 Task: Create new customer invoice with Date Opened: 08-May-23, Select Customer: Roses, Terms: Net 30. Make invoice entry for item-1 with Date: 08-May-23, Description: Kiss Luxtensions False Eyelashes Royal Silk, Income Account: Income:Sales, Quantity: 4, Unit Price: 14.49, Sales Tax: Y, Sales Tax Included: N, Tax Table: Sales Tax. Post Invoice with Post Date: 08-May-23, Post to Accounts: Assets:Accounts Receivable. Pay / Process Payment with Transaction Date: 06-Jun-23, Amount: 61.44, Transfer Account: Checking Account. Go to 'Print Invoice'. Give a print command to print a copy of invoice.
Action: Mouse moved to (178, 39)
Screenshot: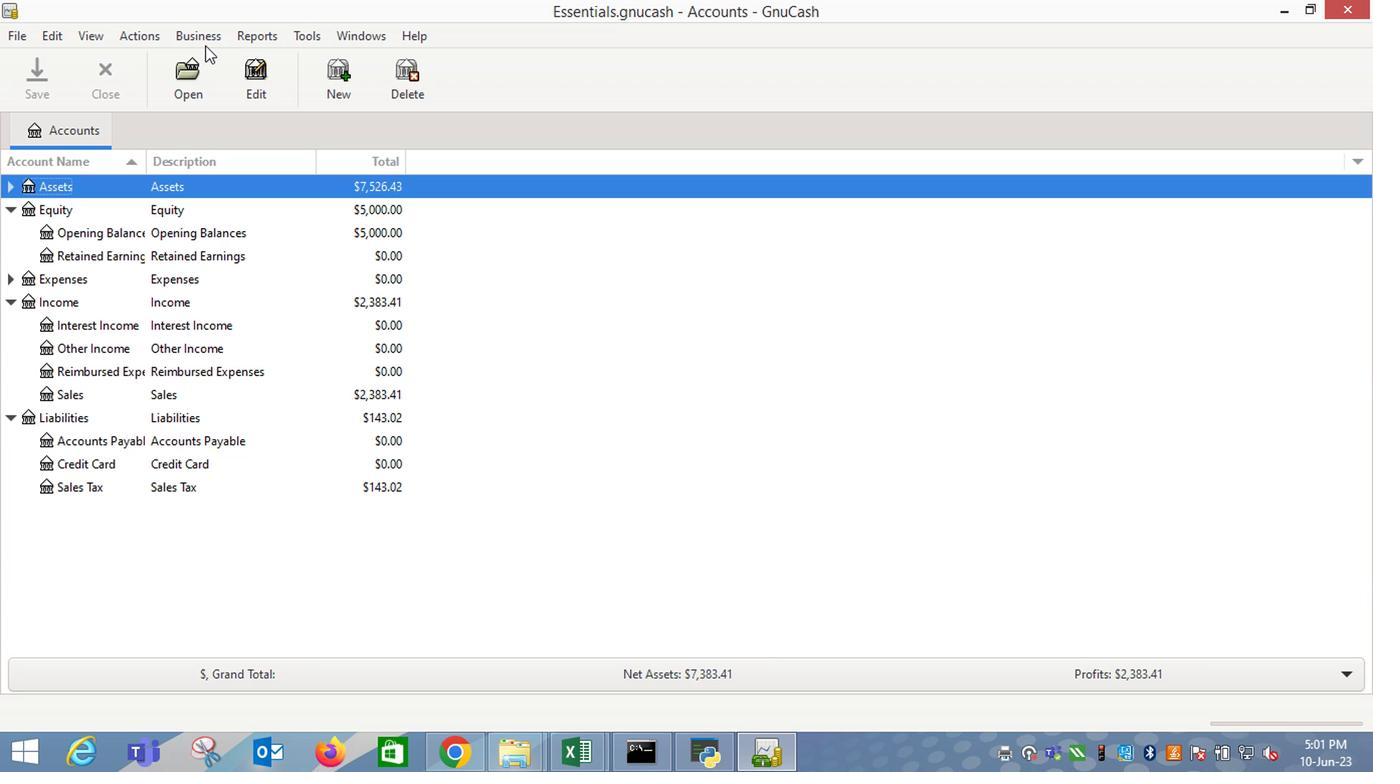 
Action: Mouse pressed left at (178, 39)
Screenshot: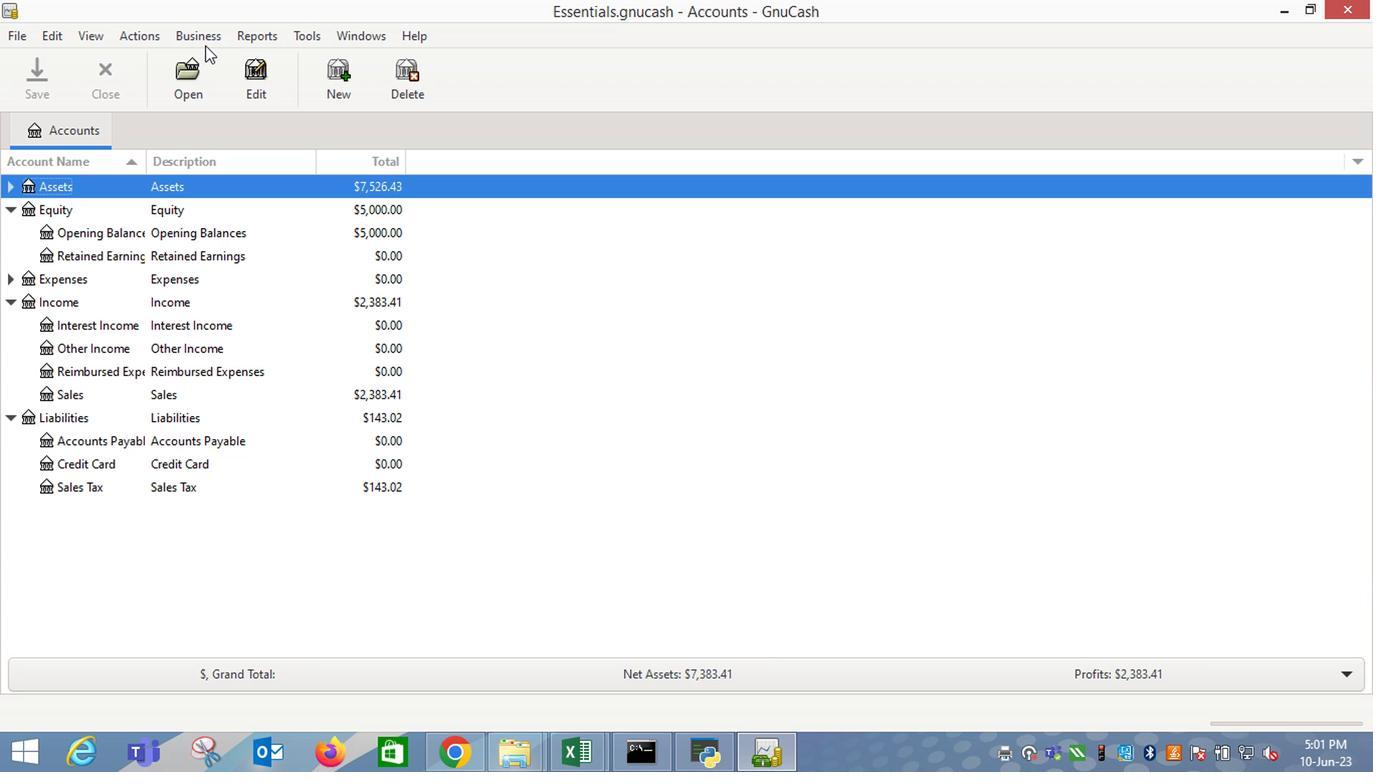 
Action: Mouse moved to (435, 138)
Screenshot: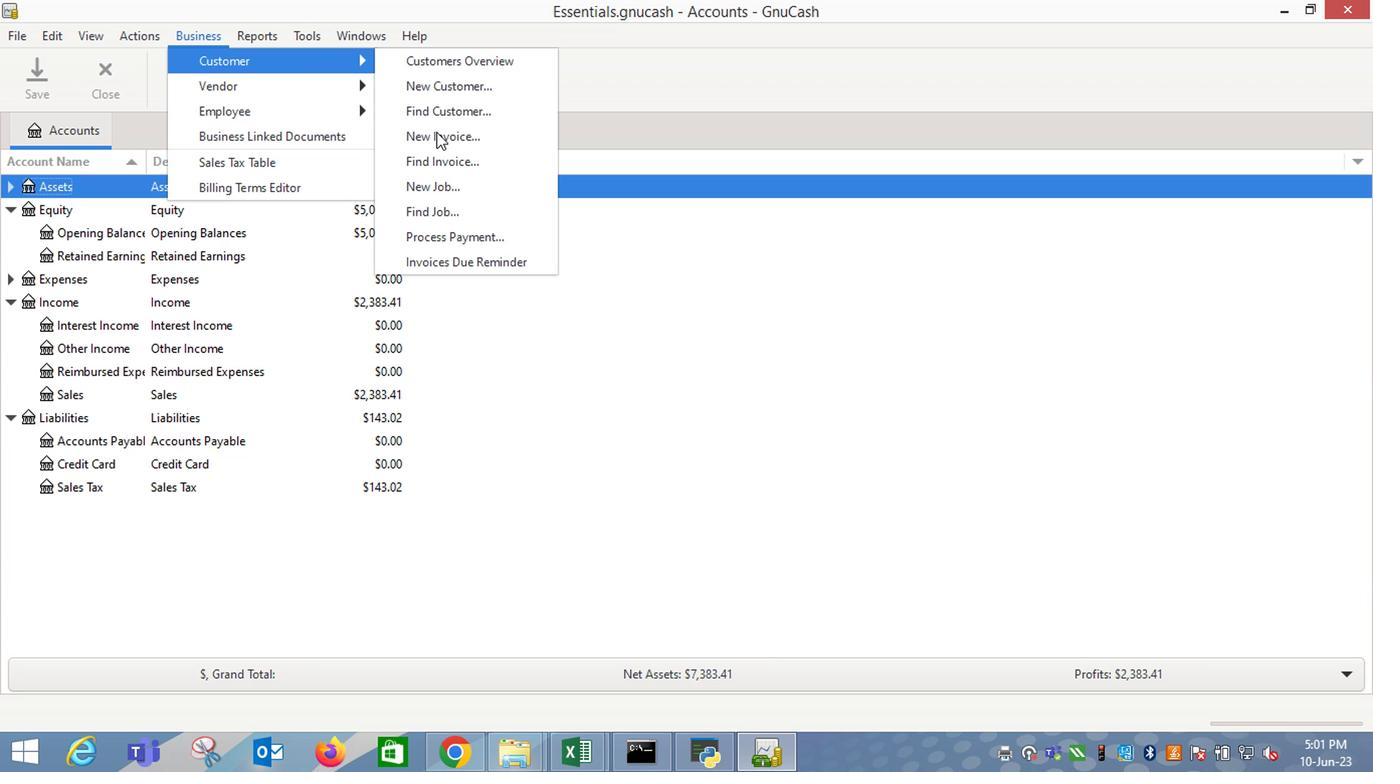 
Action: Mouse pressed left at (435, 138)
Screenshot: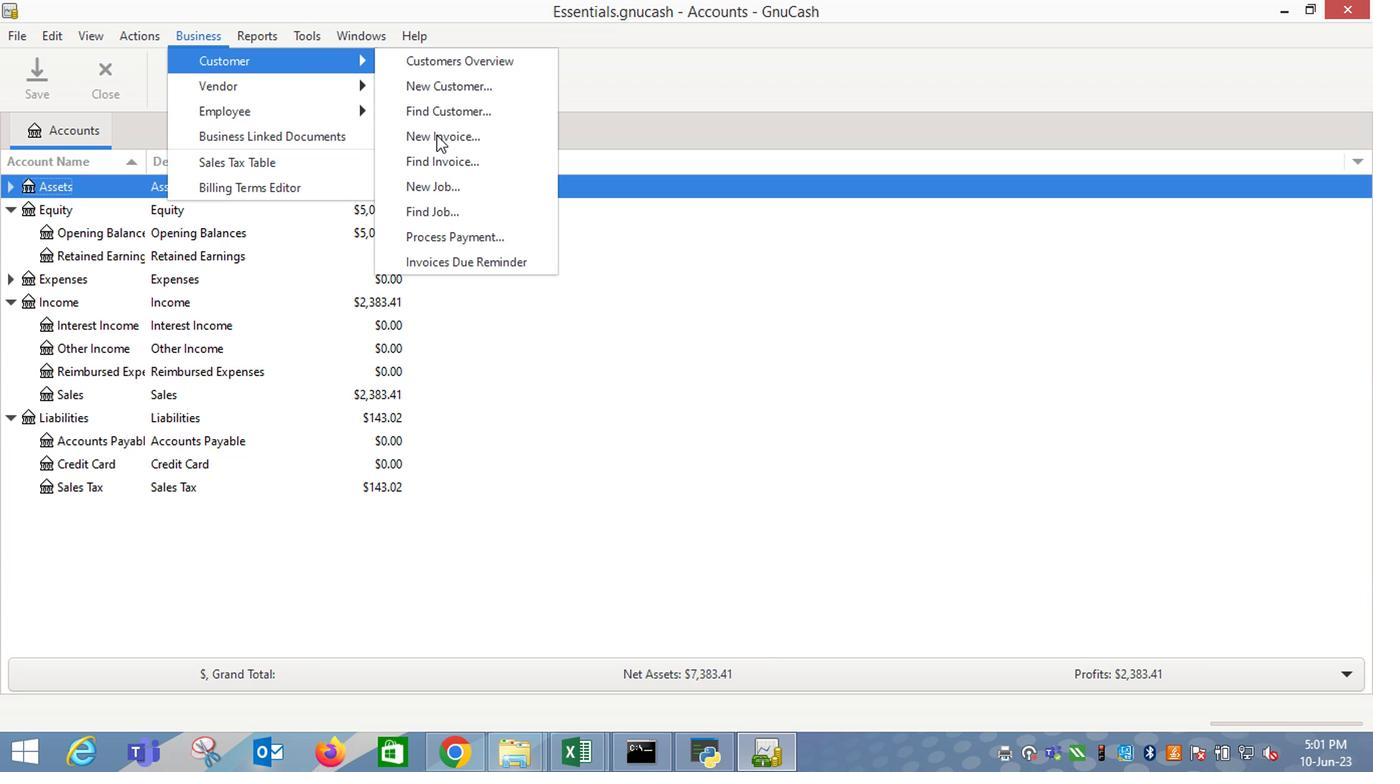 
Action: Mouse moved to (814, 308)
Screenshot: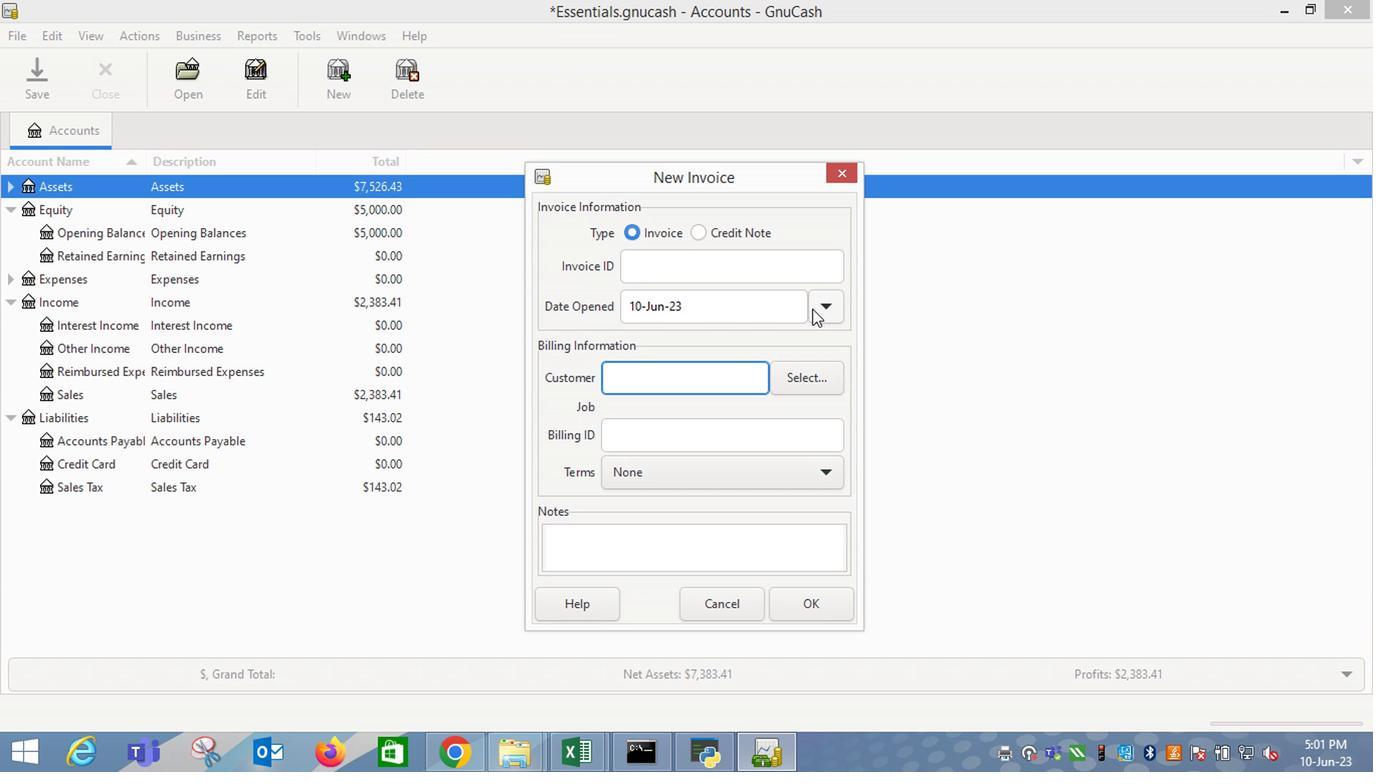 
Action: Mouse pressed left at (814, 308)
Screenshot: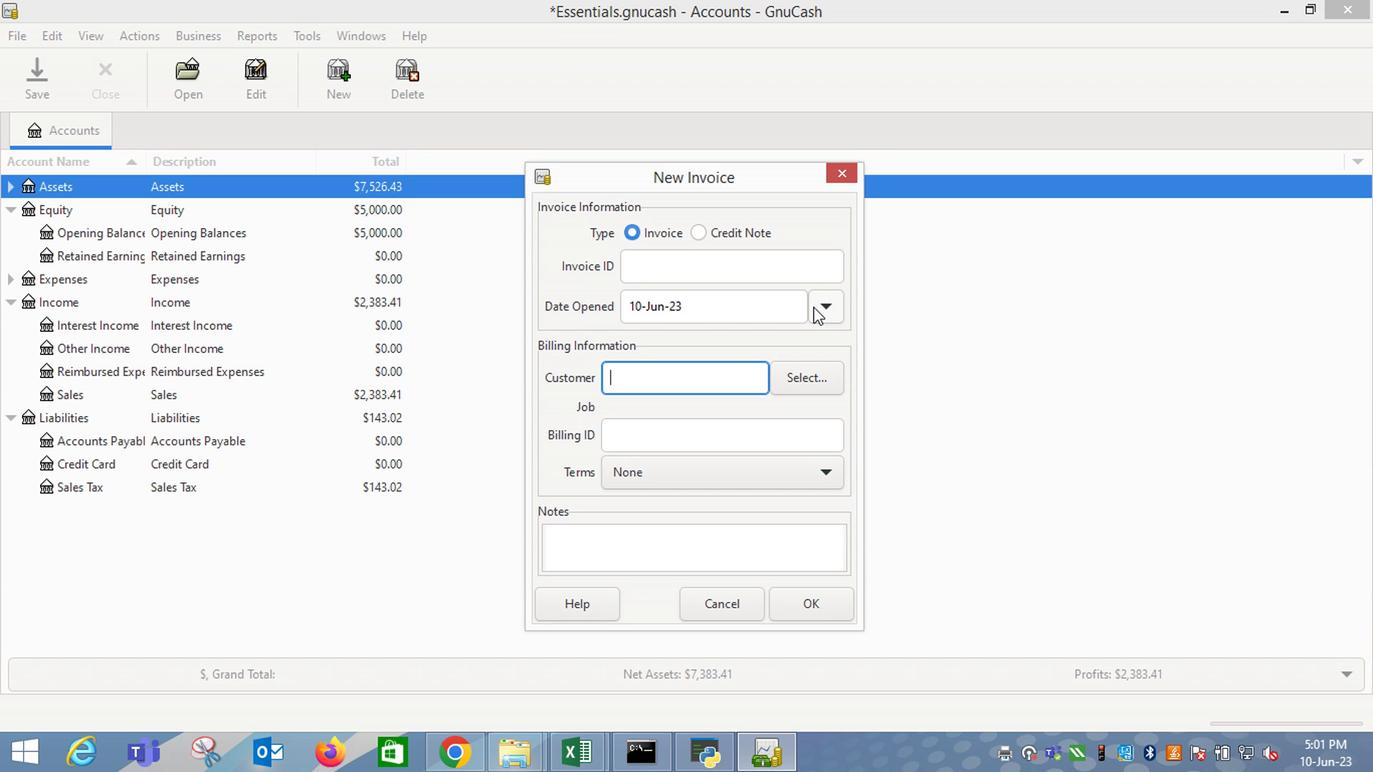 
Action: Mouse moved to (661, 337)
Screenshot: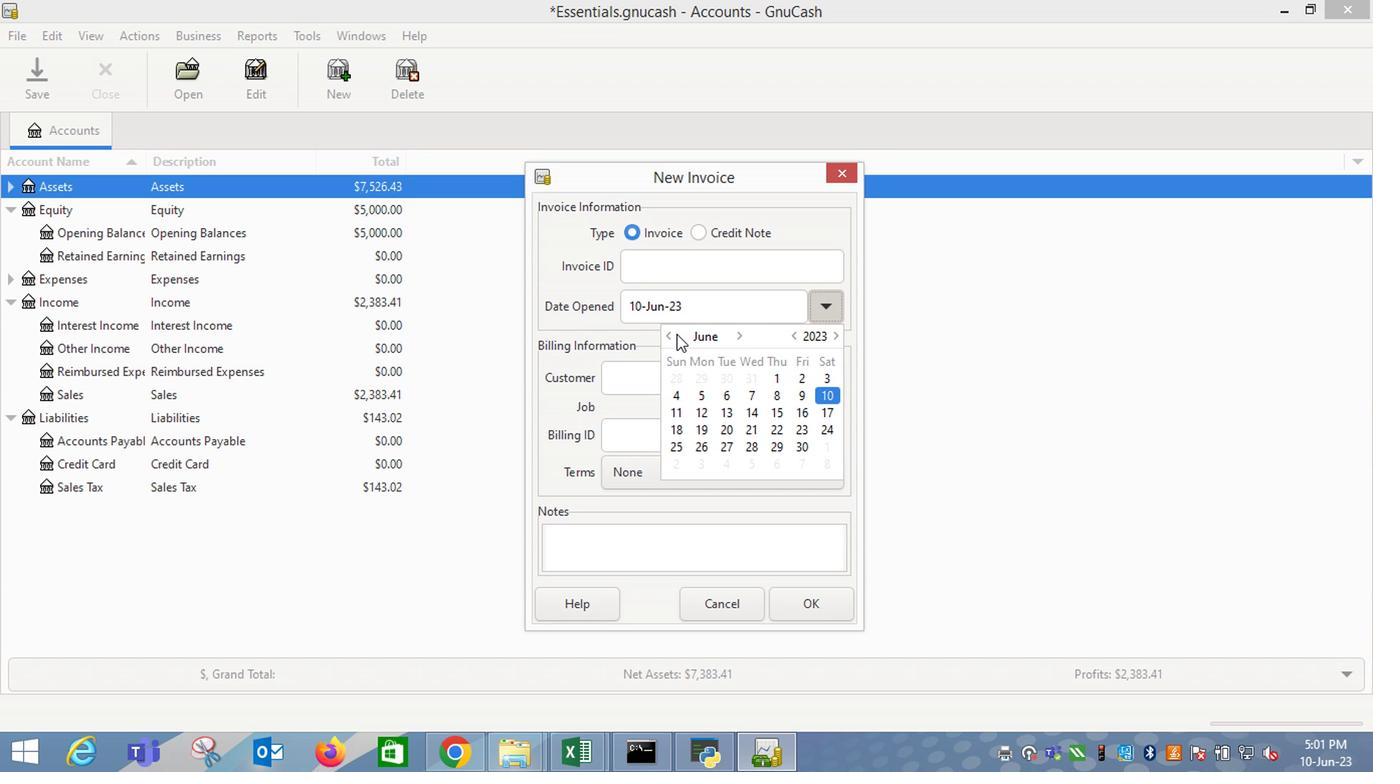 
Action: Mouse pressed left at (661, 337)
Screenshot: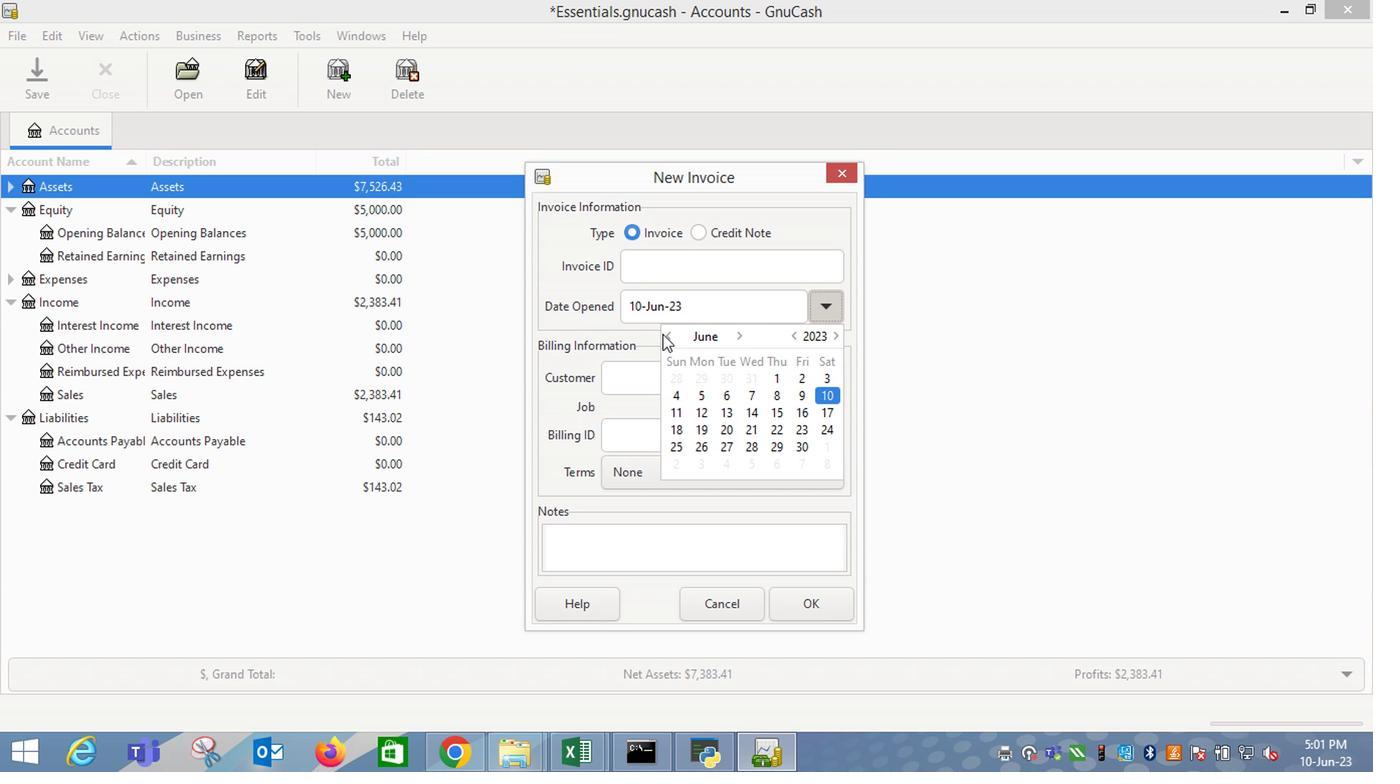 
Action: Mouse moved to (821, 304)
Screenshot: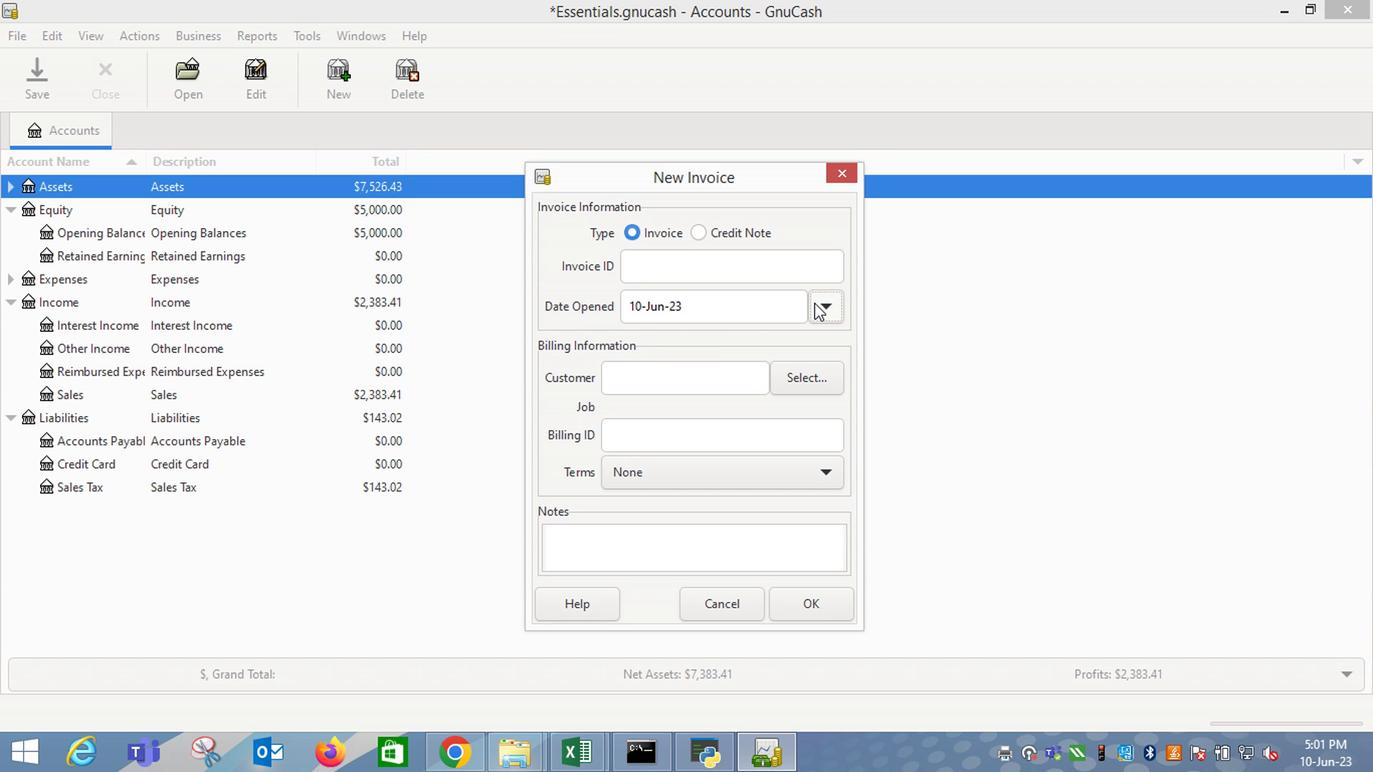 
Action: Mouse pressed left at (821, 304)
Screenshot: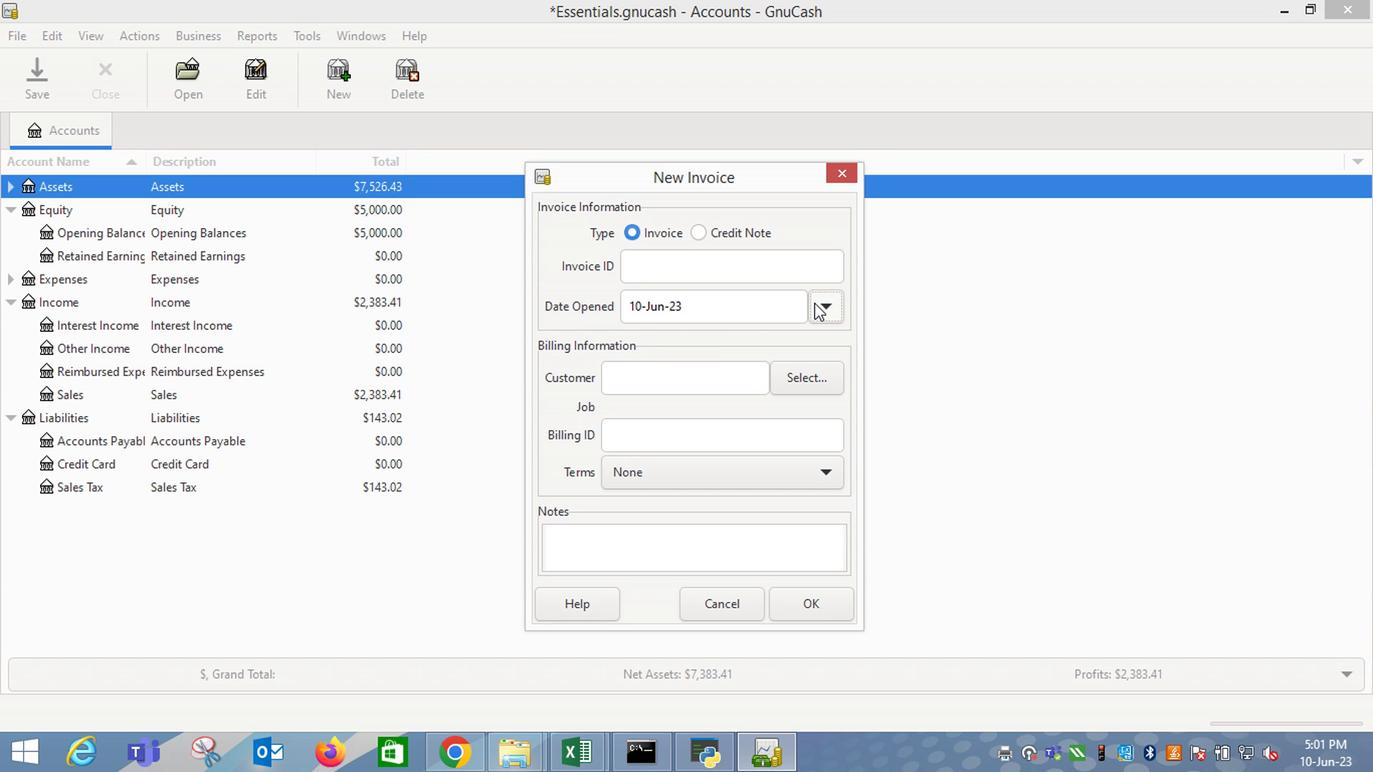 
Action: Mouse moved to (663, 337)
Screenshot: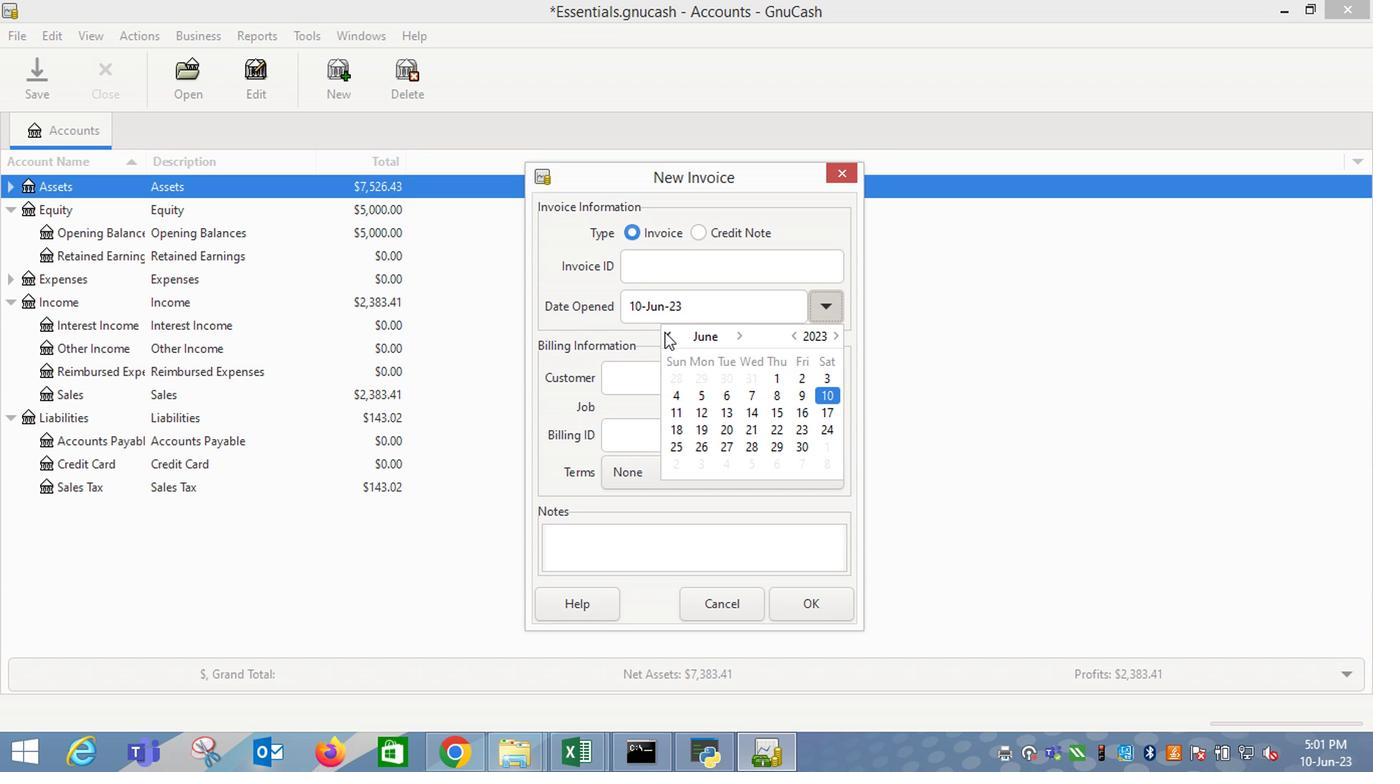 
Action: Mouse pressed left at (663, 337)
Screenshot: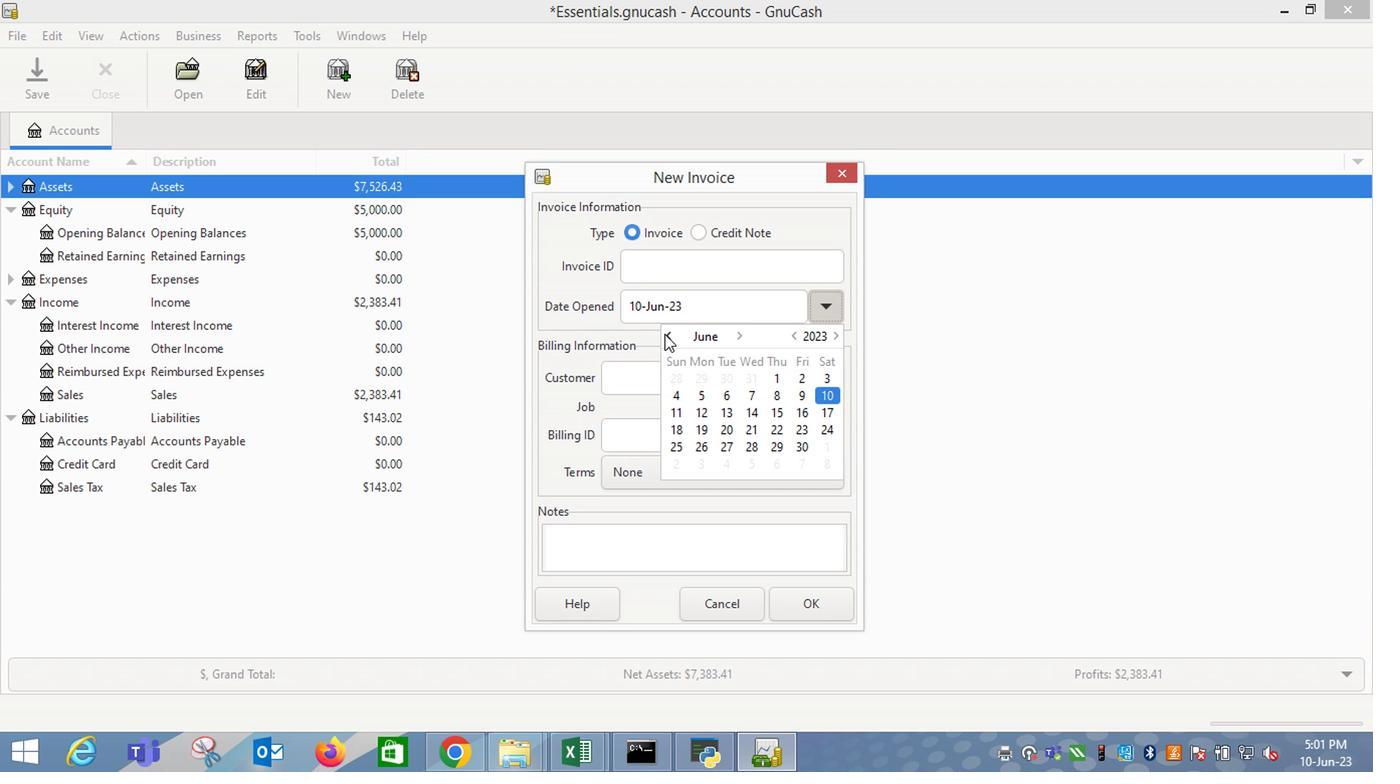 
Action: Mouse moved to (693, 400)
Screenshot: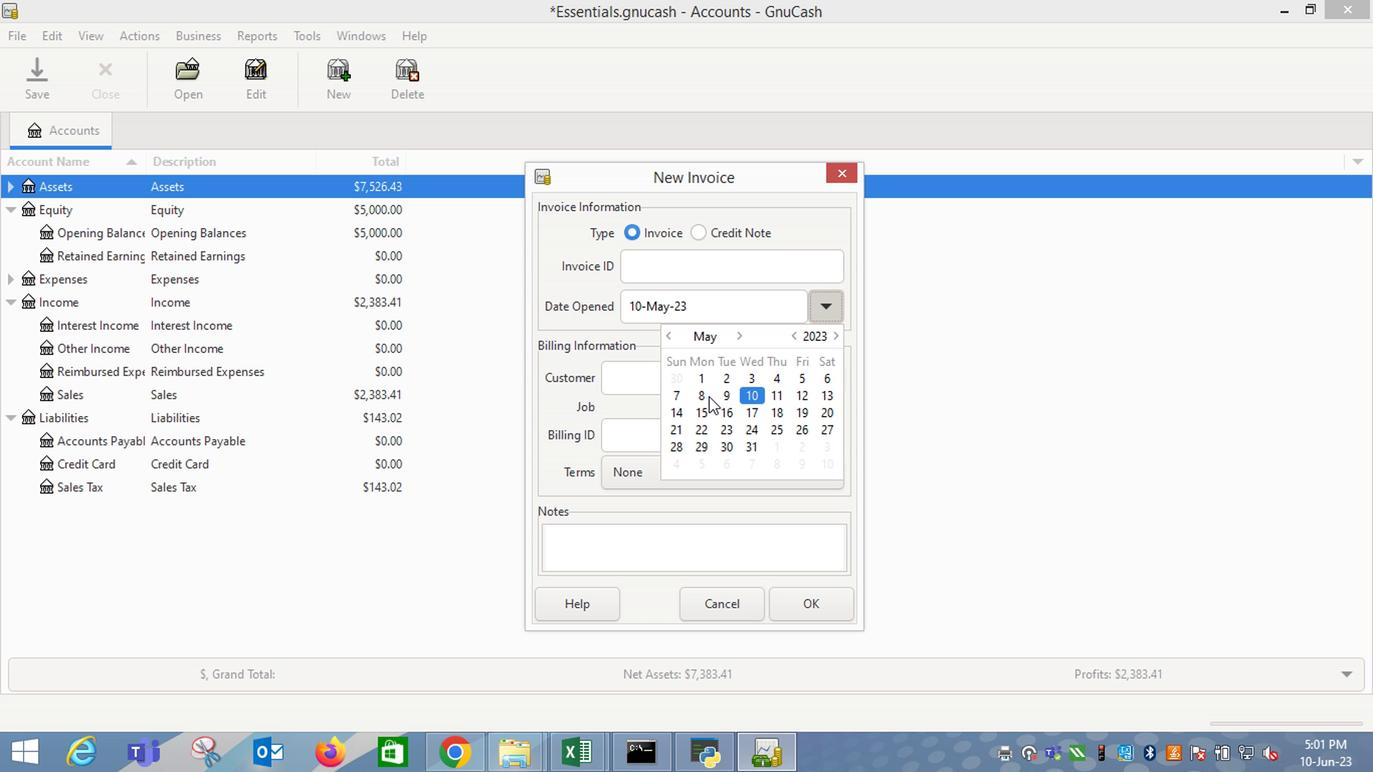 
Action: Mouse pressed left at (693, 400)
Screenshot: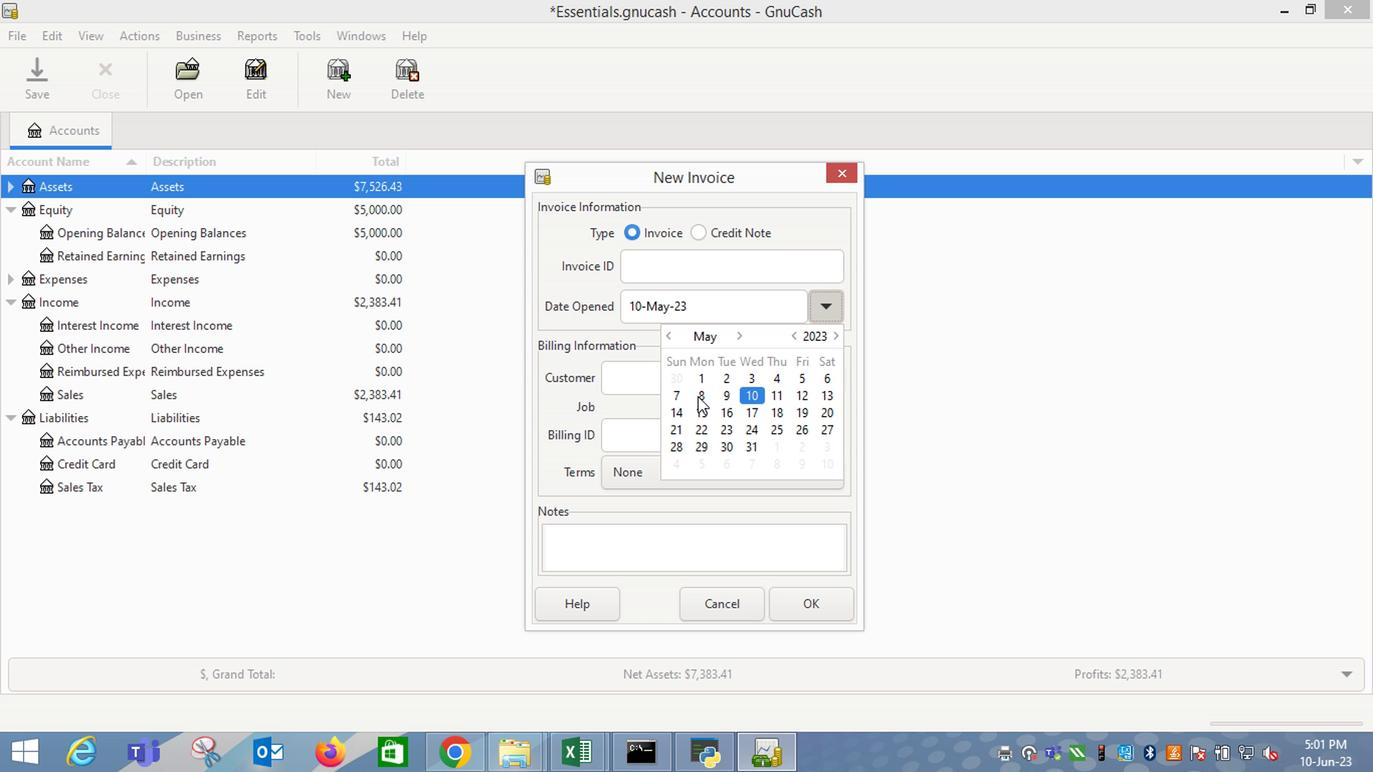 
Action: Mouse moved to (606, 379)
Screenshot: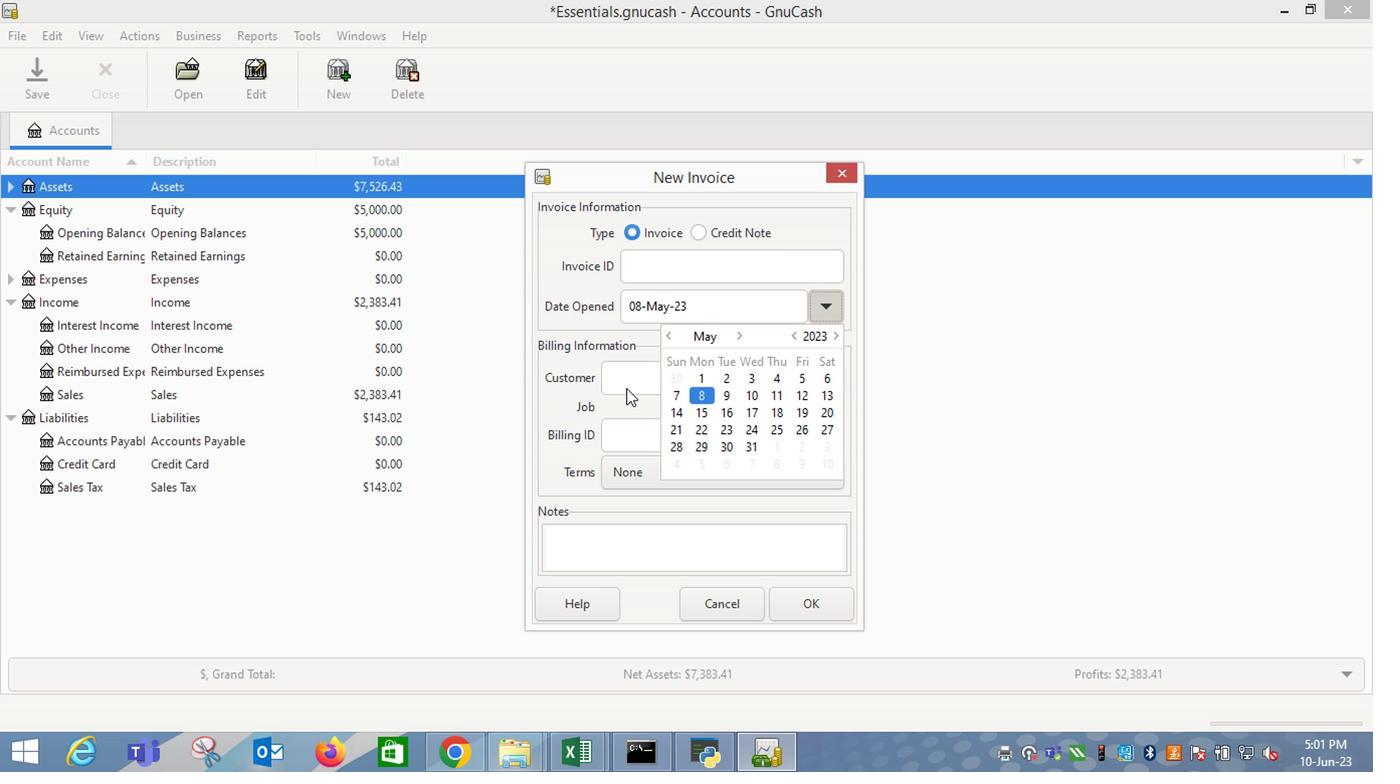 
Action: Mouse pressed left at (606, 379)
Screenshot: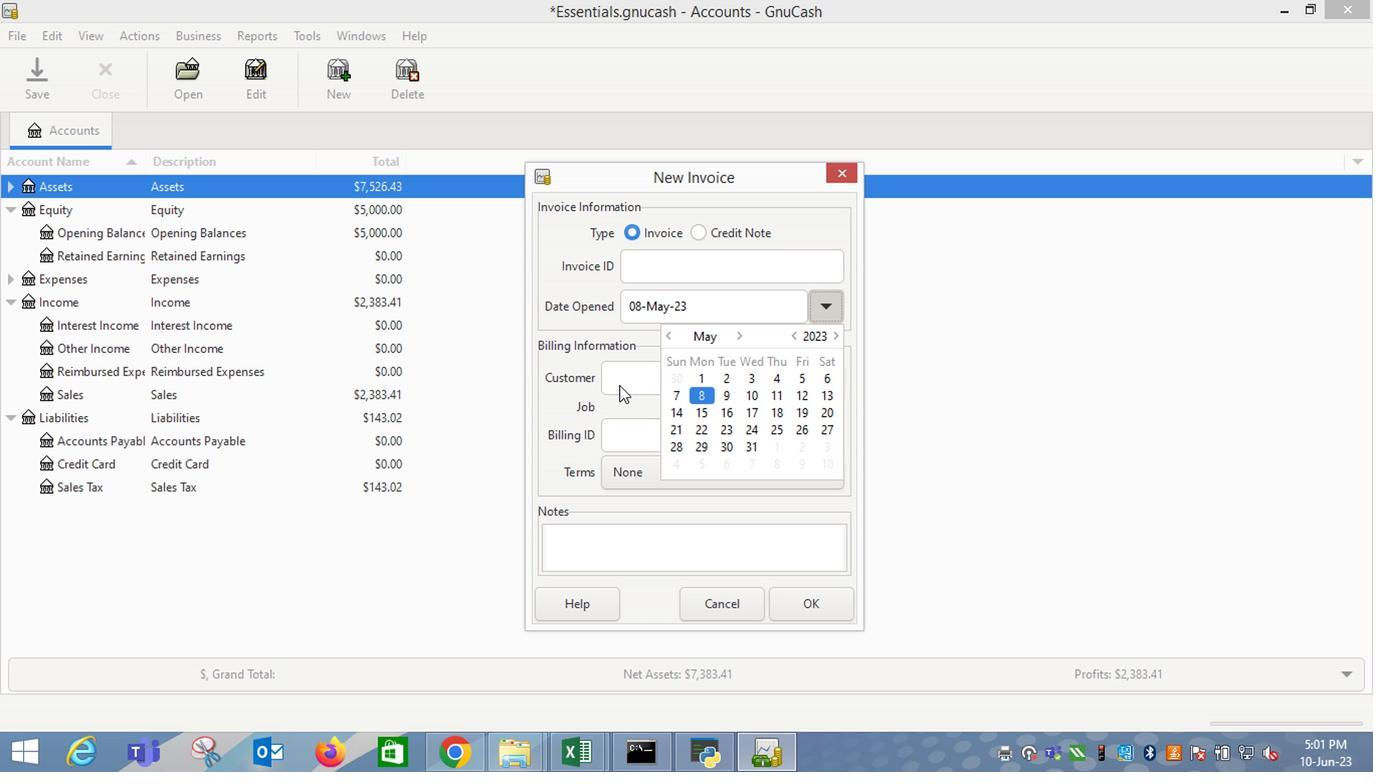 
Action: Mouse moved to (632, 384)
Screenshot: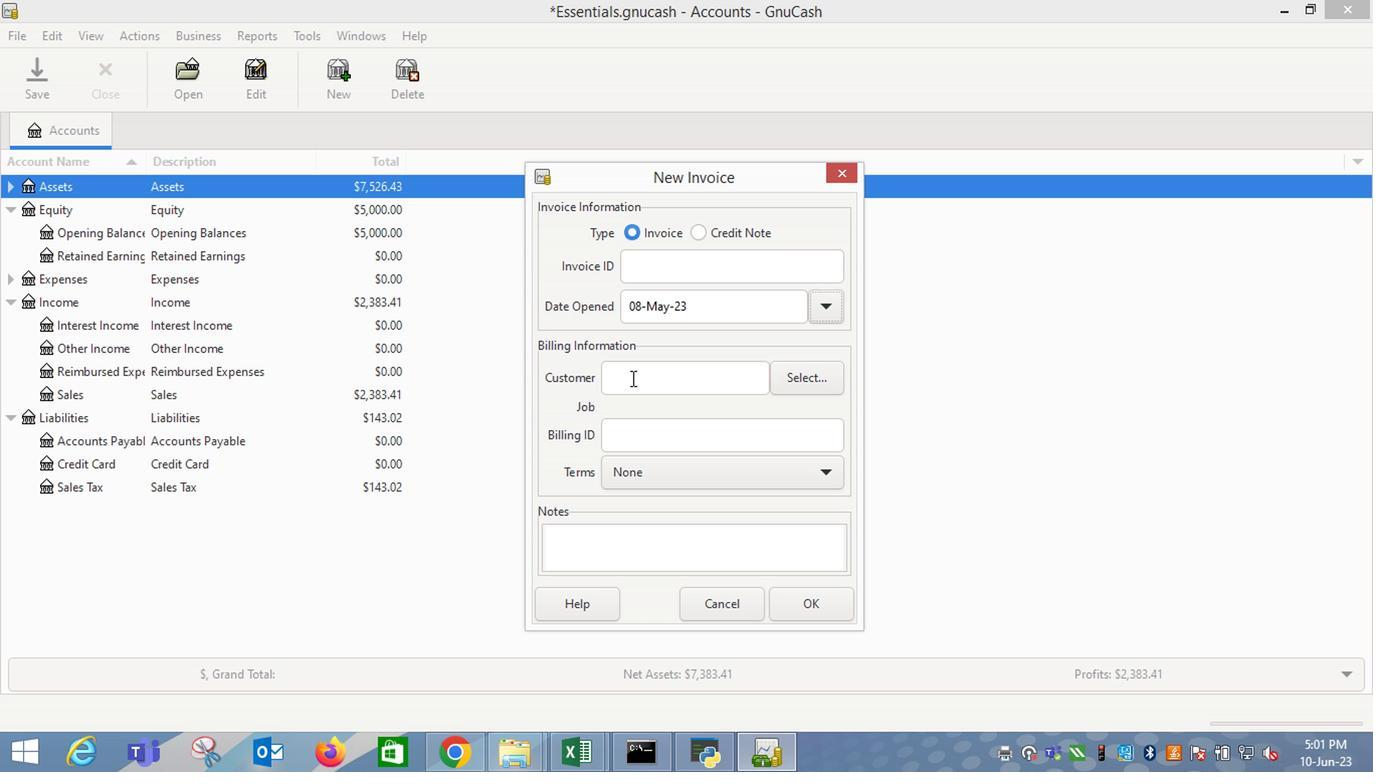 
Action: Mouse pressed left at (632, 384)
Screenshot: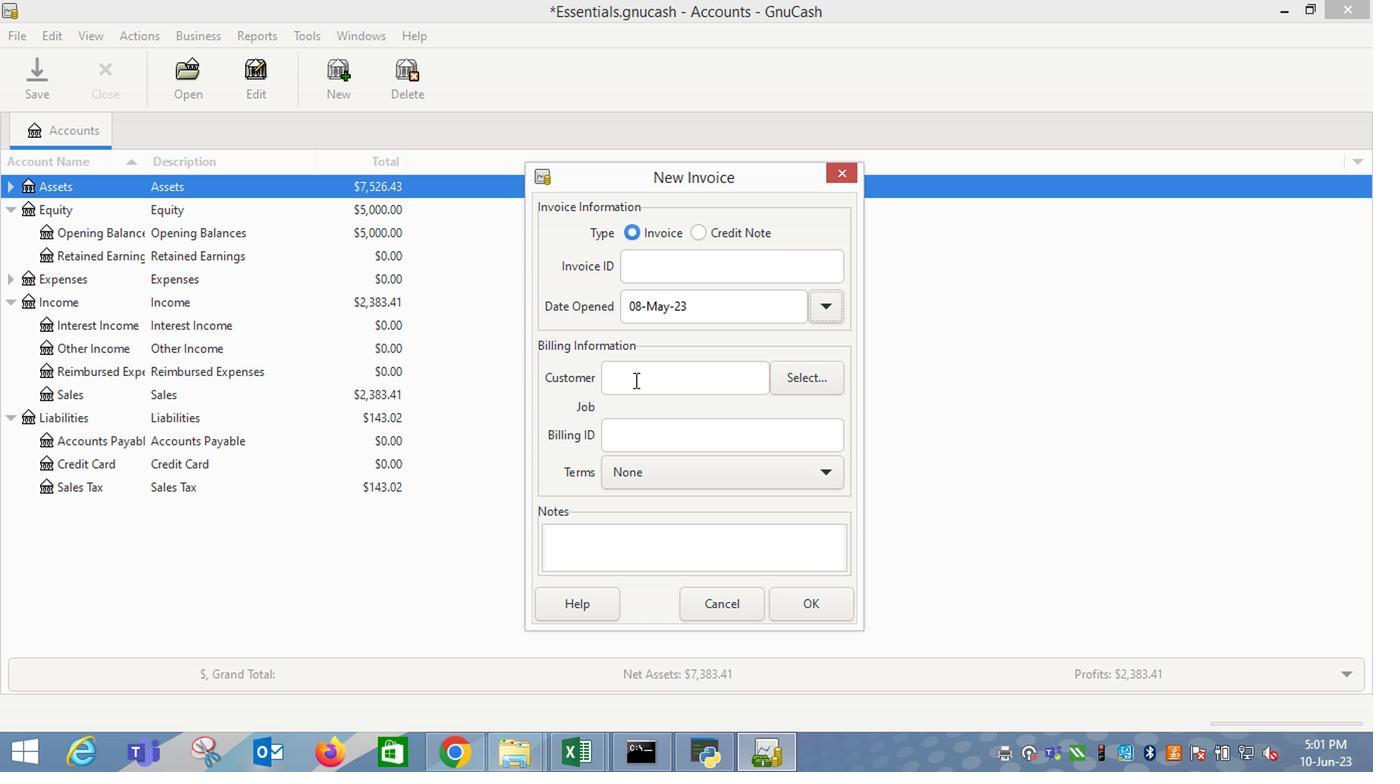
Action: Key pressed <Key.shift_r>Roses
Screenshot: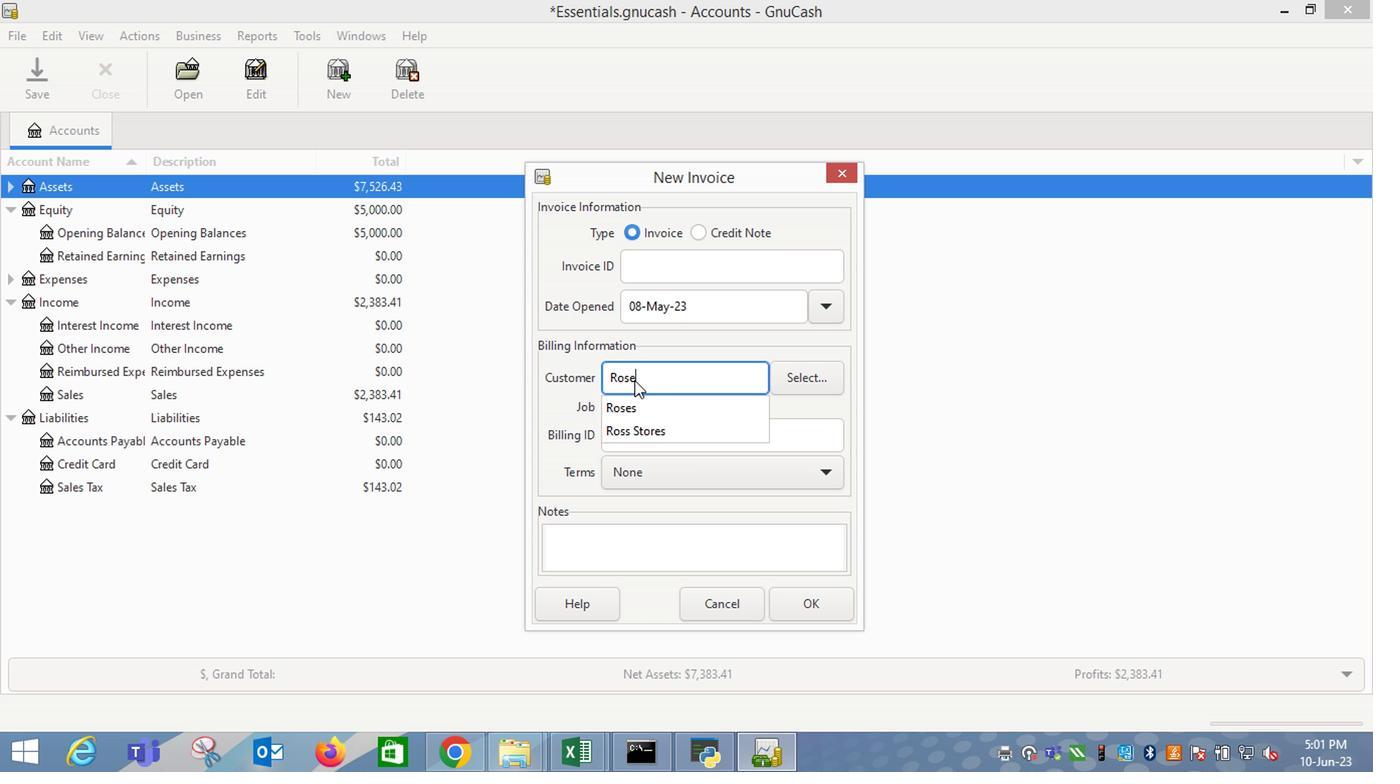 
Action: Mouse moved to (636, 408)
Screenshot: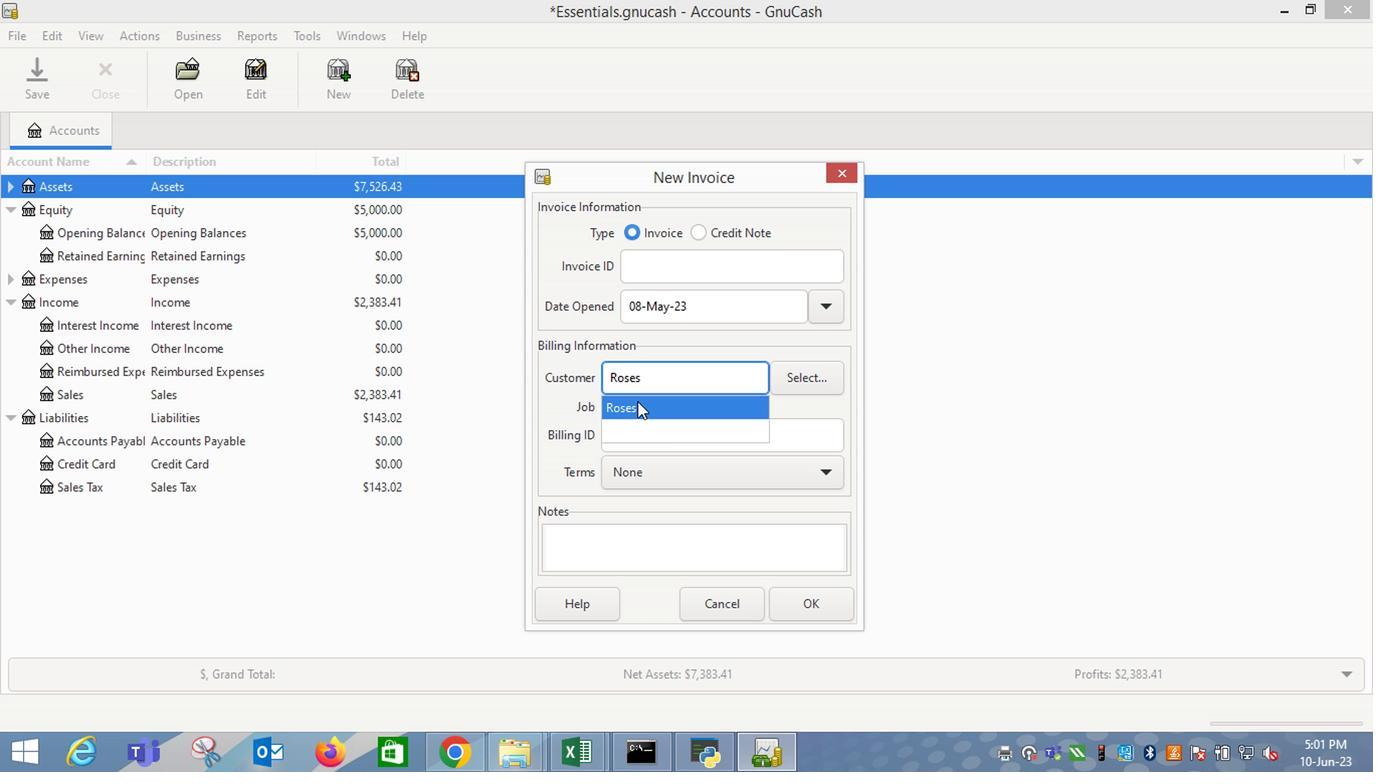 
Action: Mouse pressed left at (636, 408)
Screenshot: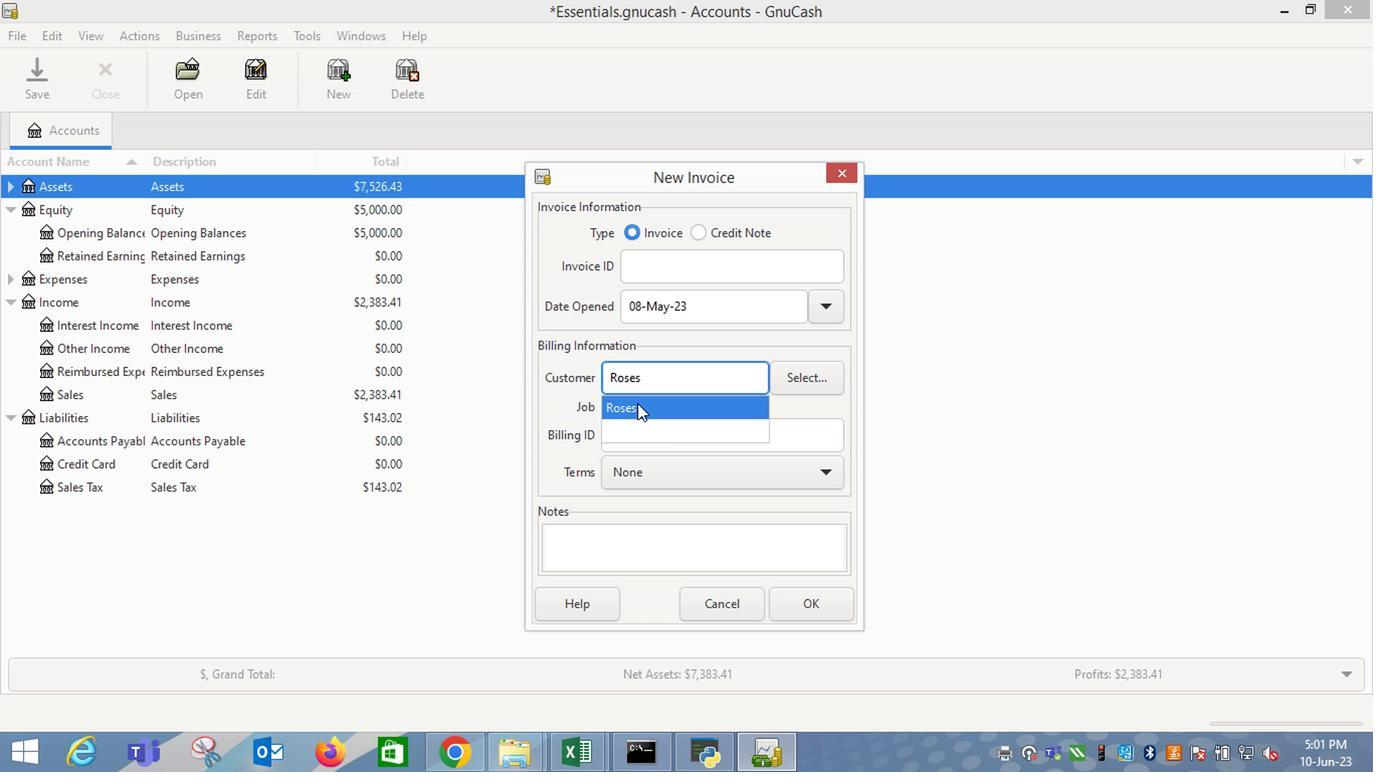 
Action: Mouse moved to (631, 497)
Screenshot: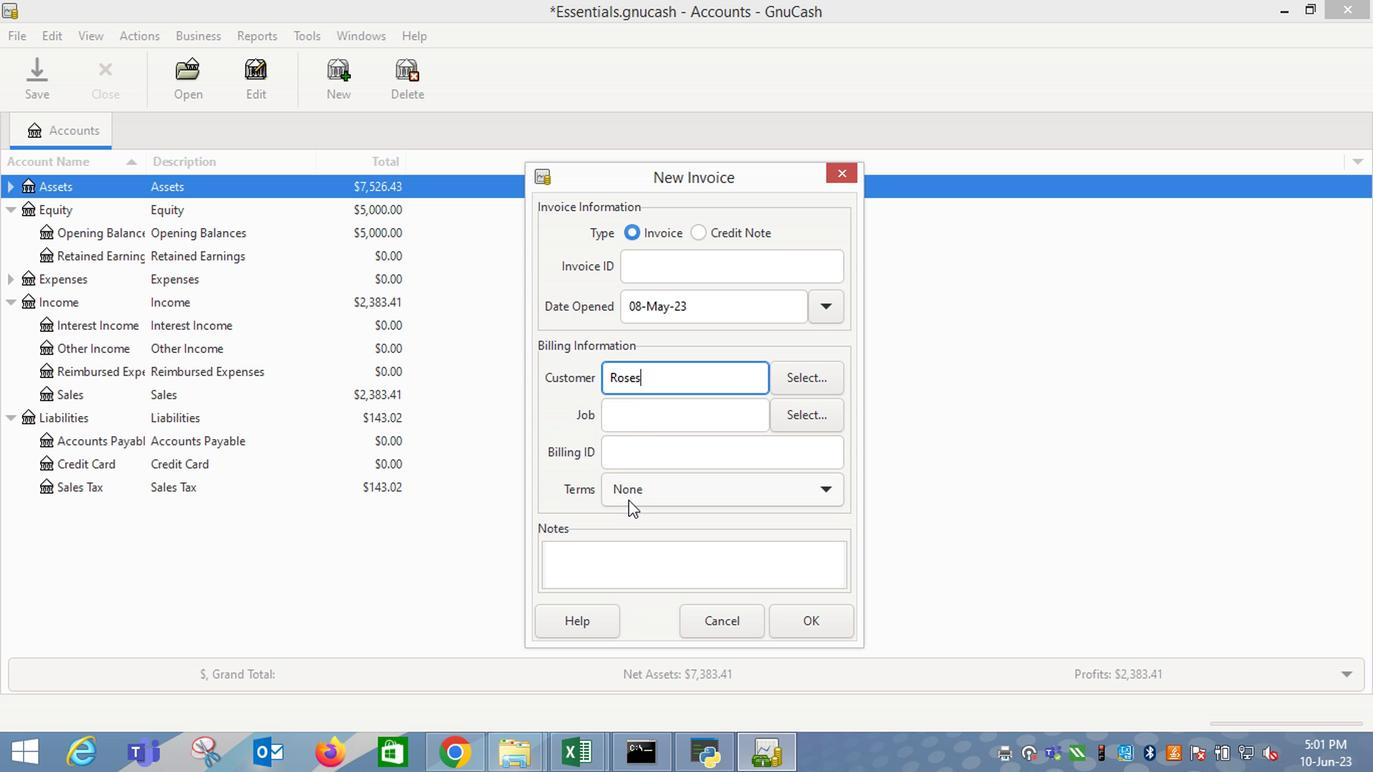 
Action: Mouse pressed left at (631, 497)
Screenshot: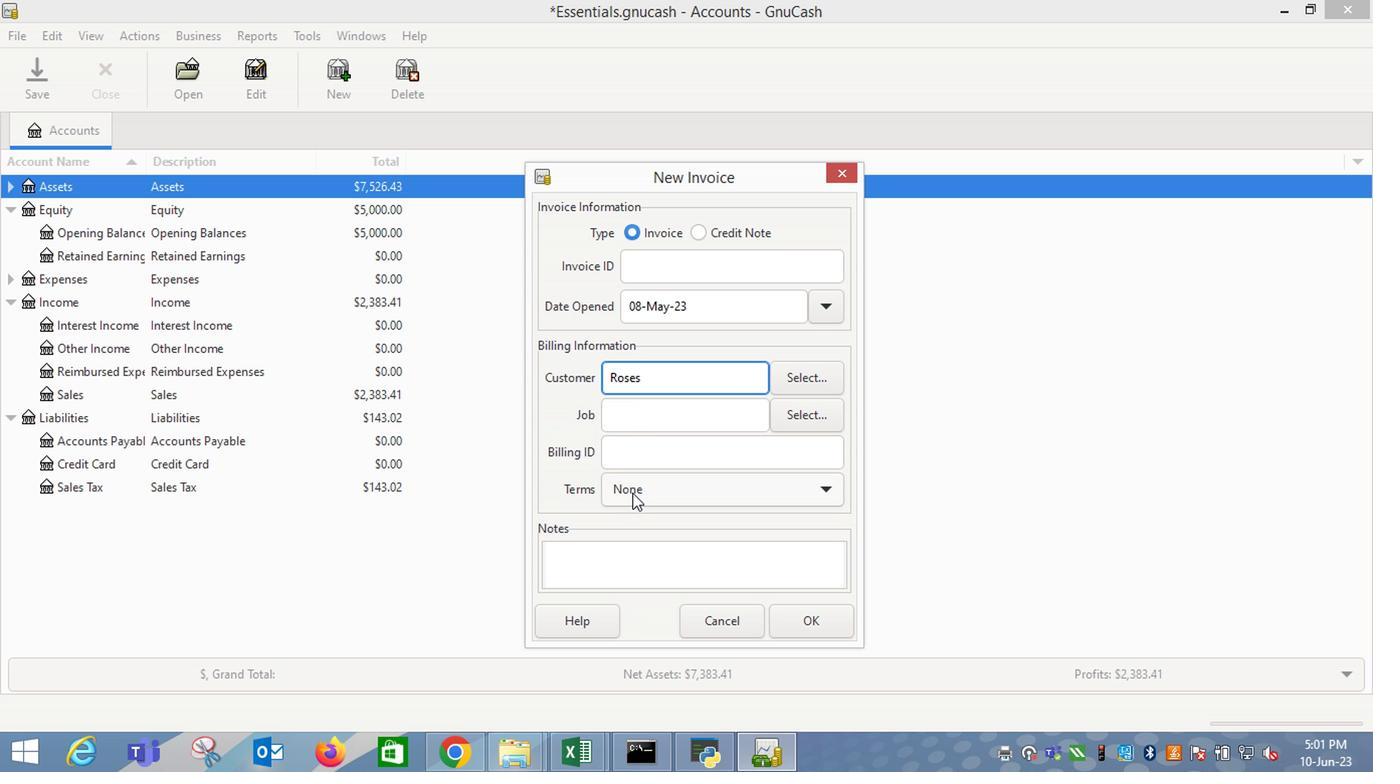 
Action: Mouse moved to (629, 549)
Screenshot: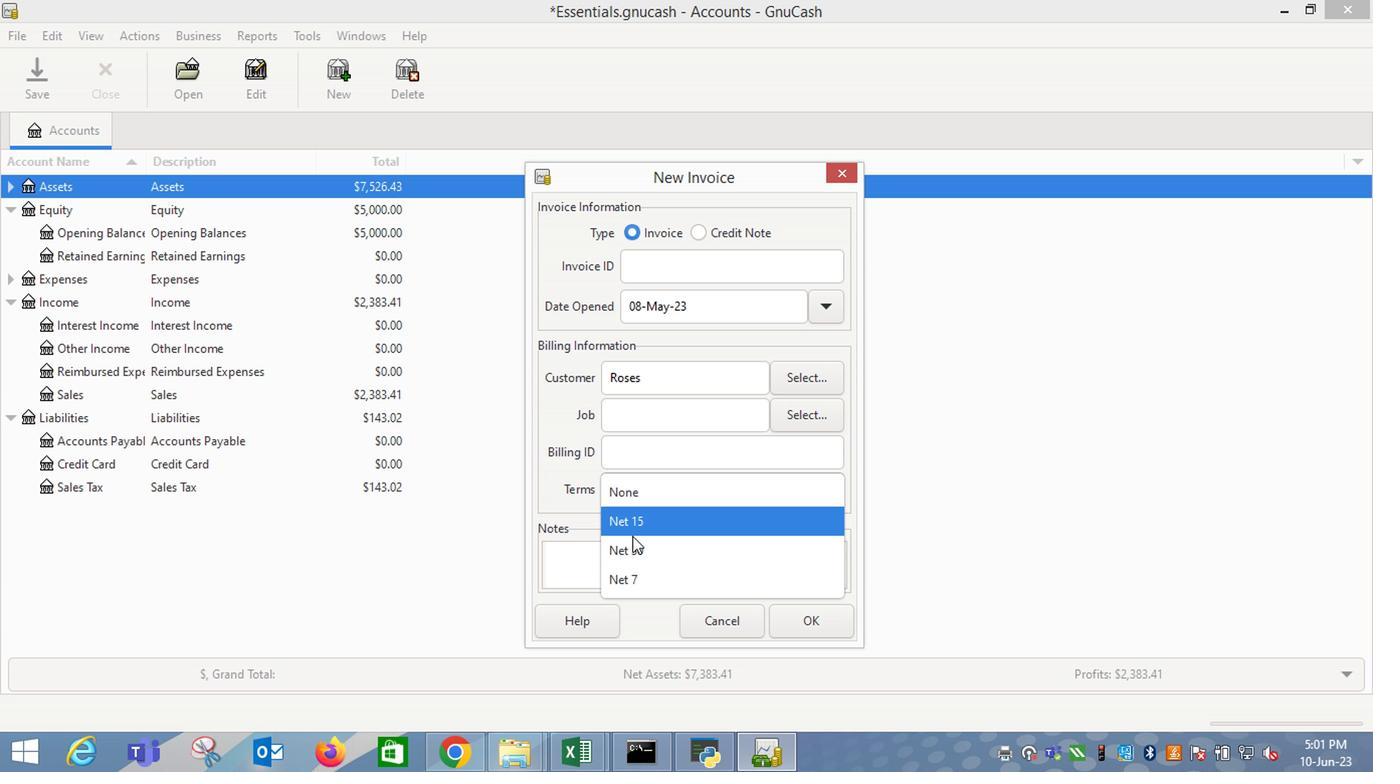 
Action: Mouse pressed left at (629, 549)
Screenshot: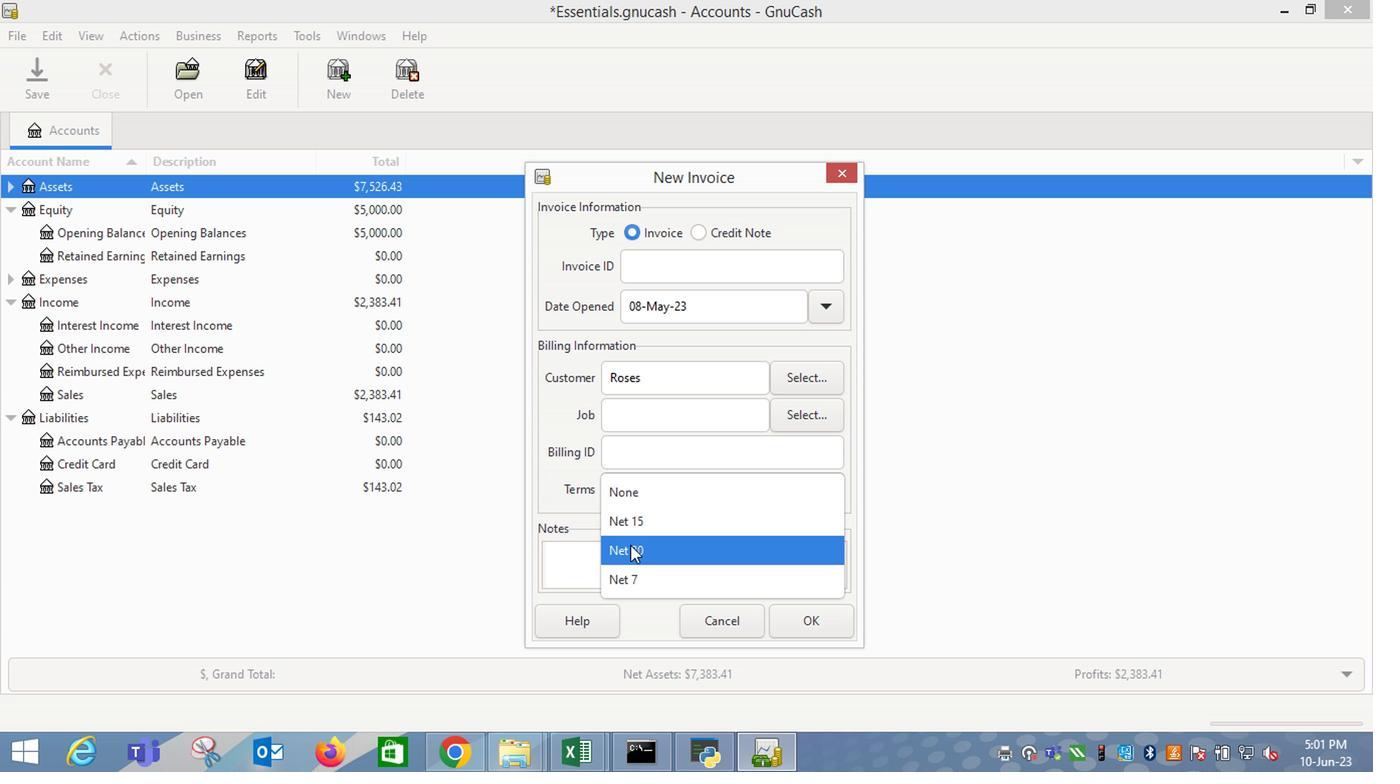 
Action: Mouse moved to (809, 625)
Screenshot: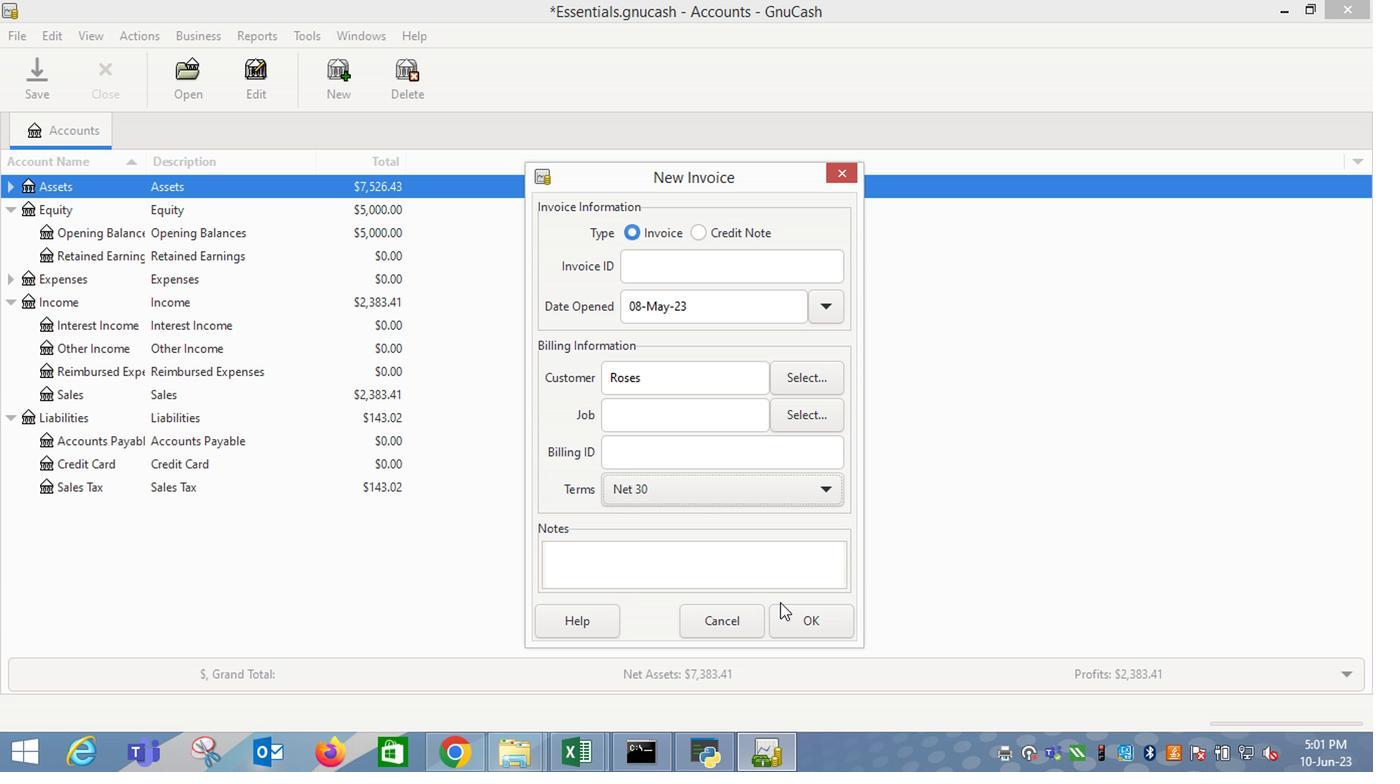 
Action: Mouse pressed left at (809, 625)
Screenshot: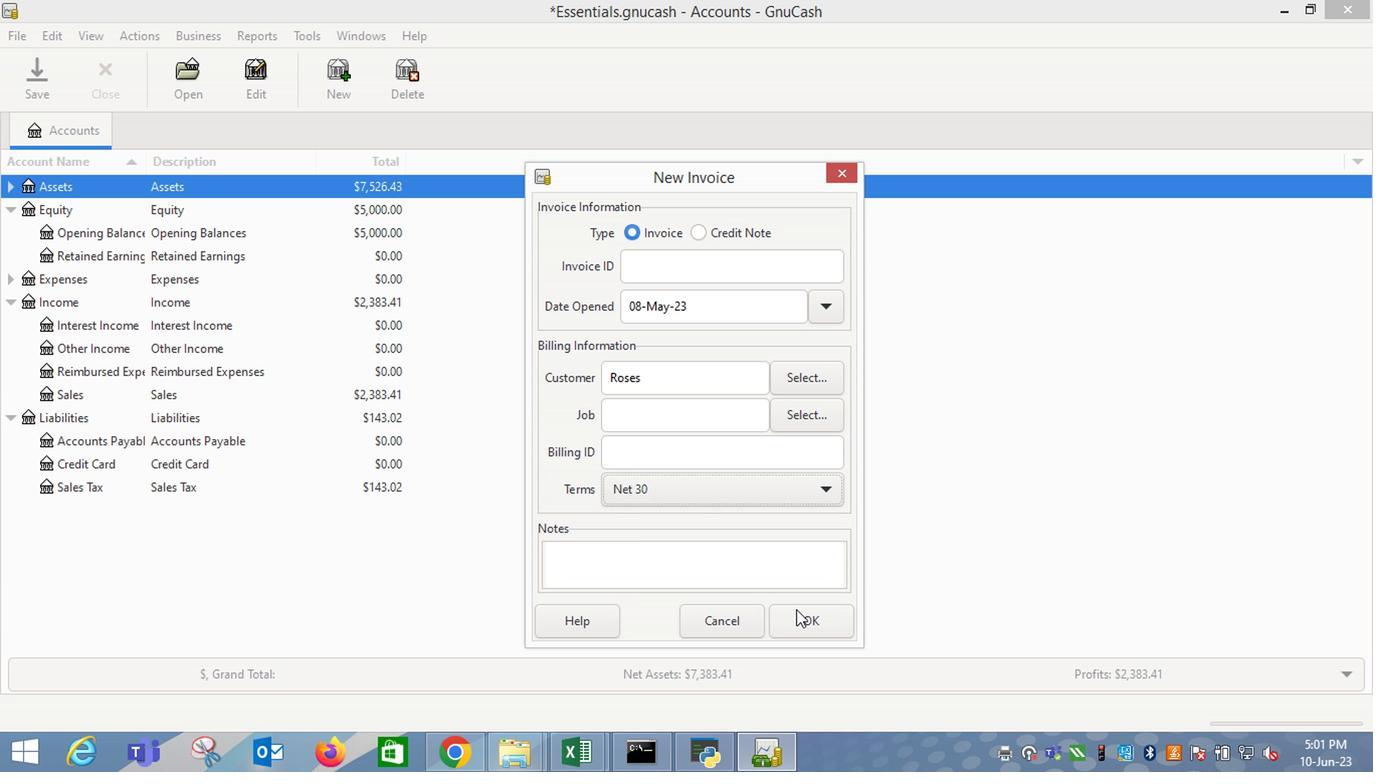 
Action: Mouse moved to (92, 395)
Screenshot: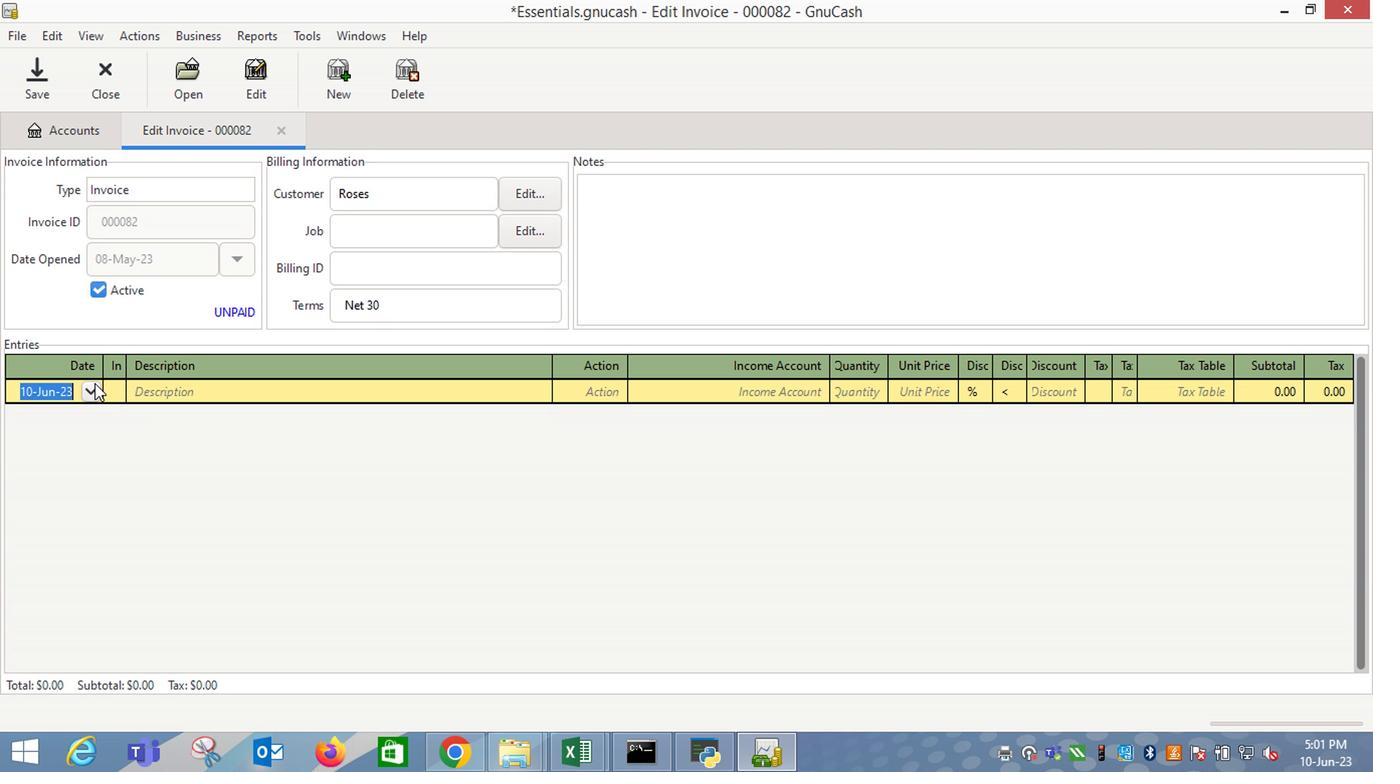 
Action: Mouse pressed left at (92, 395)
Screenshot: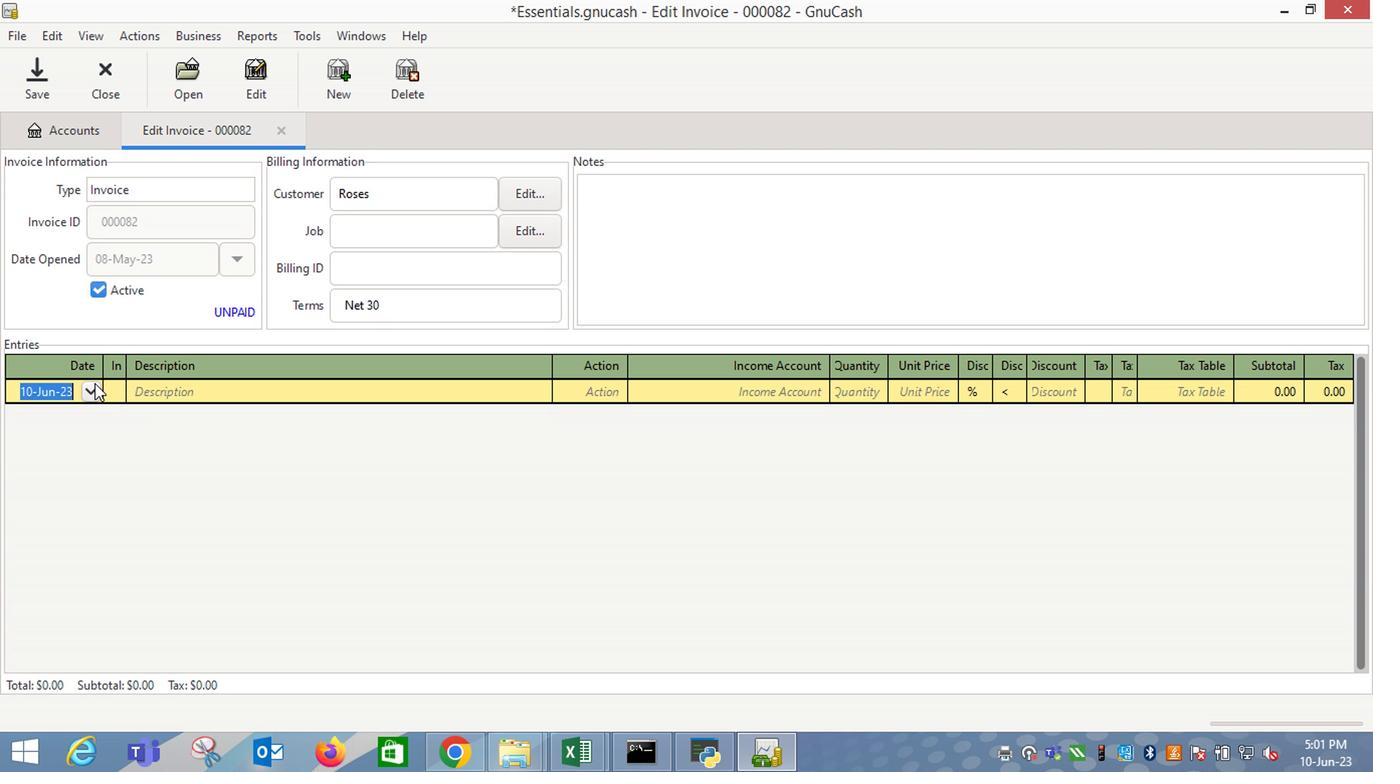 
Action: Mouse moved to (12, 424)
Screenshot: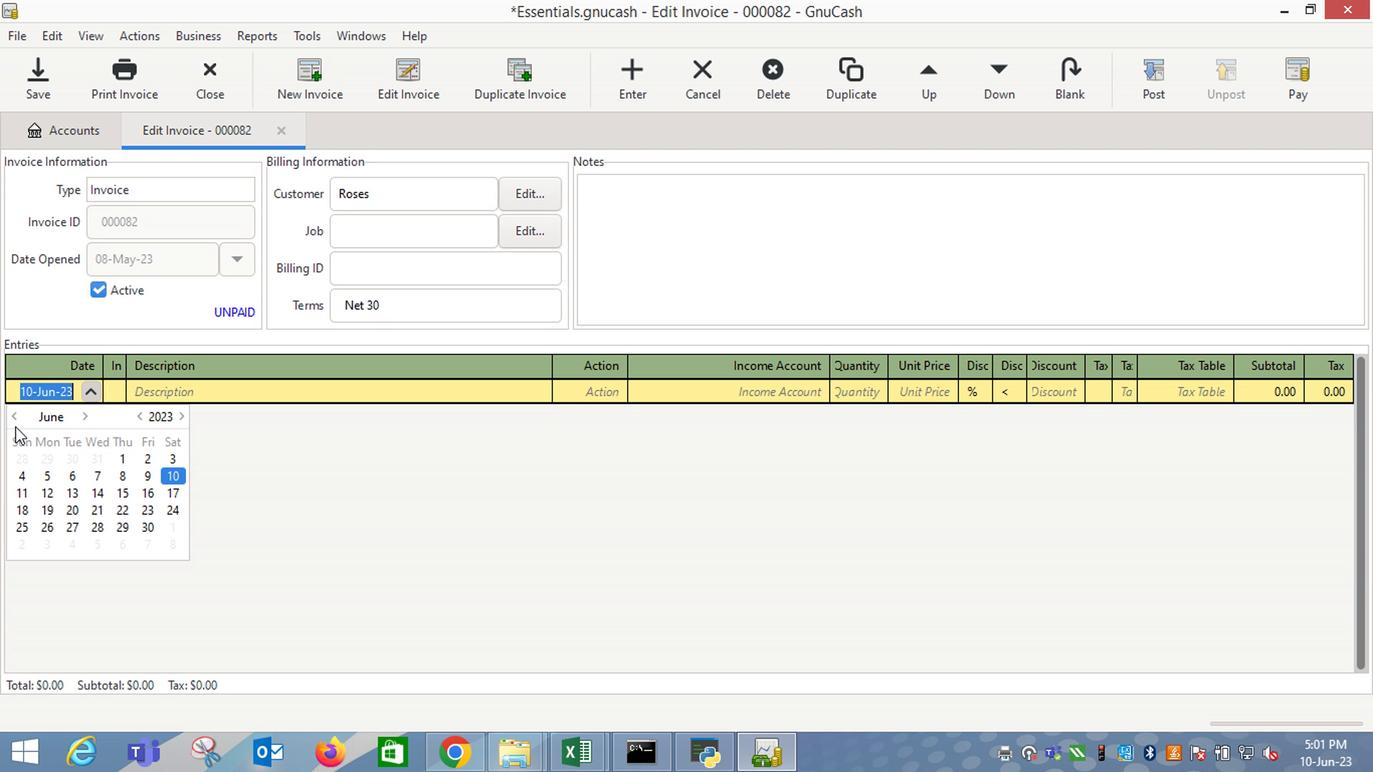 
Action: Mouse pressed left at (12, 424)
Screenshot: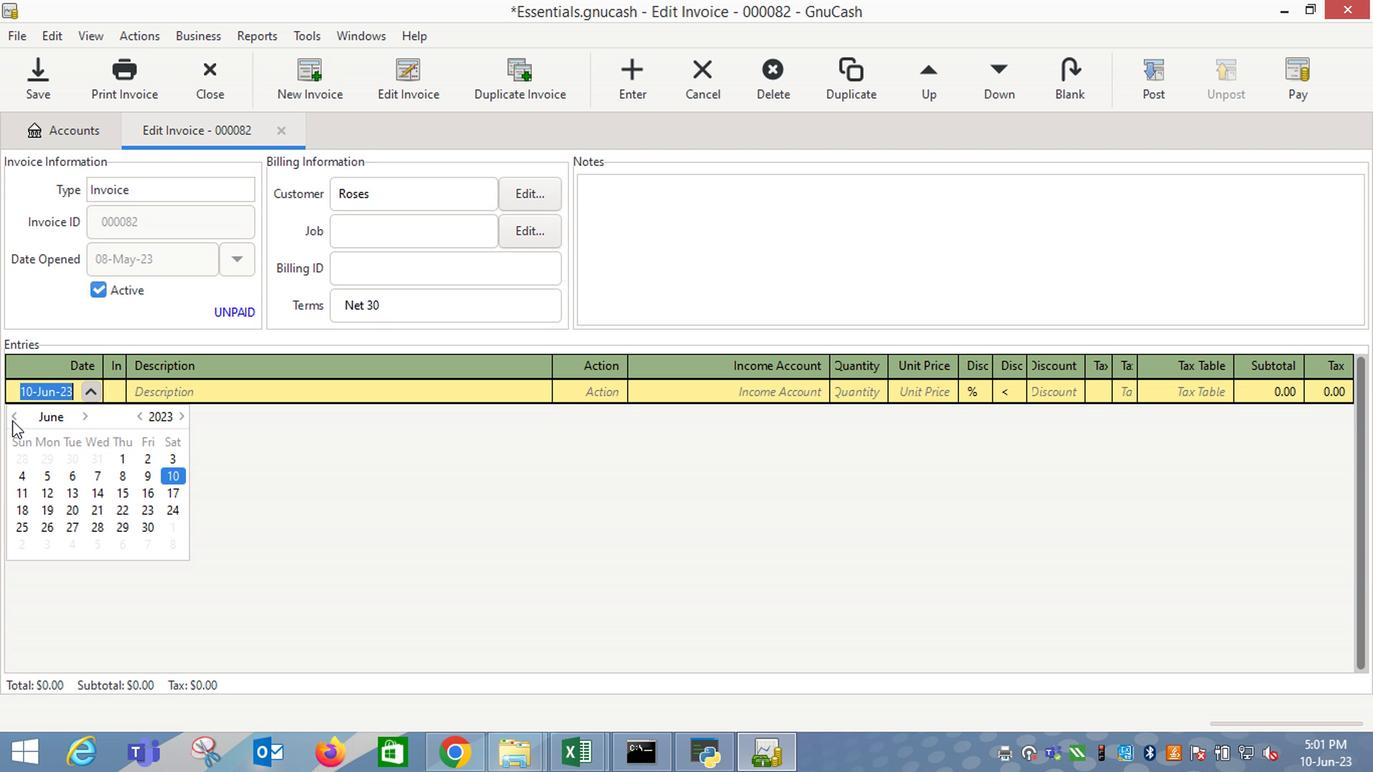 
Action: Mouse moved to (48, 482)
Screenshot: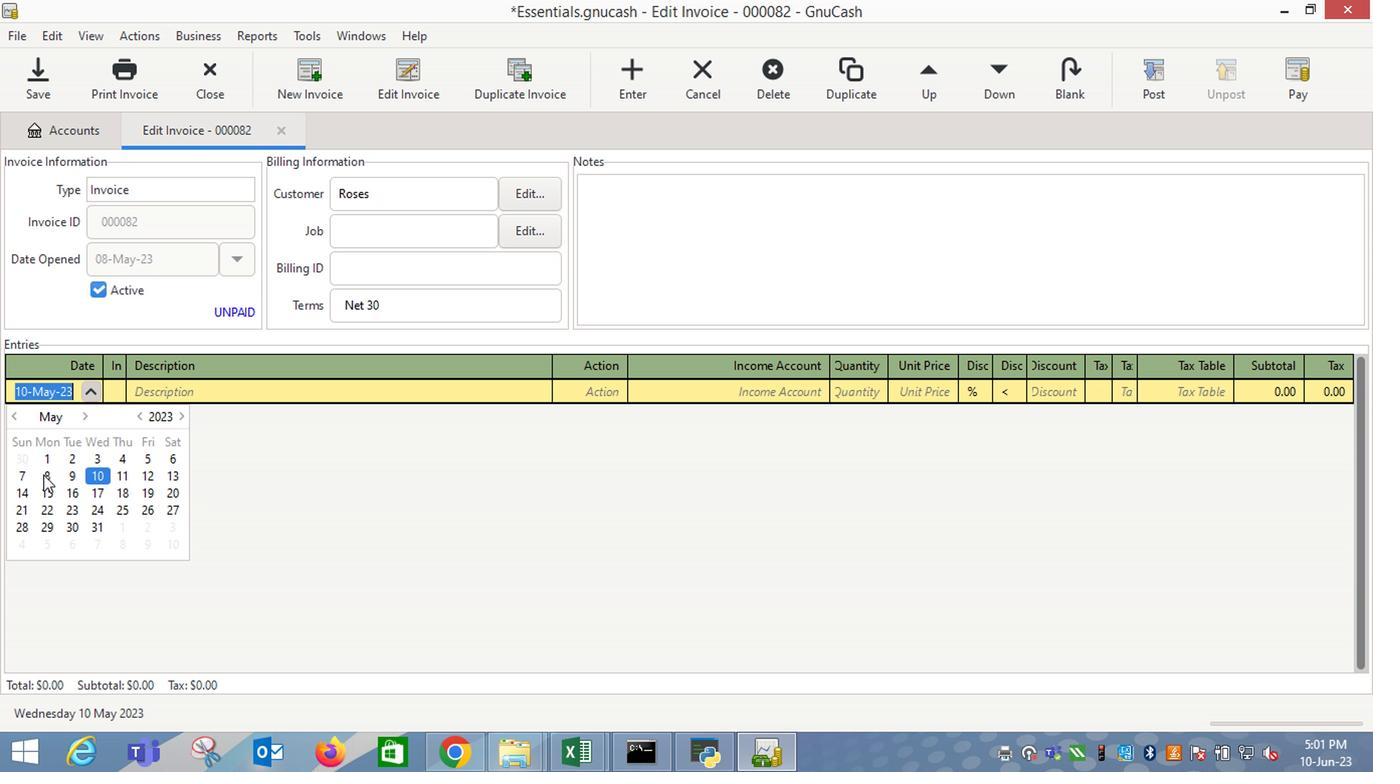 
Action: Mouse pressed left at (48, 482)
Screenshot: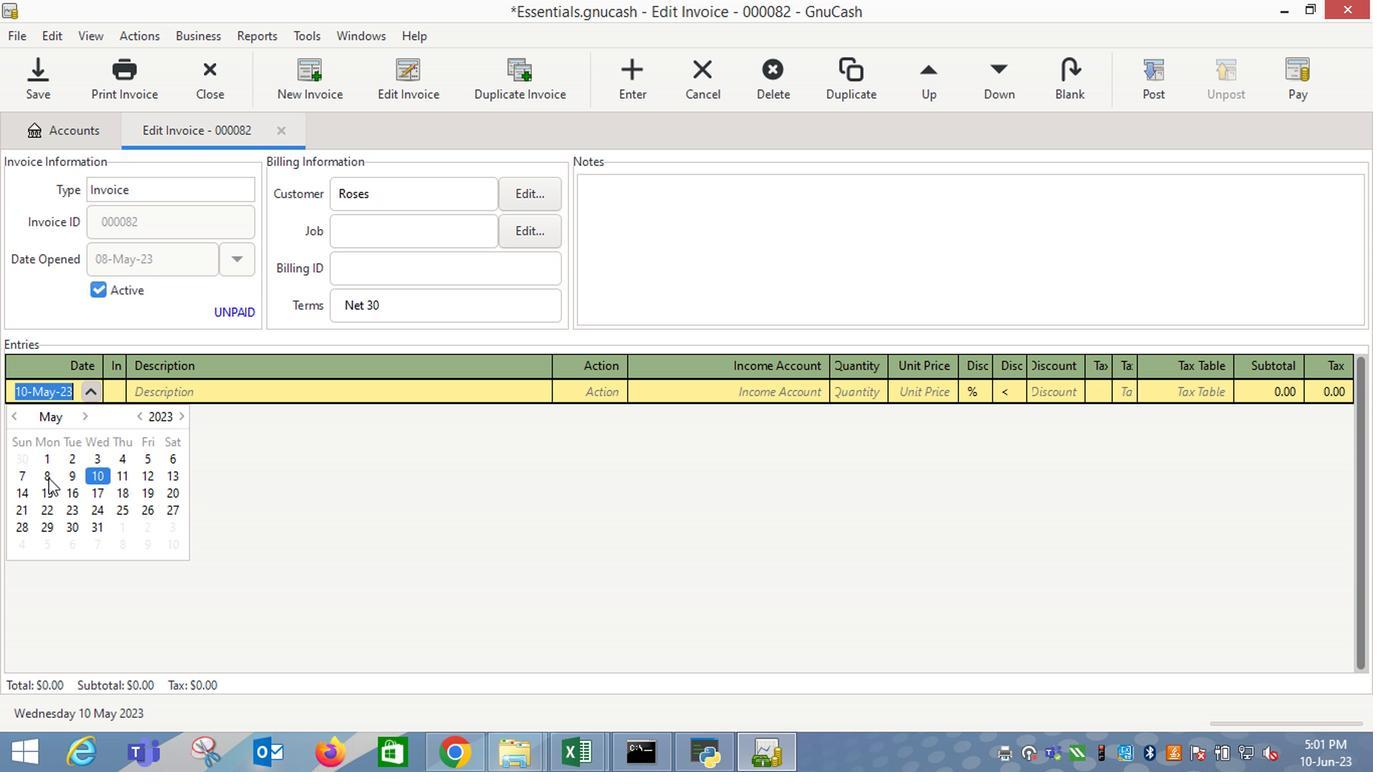
Action: Key pressed <Key.tab><Key.shift_r>Kiss<Key.space><Key.shift_r>Luxtensio
Screenshot: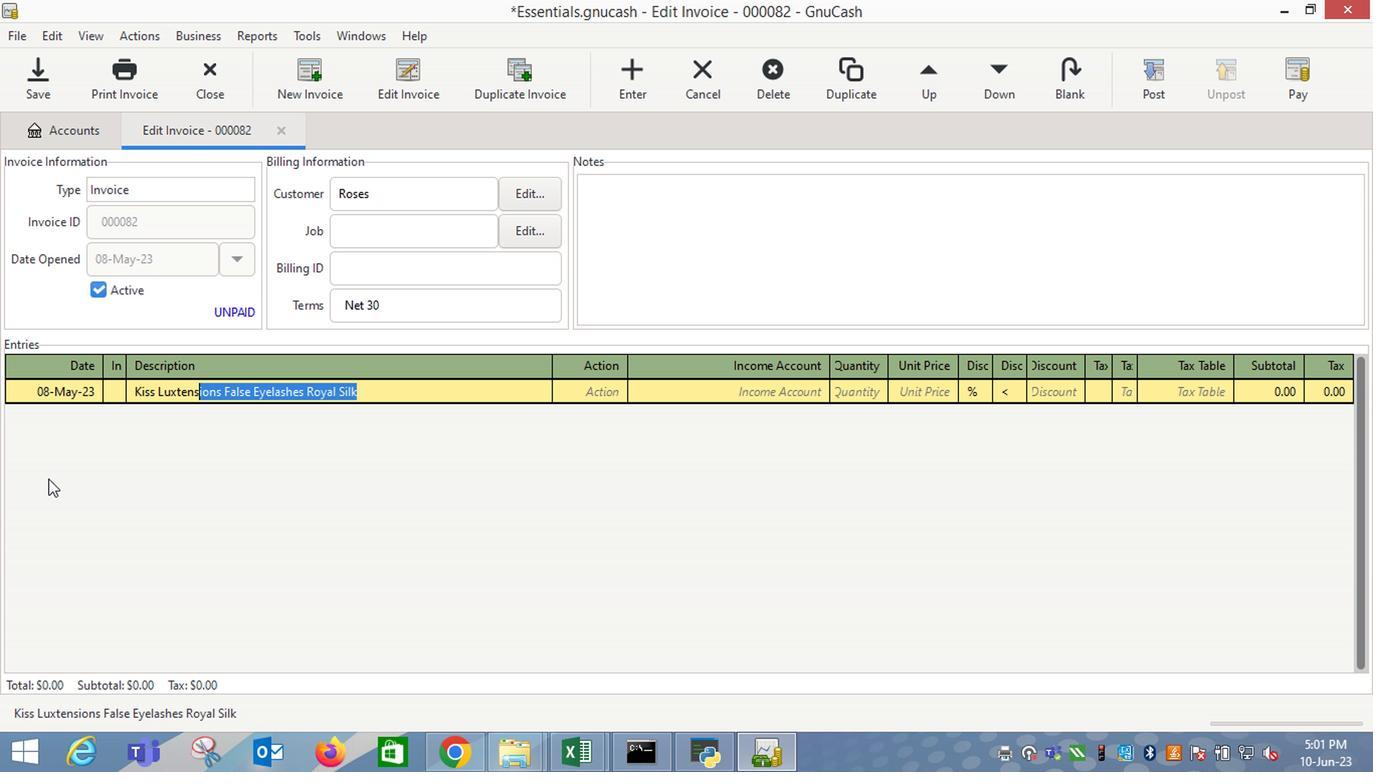
Action: Mouse moved to (49, 484)
Screenshot: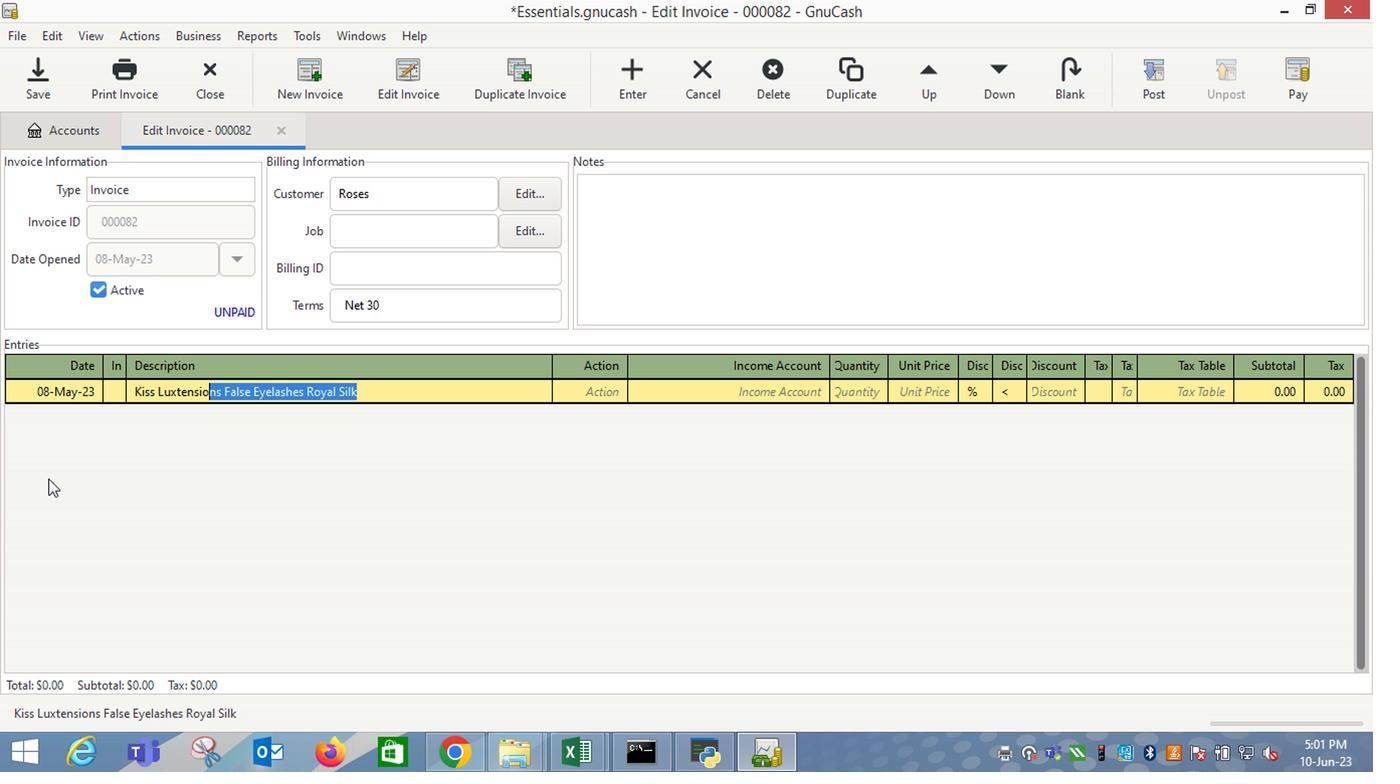 
Action: Key pressed n
Screenshot: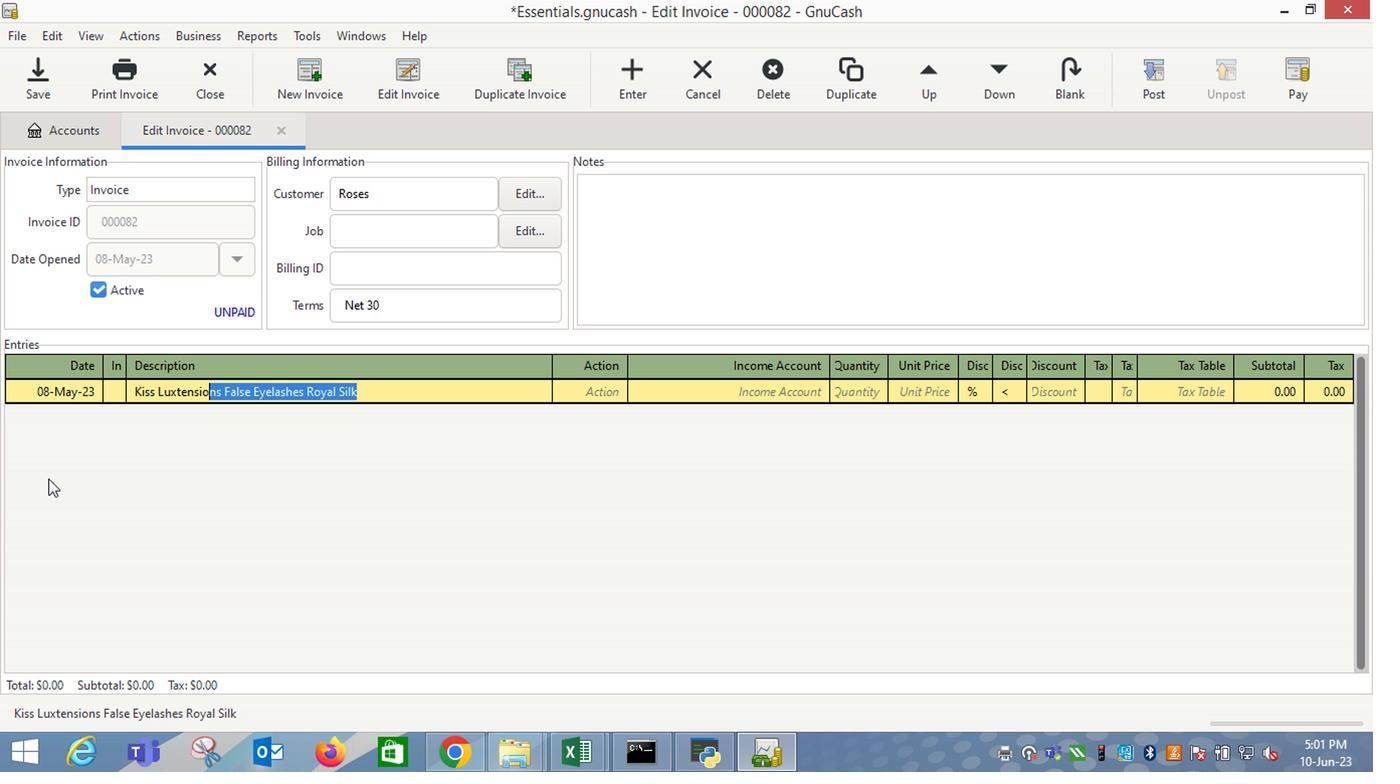
Action: Mouse moved to (48, 482)
Screenshot: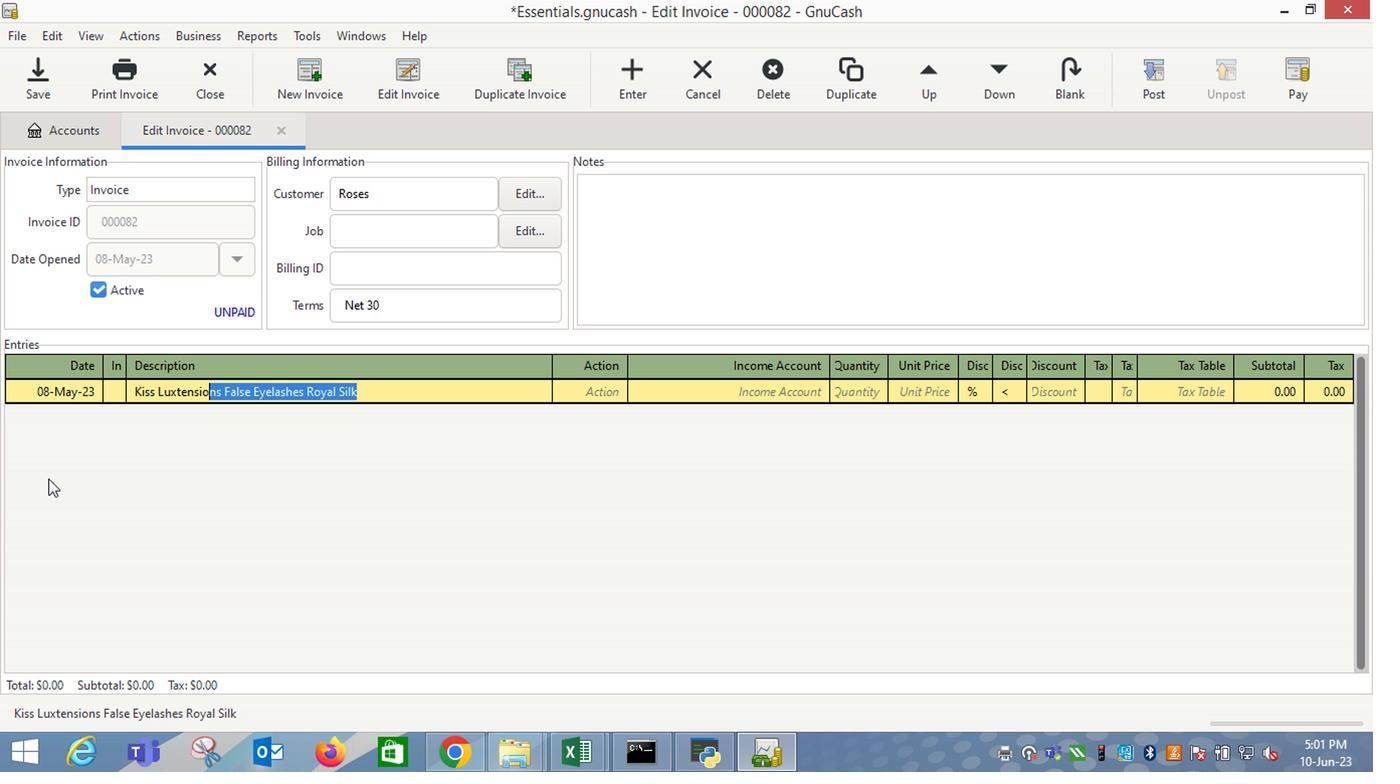 
Action: Key pressed <Key.tab>4<Key.tab>14.49<Key.tab>
Screenshot: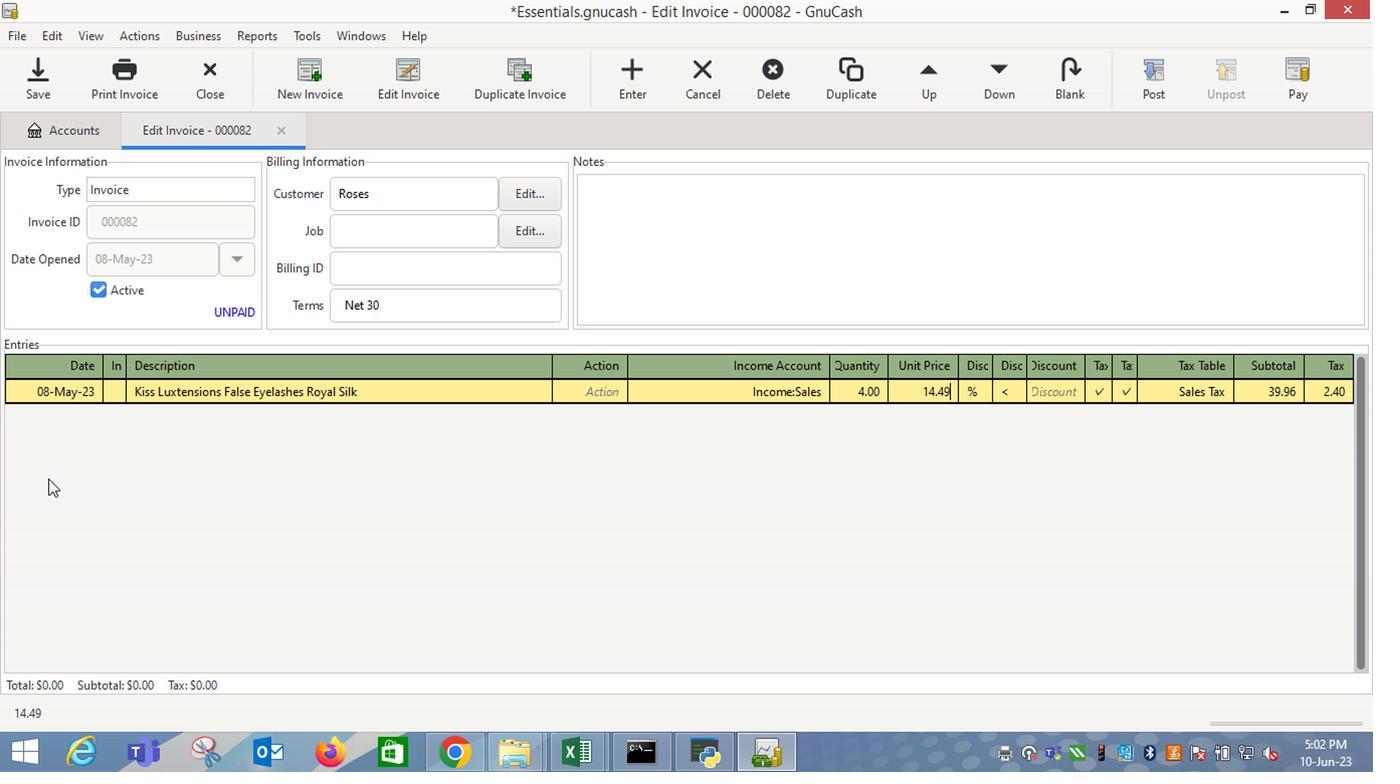 
Action: Mouse moved to (1121, 391)
Screenshot: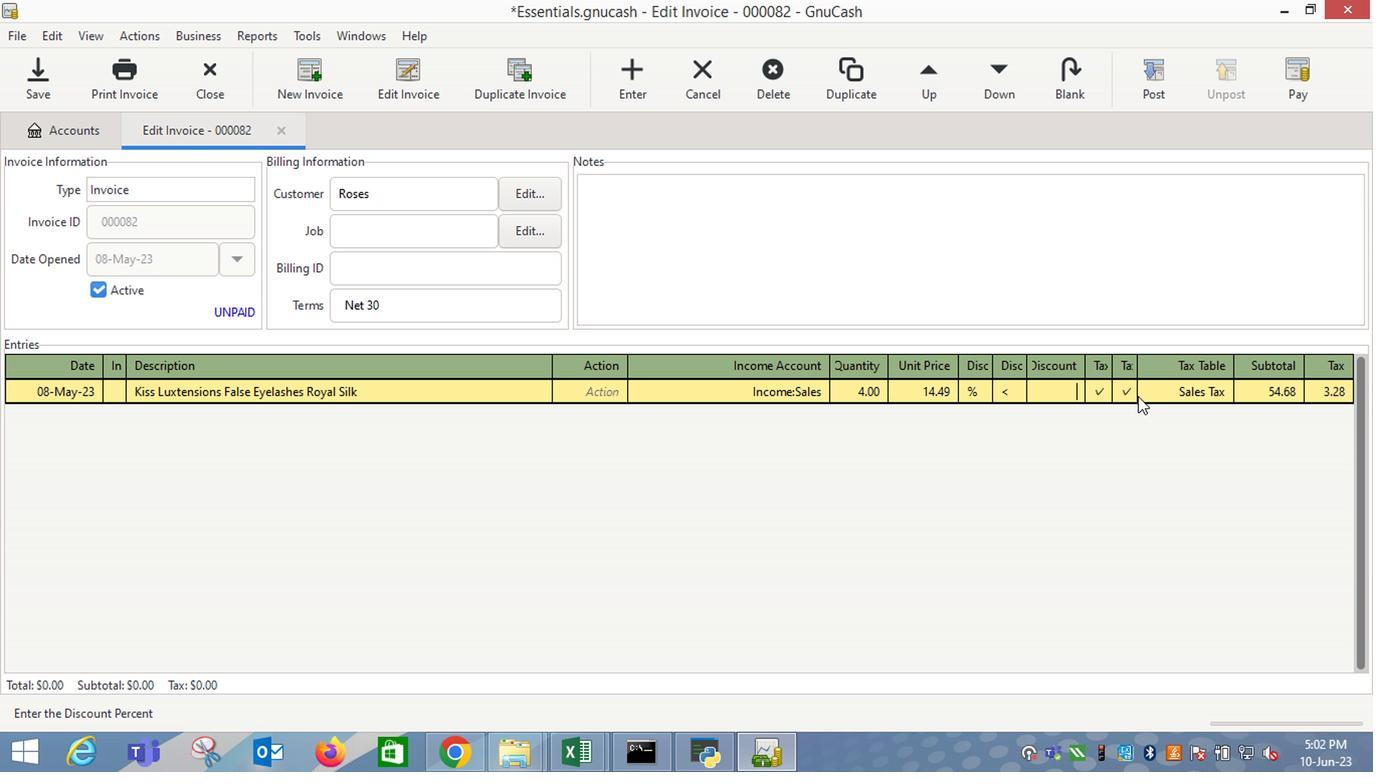 
Action: Mouse pressed left at (1121, 391)
Screenshot: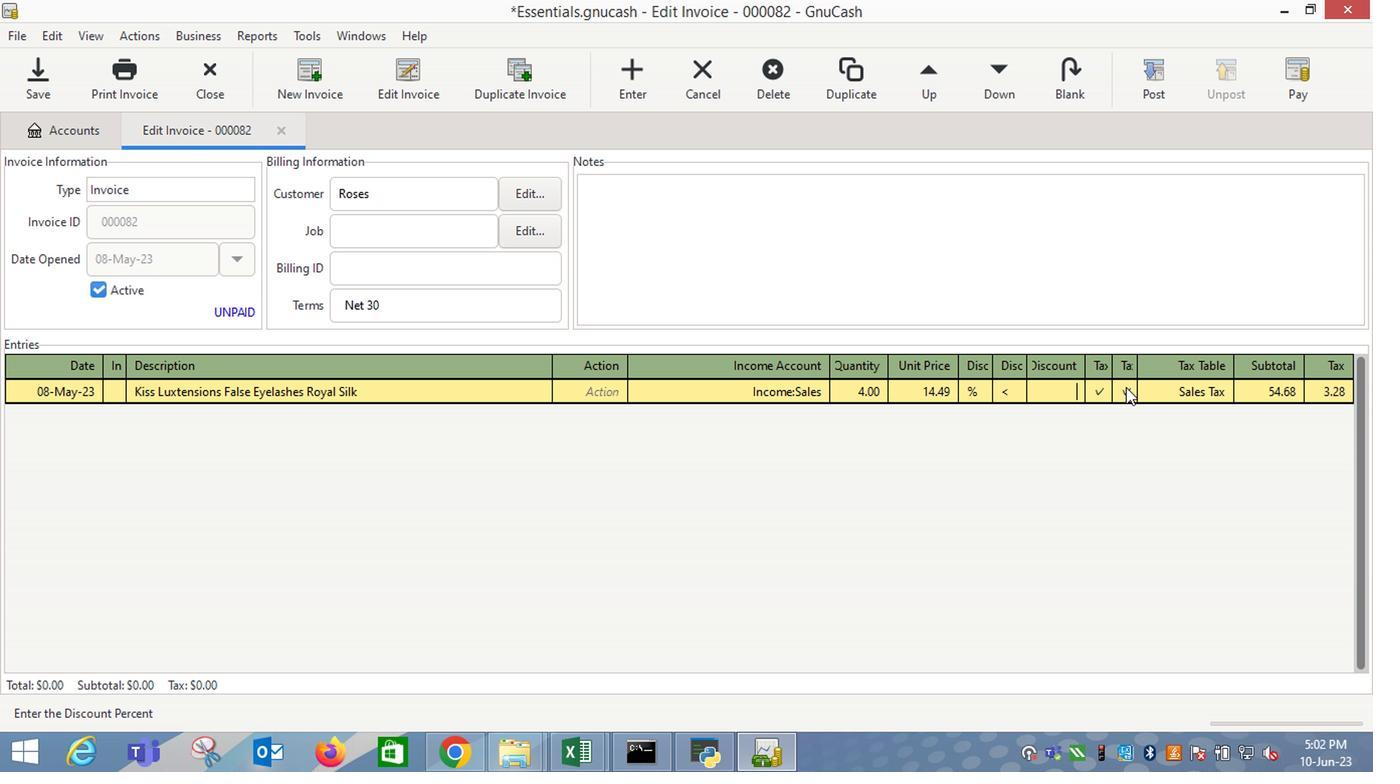 
Action: Mouse moved to (1185, 404)
Screenshot: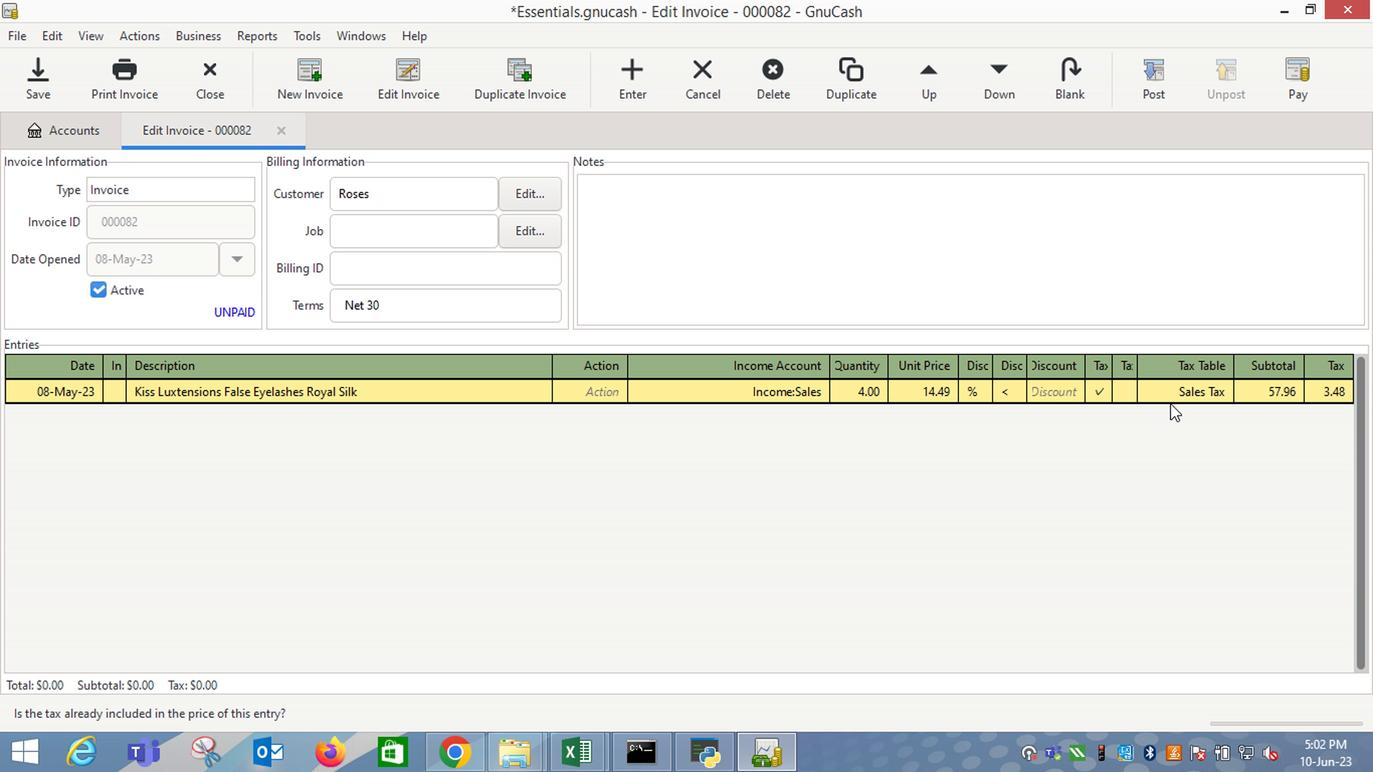 
Action: Mouse pressed left at (1185, 404)
Screenshot: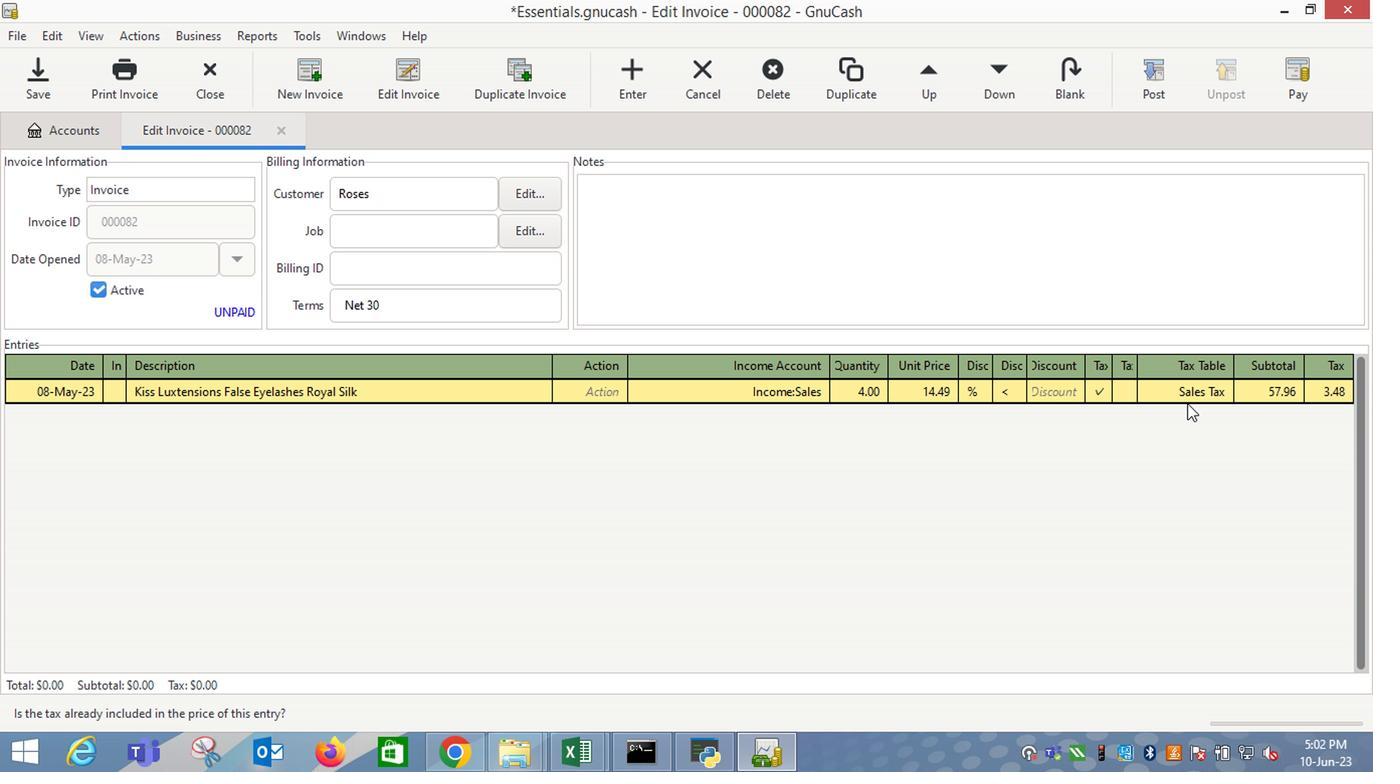 
Action: Key pressed <Key.enter>
Screenshot: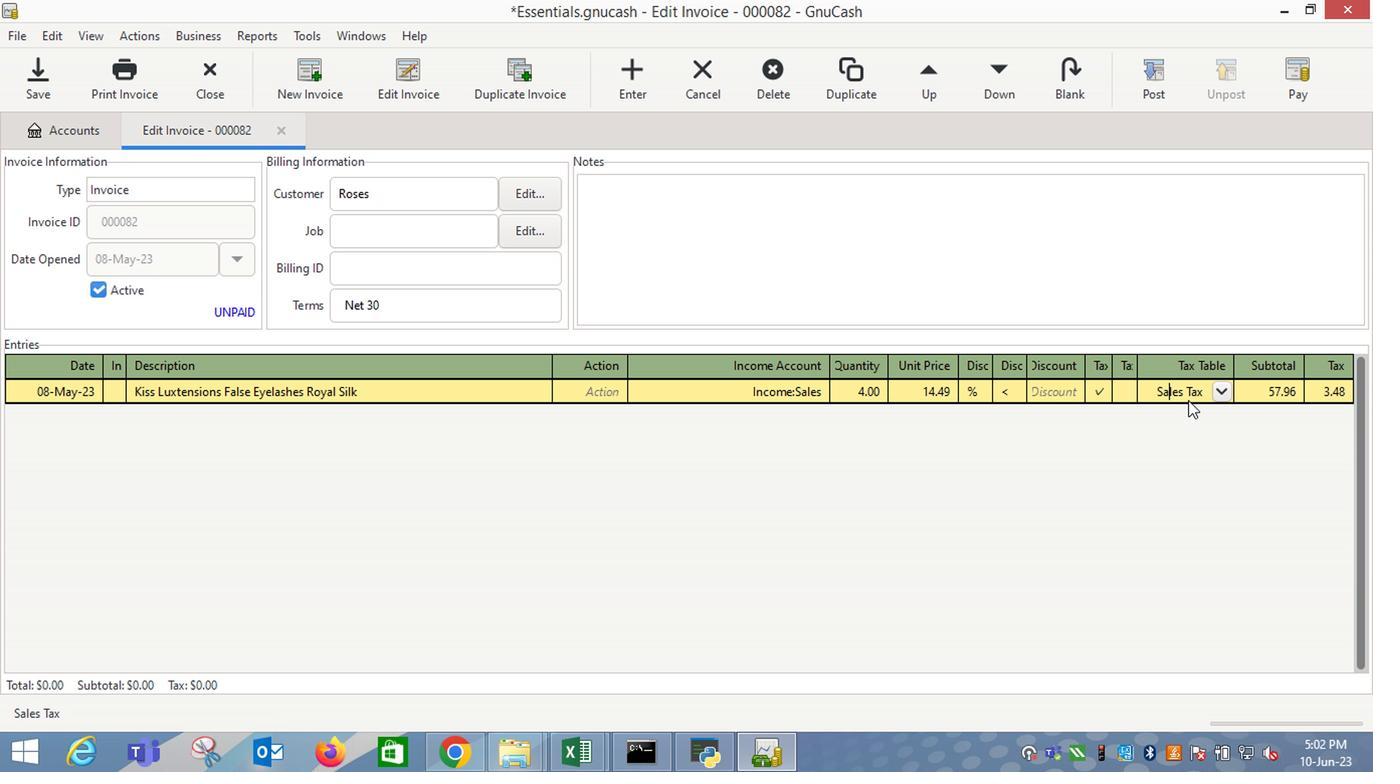 
Action: Mouse moved to (1160, 95)
Screenshot: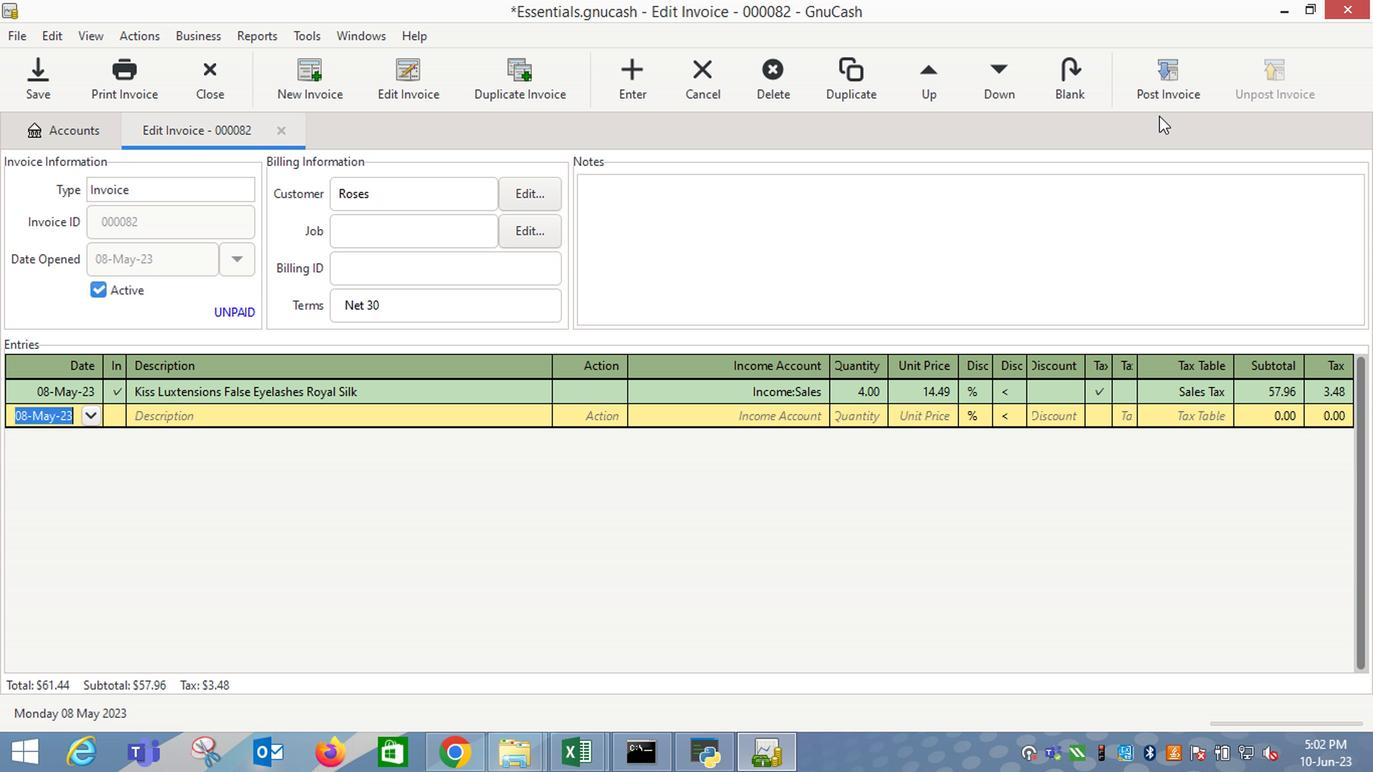 
Action: Mouse pressed left at (1160, 95)
Screenshot: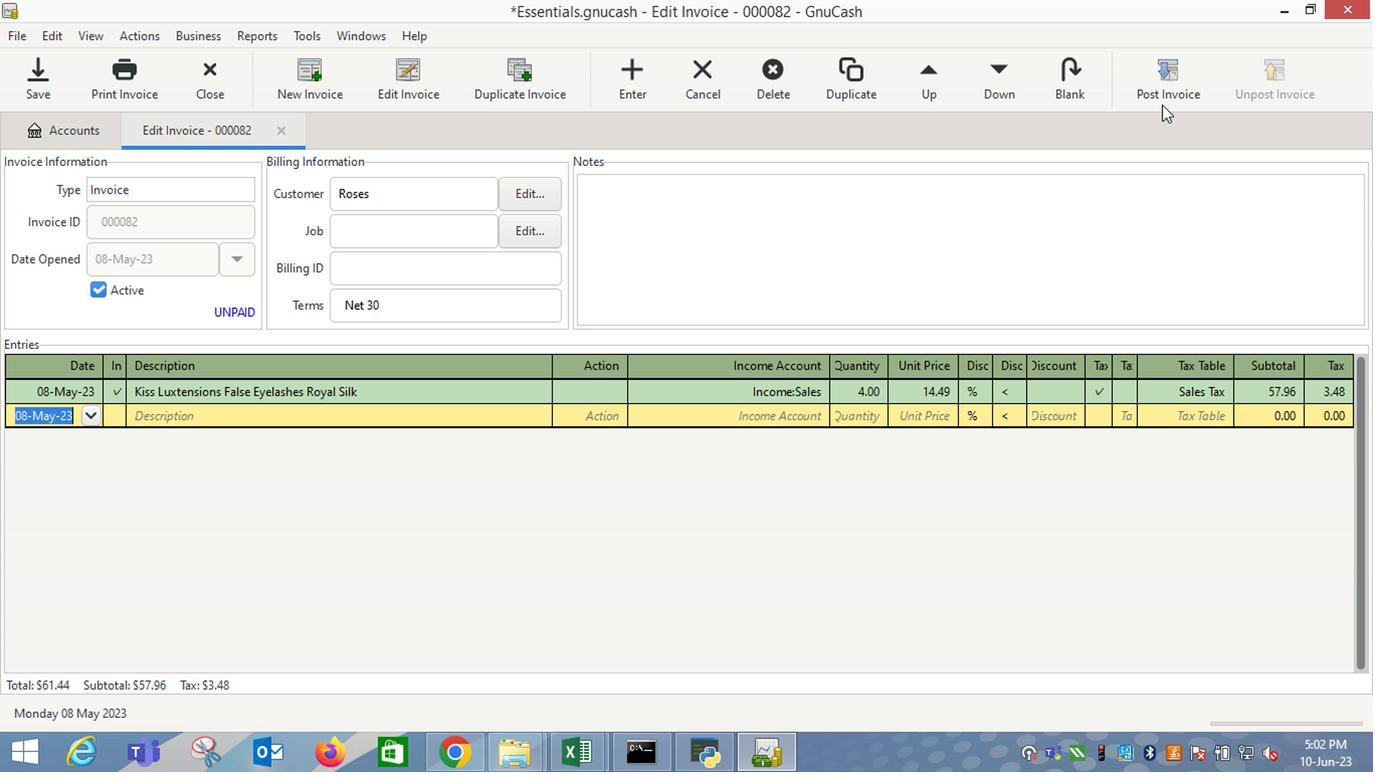 
Action: Mouse moved to (864, 328)
Screenshot: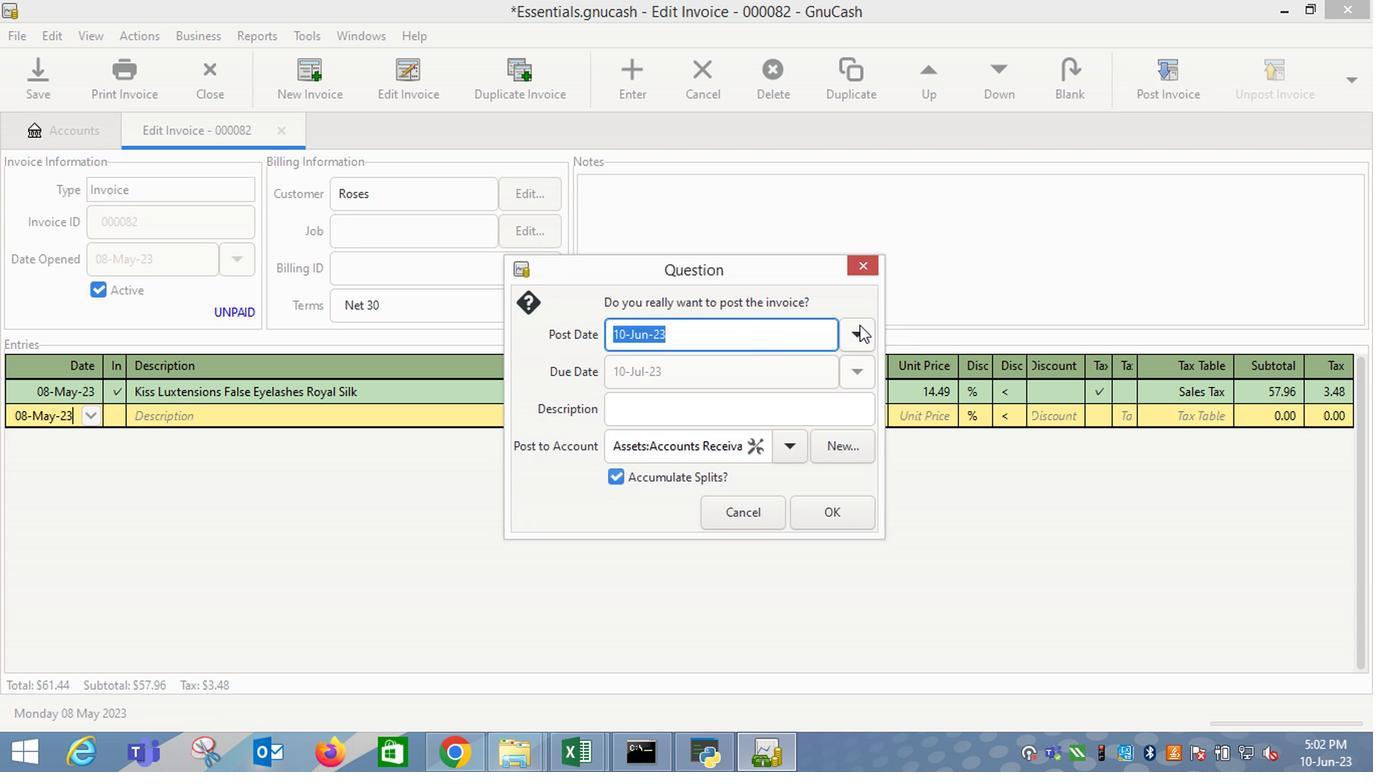 
Action: Mouse pressed left at (864, 328)
Screenshot: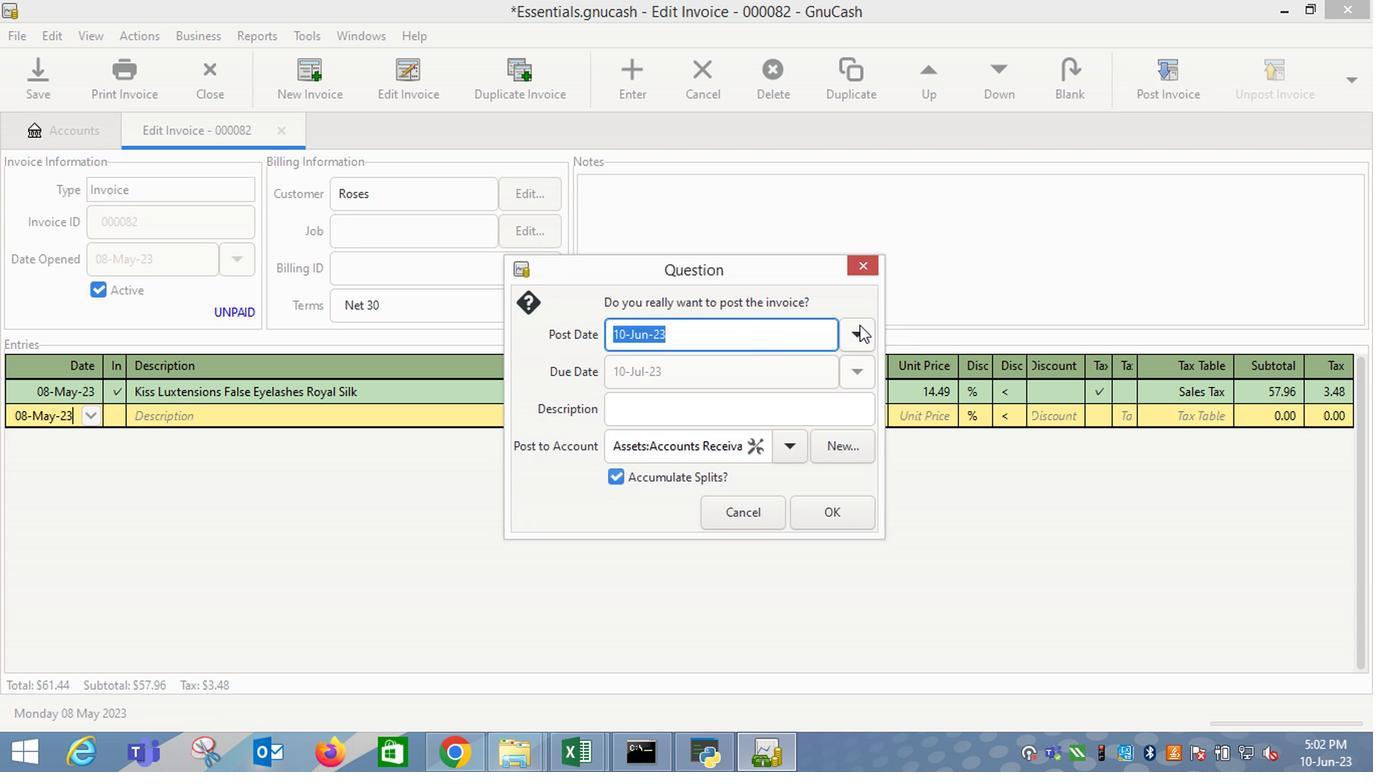 
Action: Mouse moved to (699, 374)
Screenshot: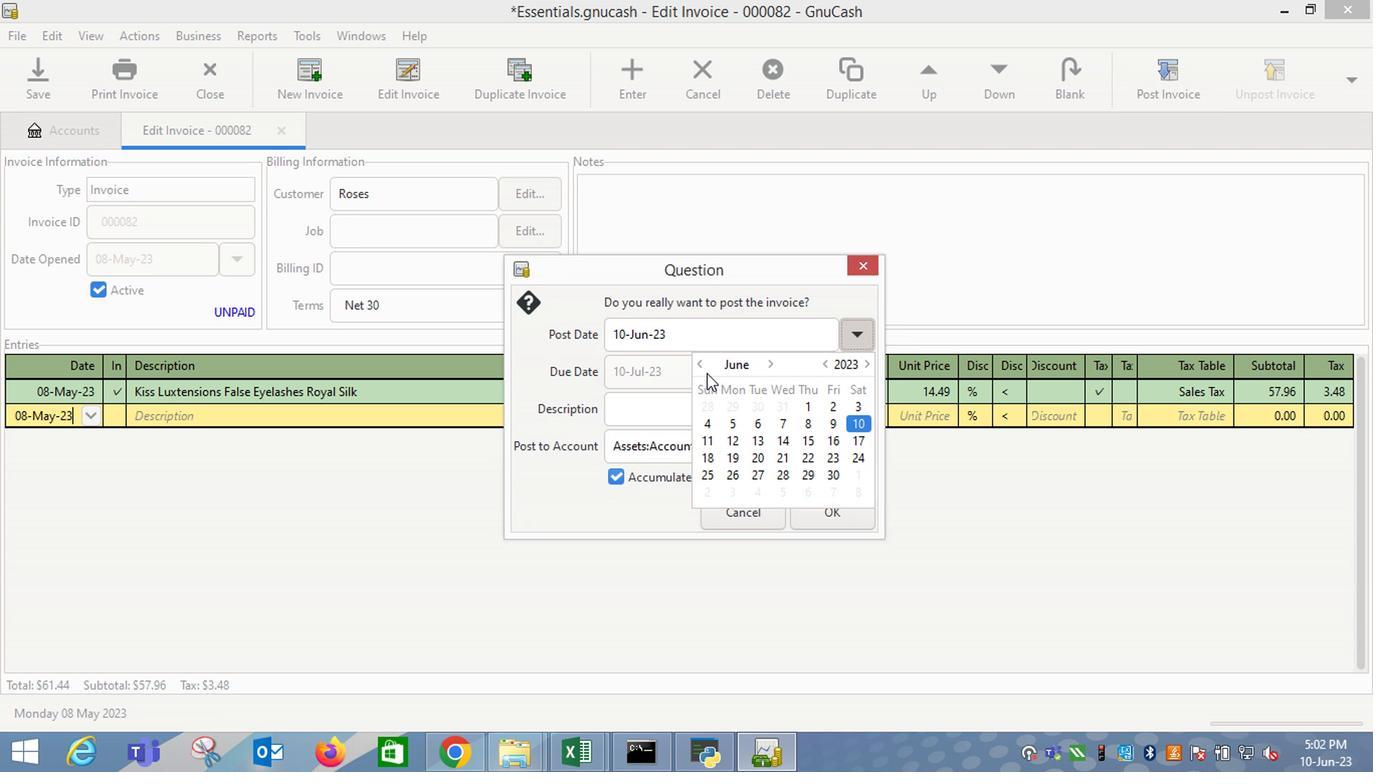 
Action: Mouse pressed left at (699, 374)
Screenshot: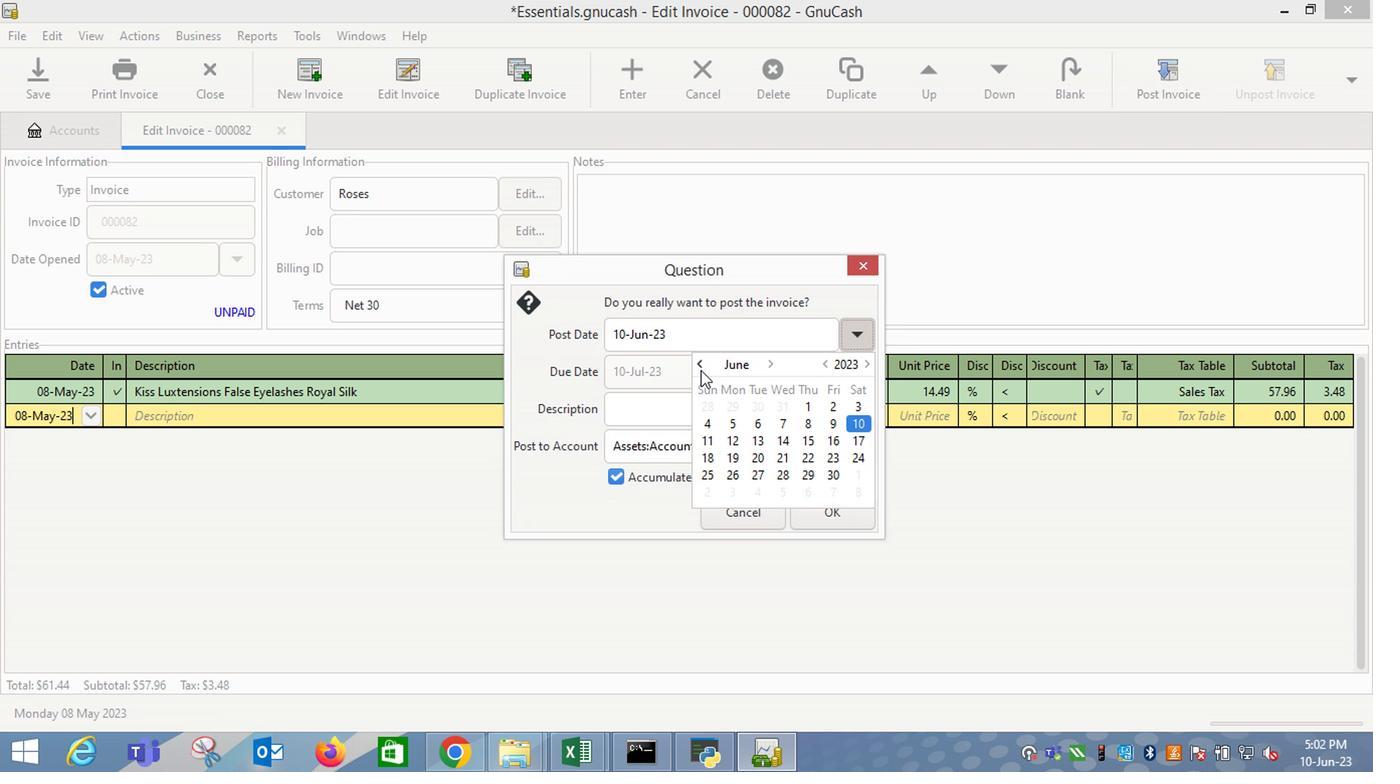 
Action: Mouse moved to (730, 427)
Screenshot: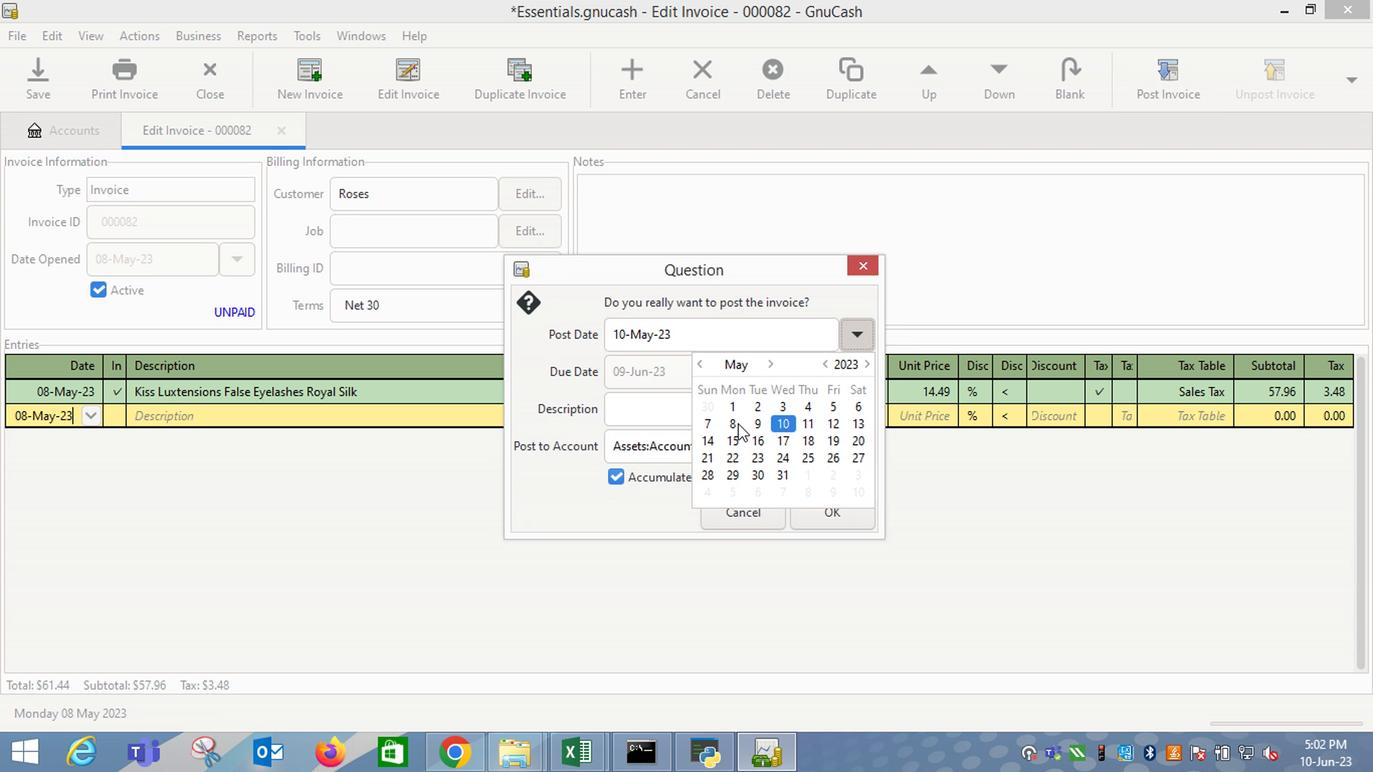 
Action: Mouse pressed left at (730, 427)
Screenshot: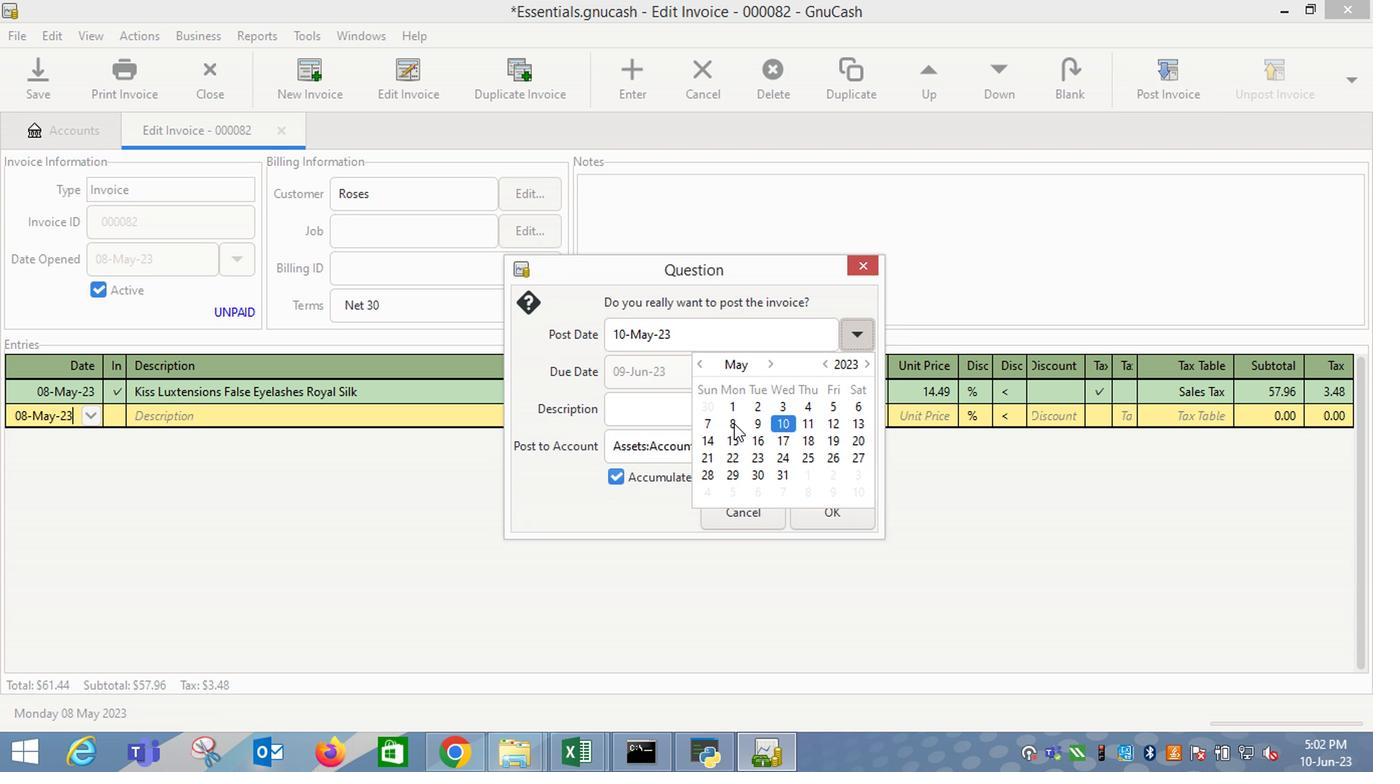 
Action: Mouse moved to (640, 414)
Screenshot: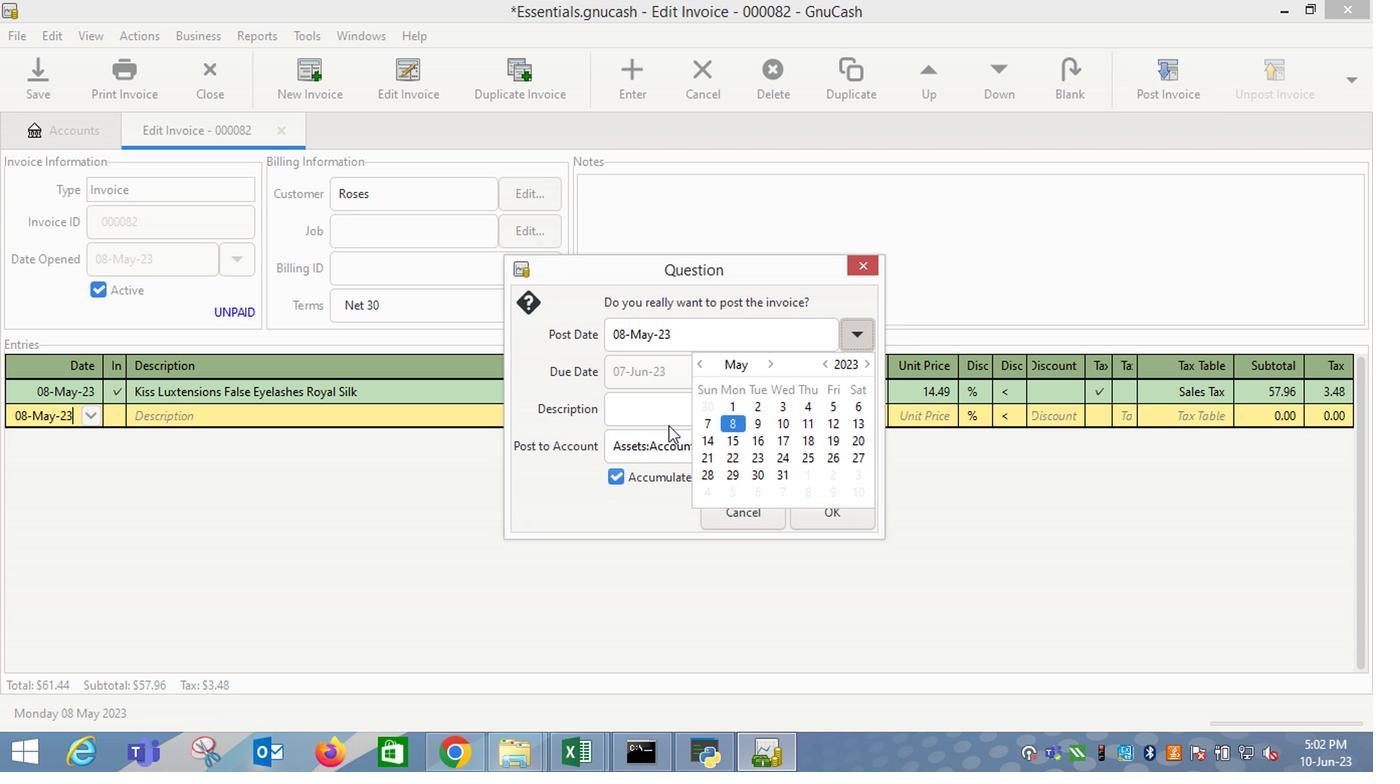
Action: Mouse pressed left at (640, 414)
Screenshot: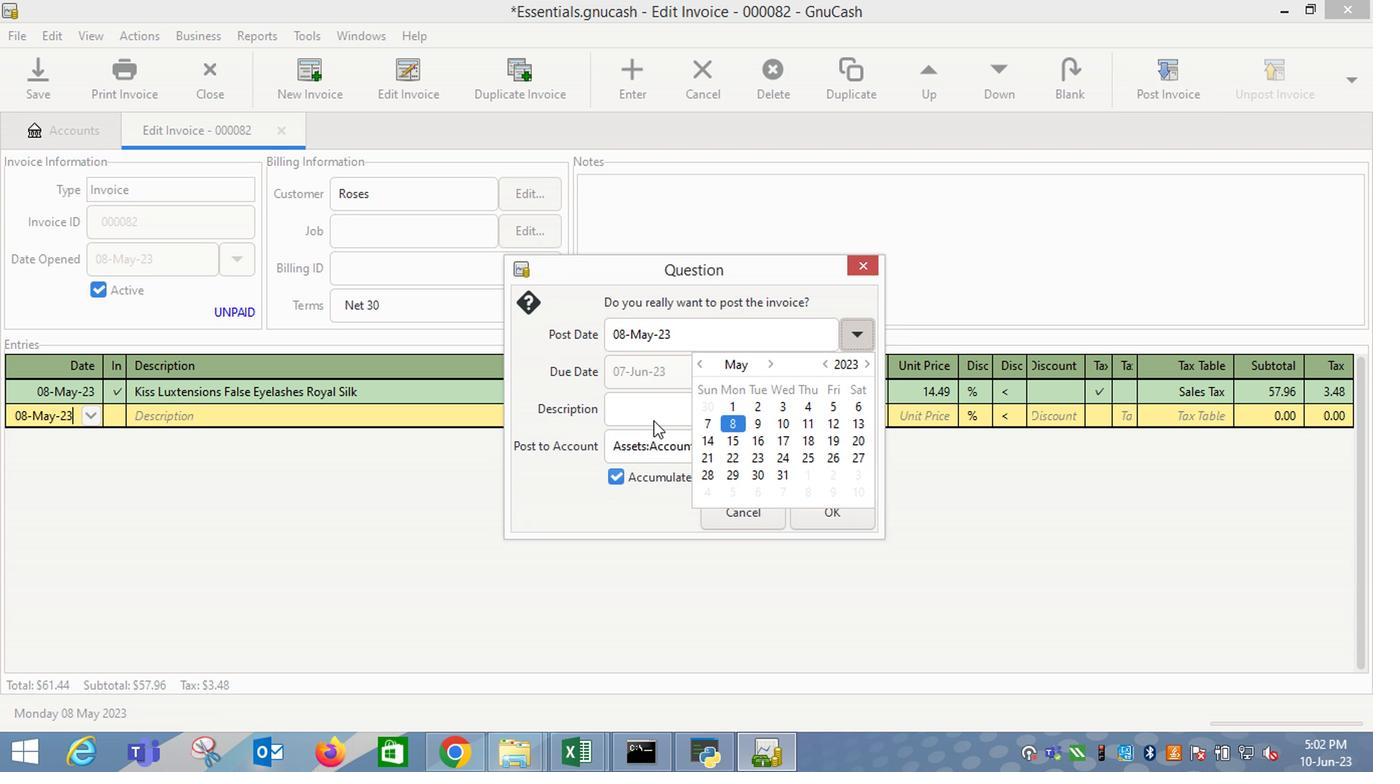 
Action: Mouse moved to (844, 522)
Screenshot: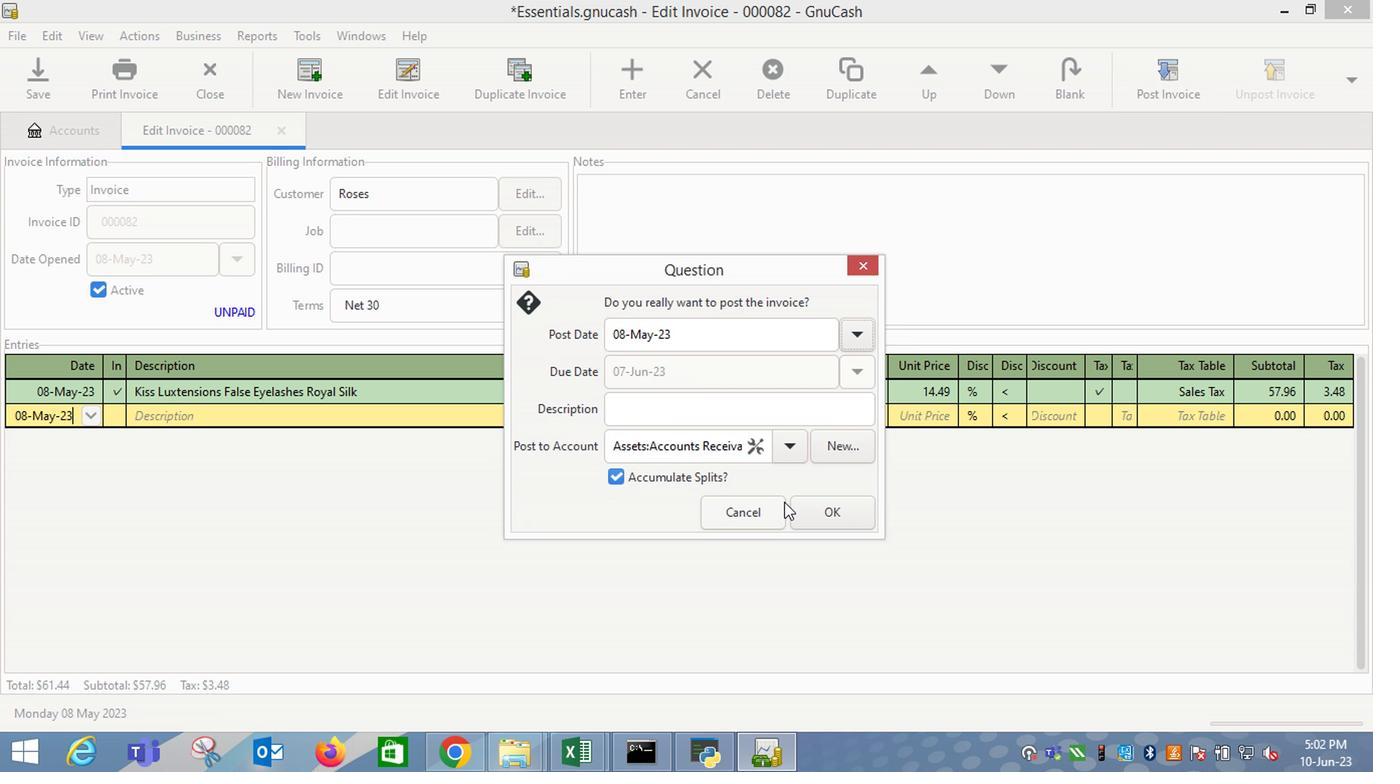 
Action: Mouse pressed left at (844, 522)
Screenshot: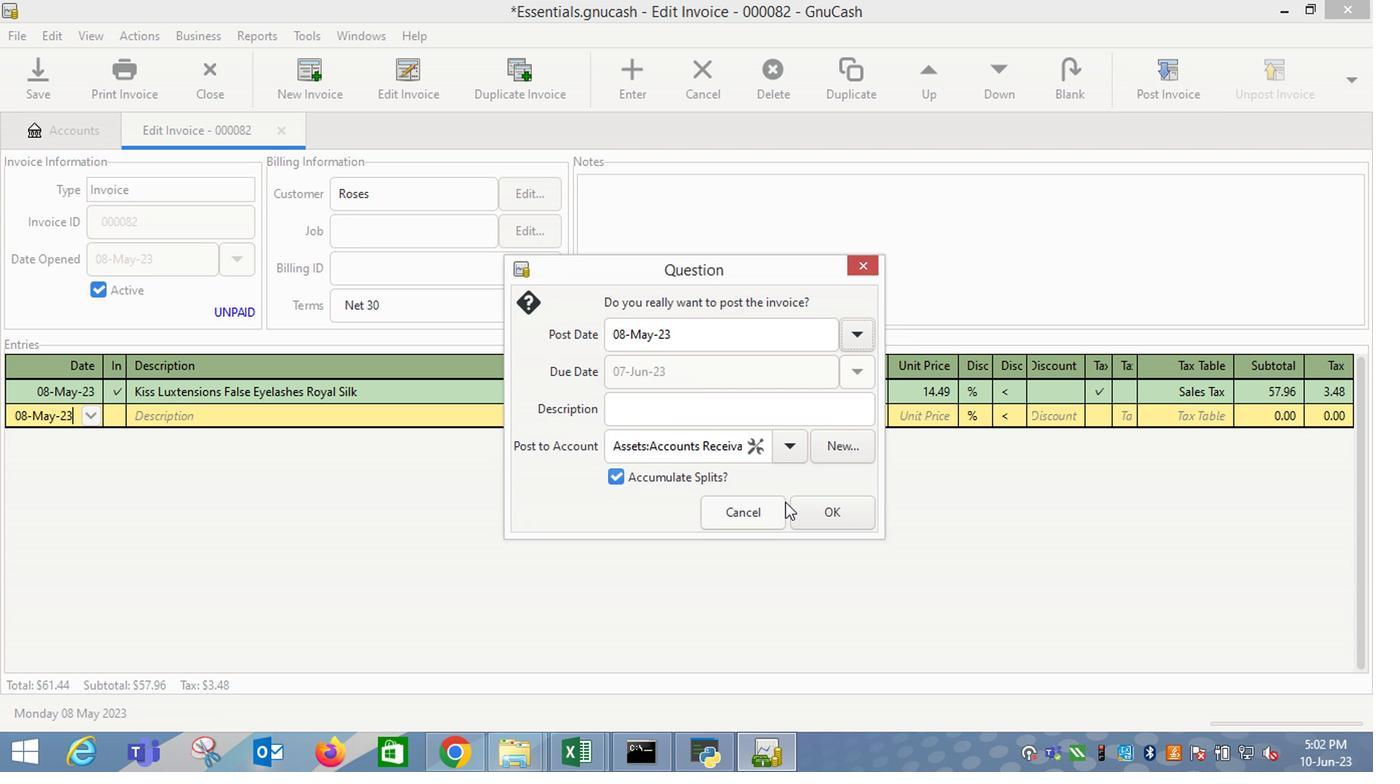 
Action: Mouse moved to (1302, 89)
Screenshot: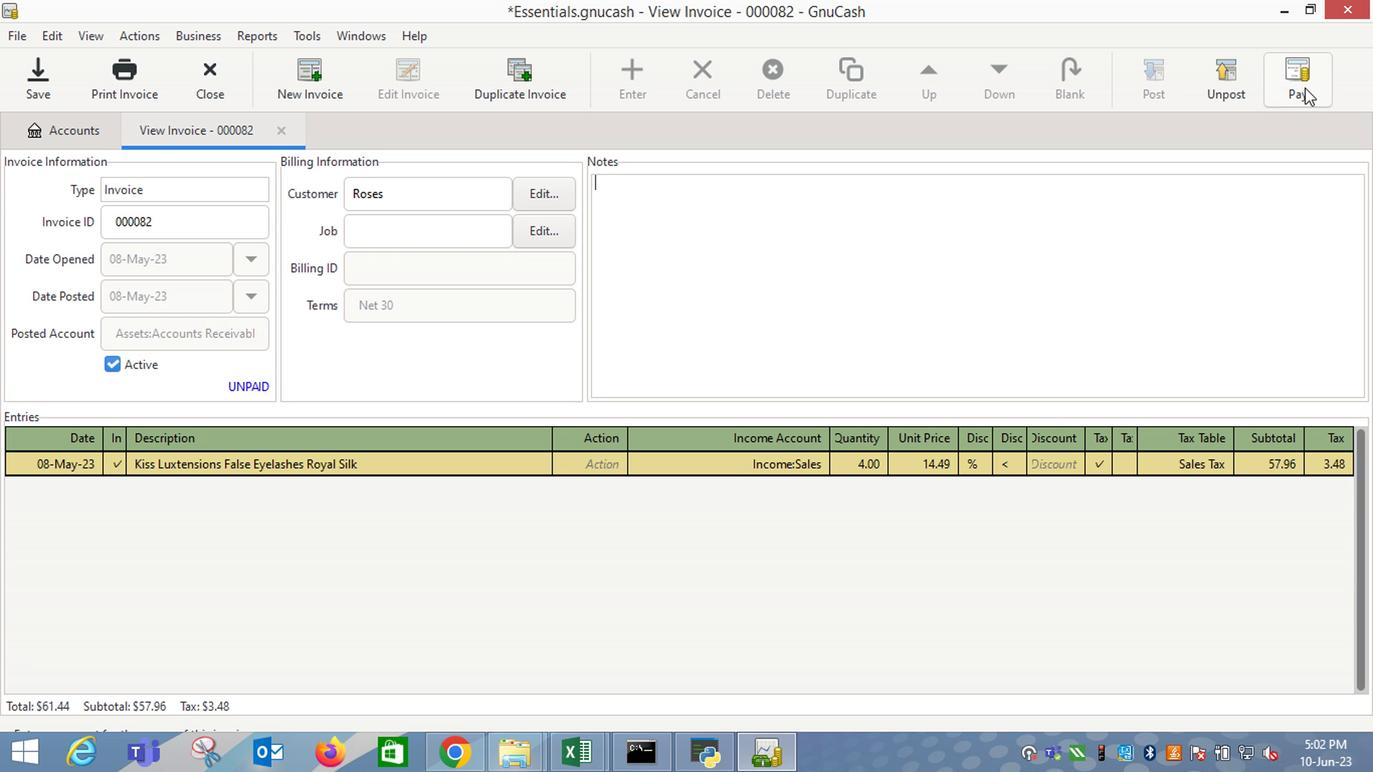 
Action: Mouse pressed left at (1302, 89)
Screenshot: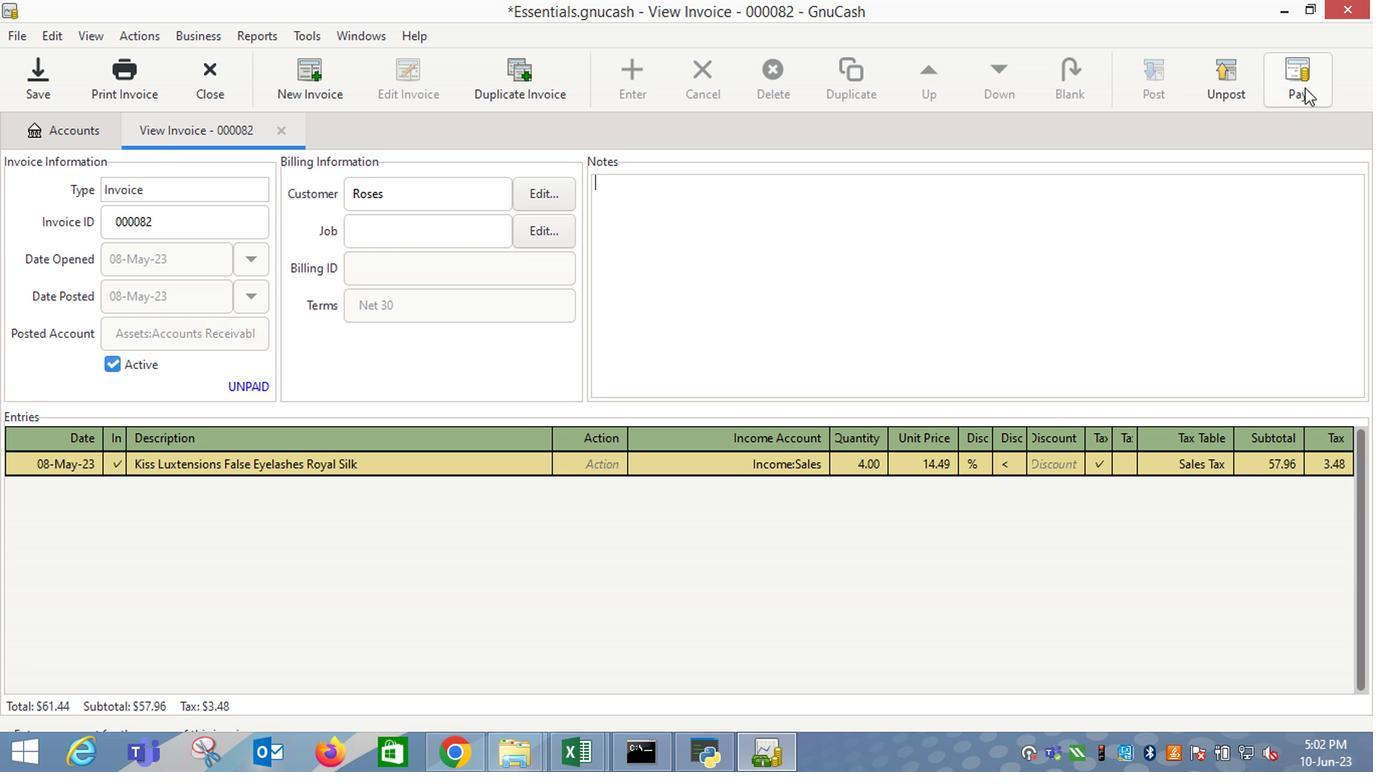 
Action: Mouse moved to (630, 404)
Screenshot: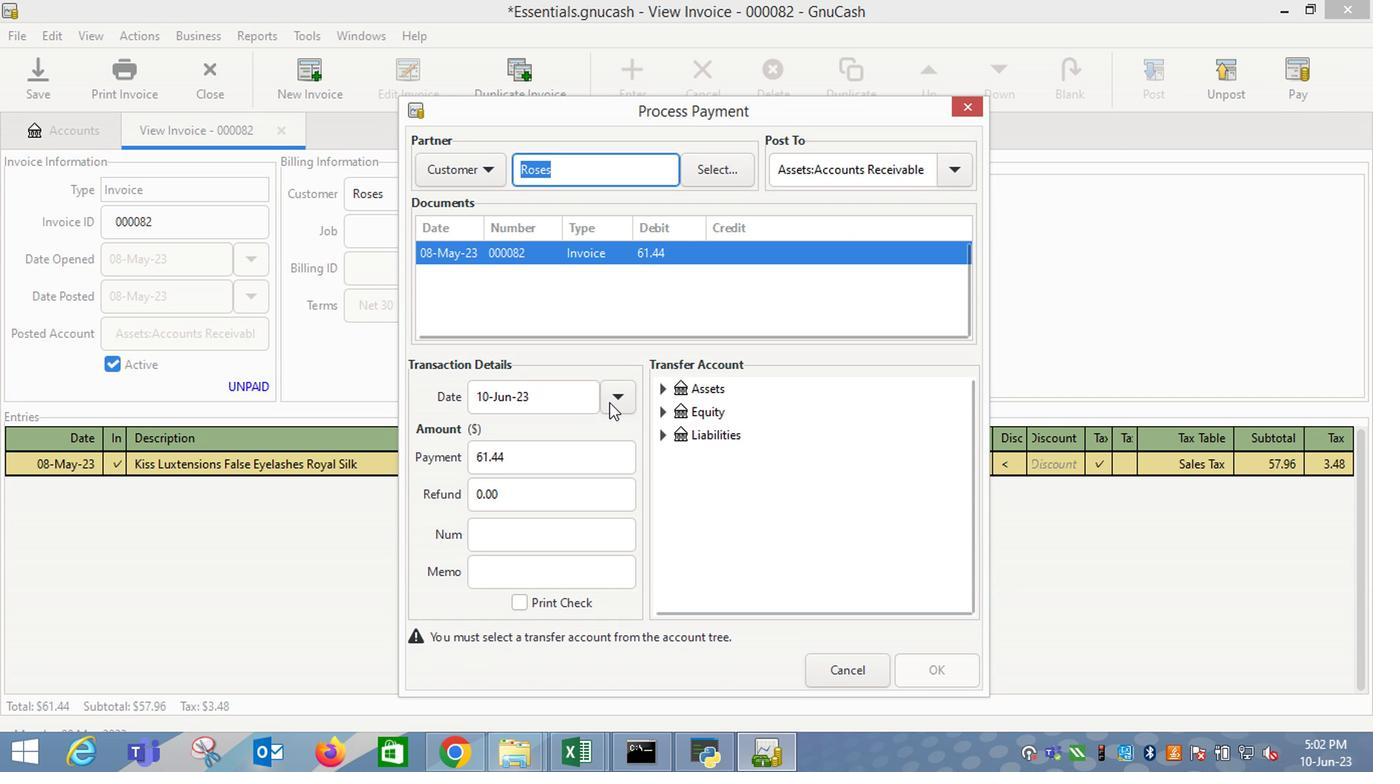 
Action: Mouse pressed left at (630, 404)
Screenshot: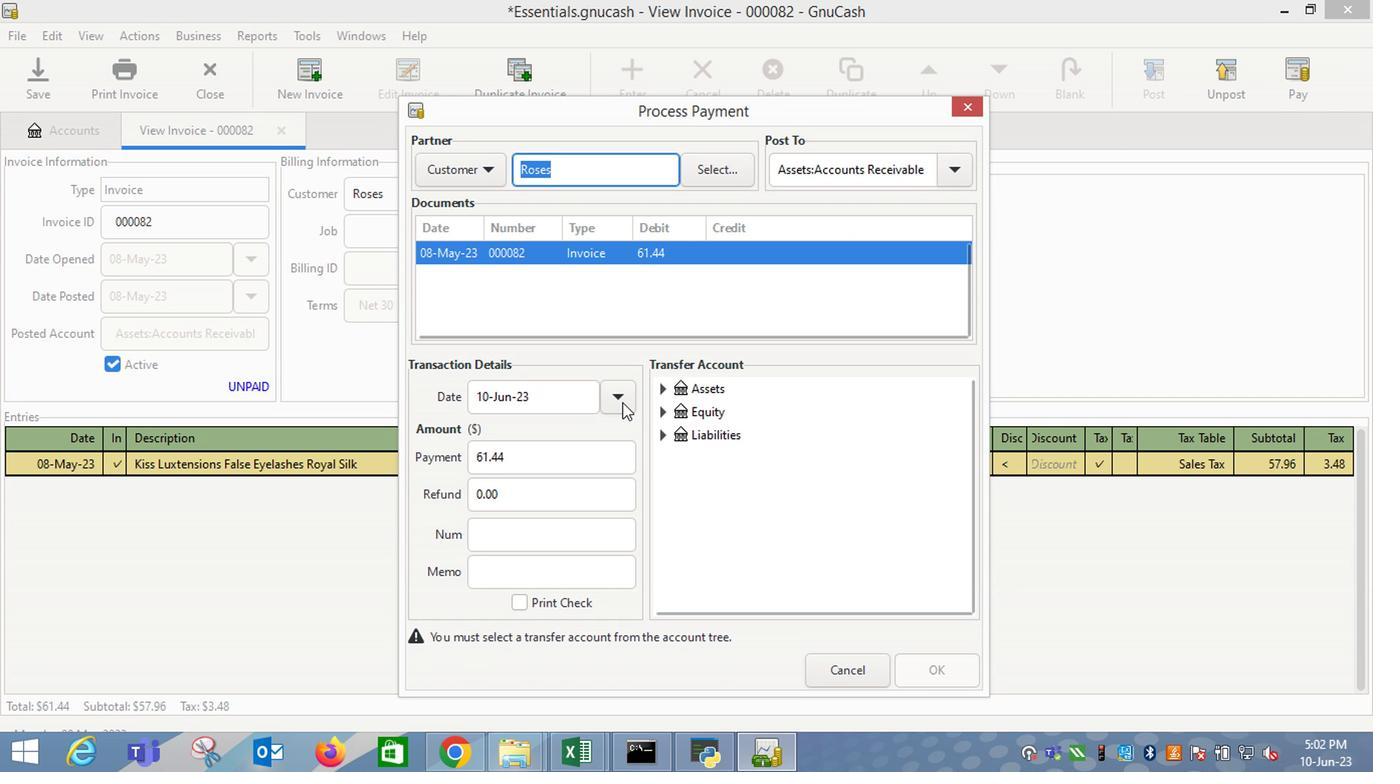 
Action: Mouse moved to (519, 486)
Screenshot: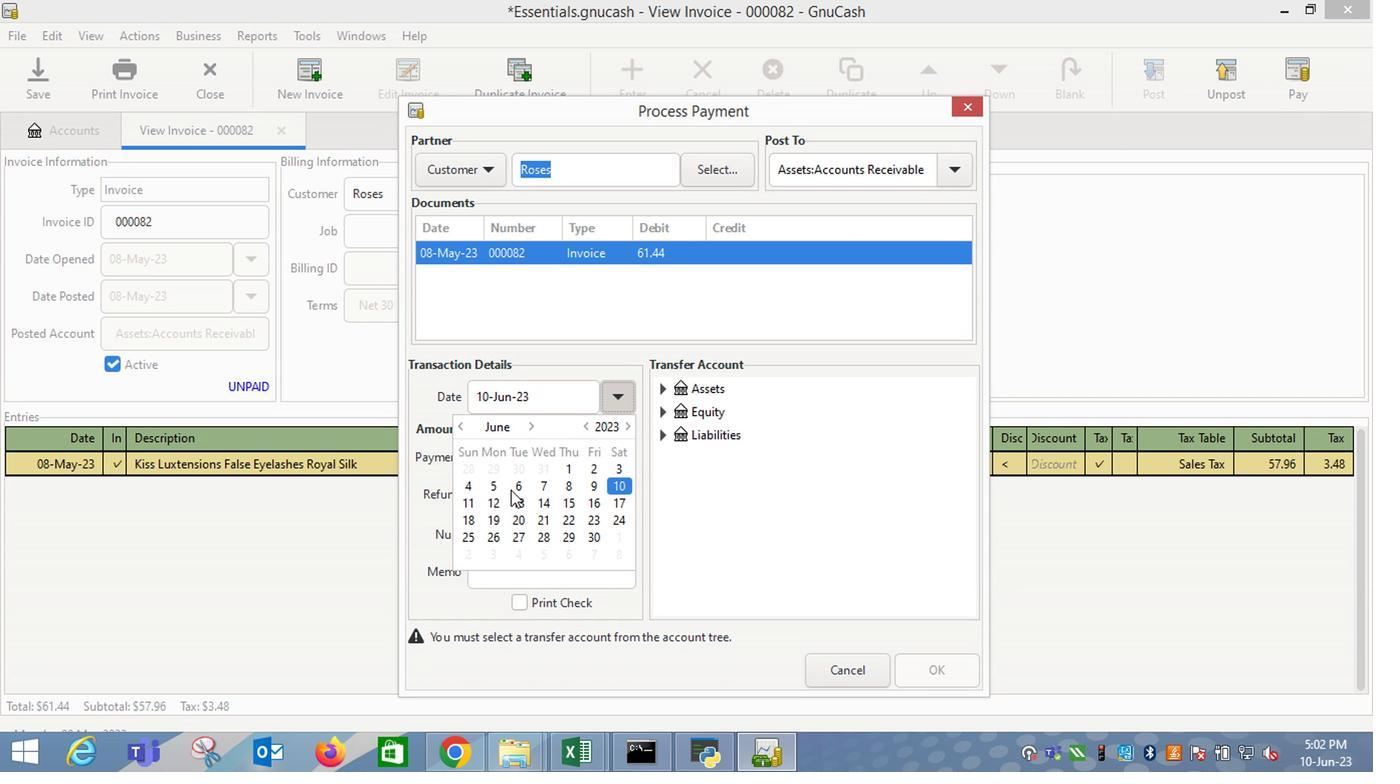 
Action: Mouse pressed left at (519, 486)
Screenshot: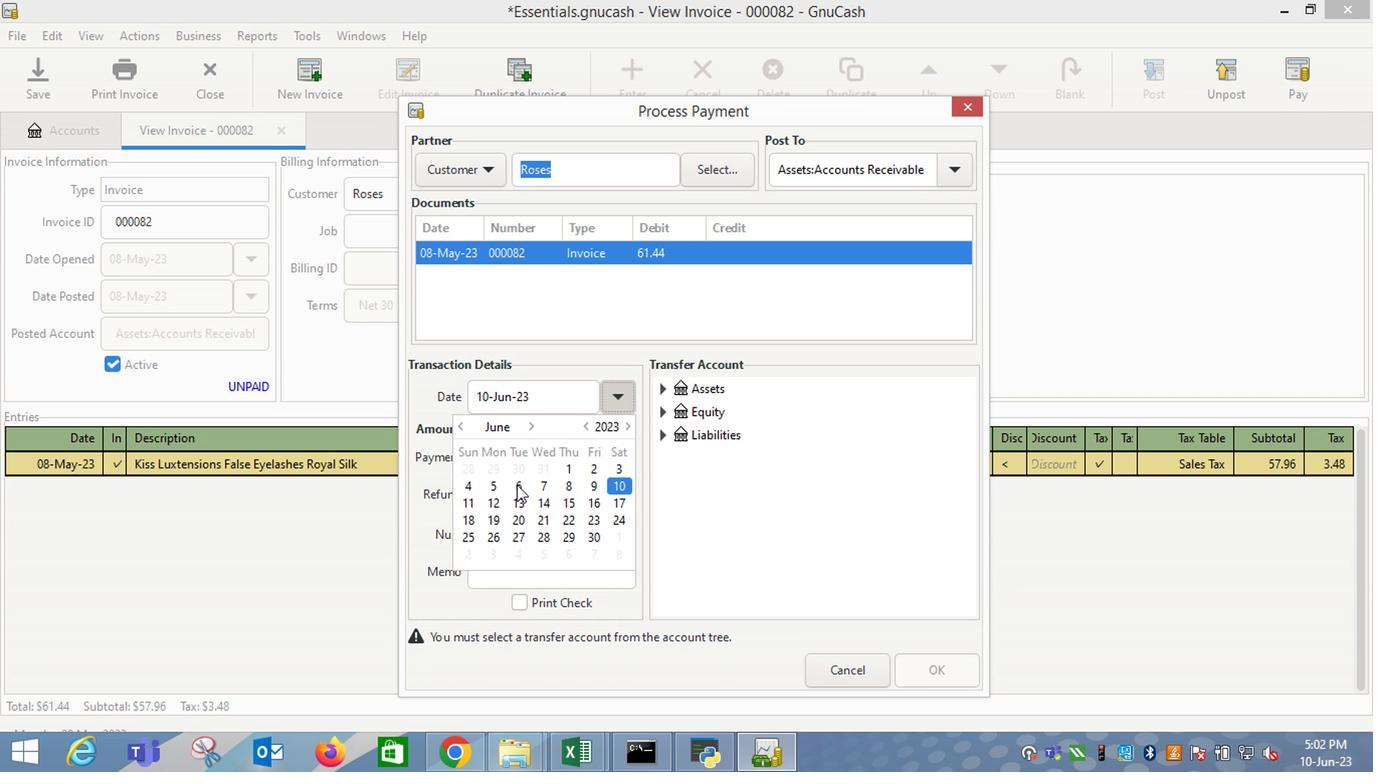 
Action: Mouse moved to (727, 507)
Screenshot: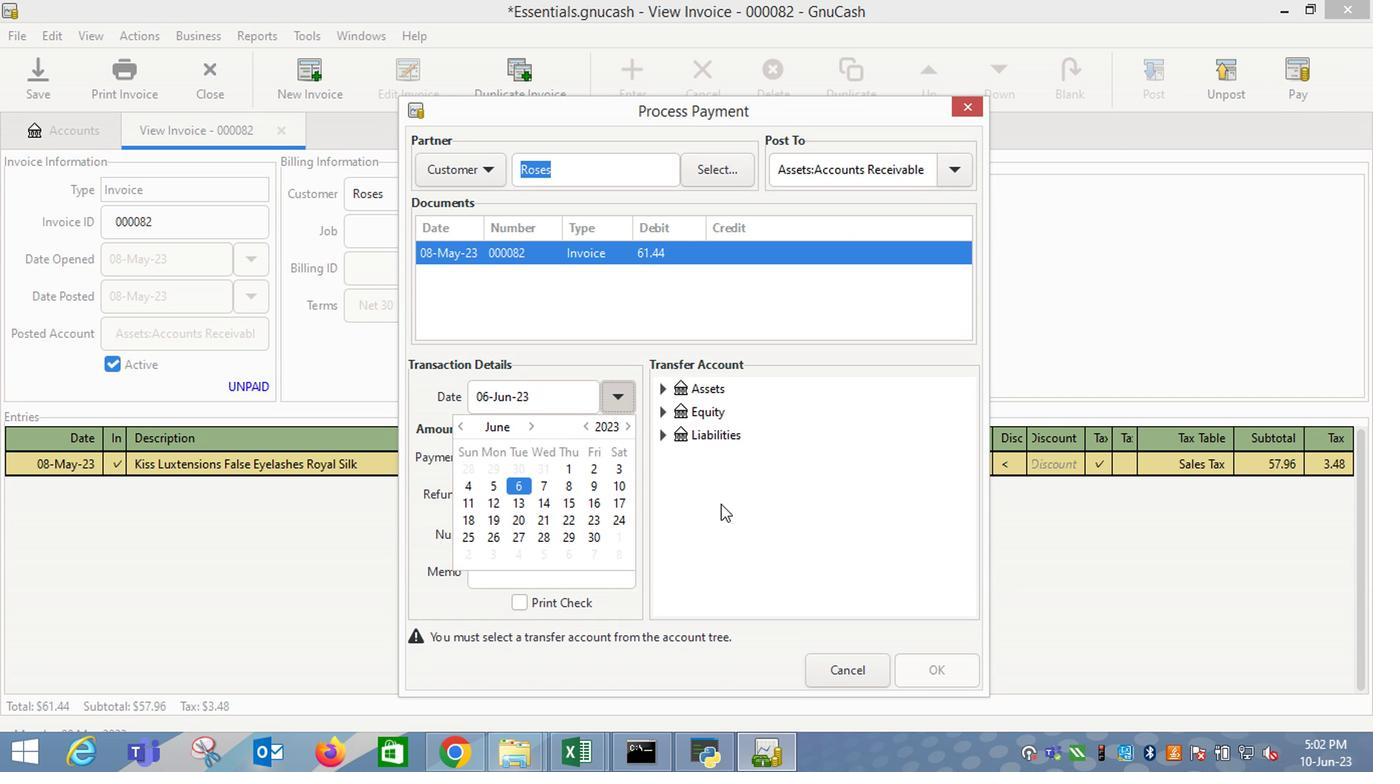 
Action: Mouse pressed left at (727, 507)
Screenshot: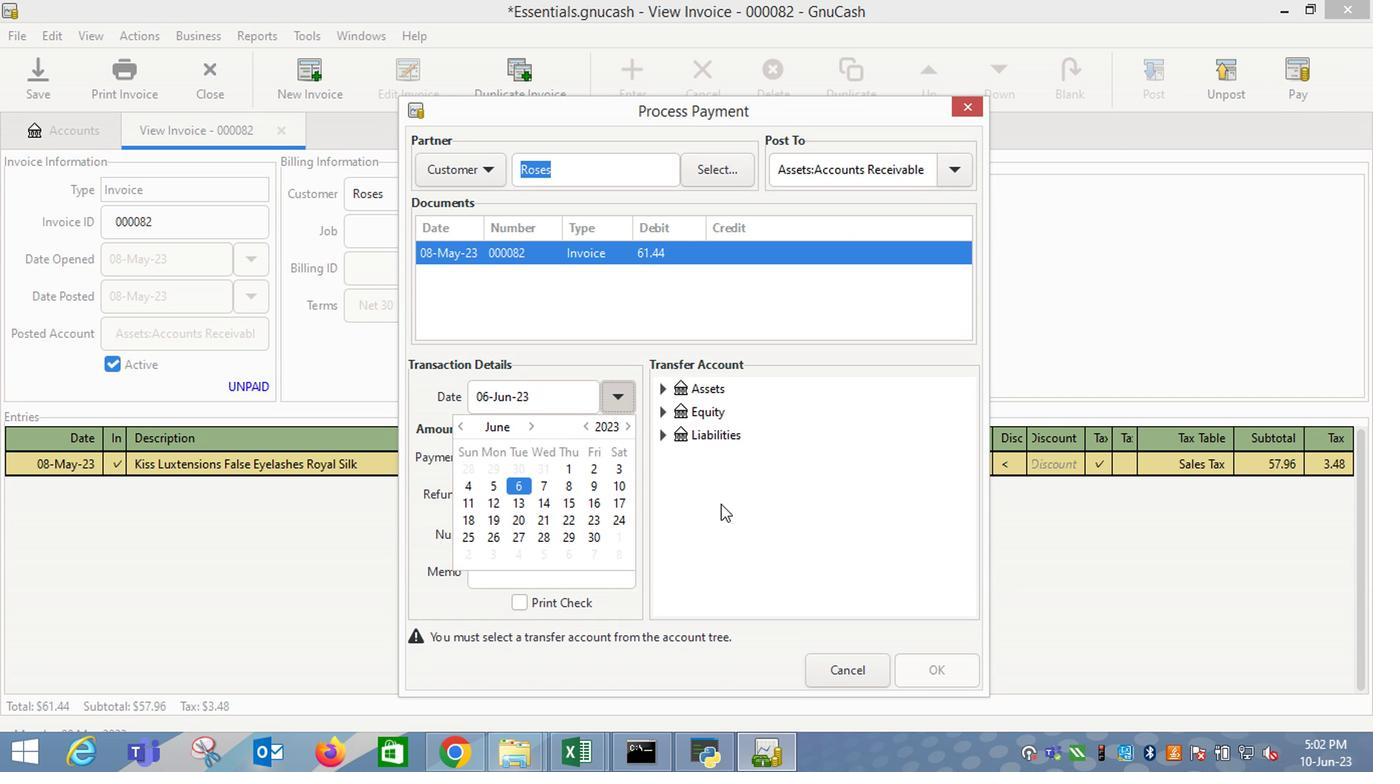 
Action: Mouse moved to (662, 390)
Screenshot: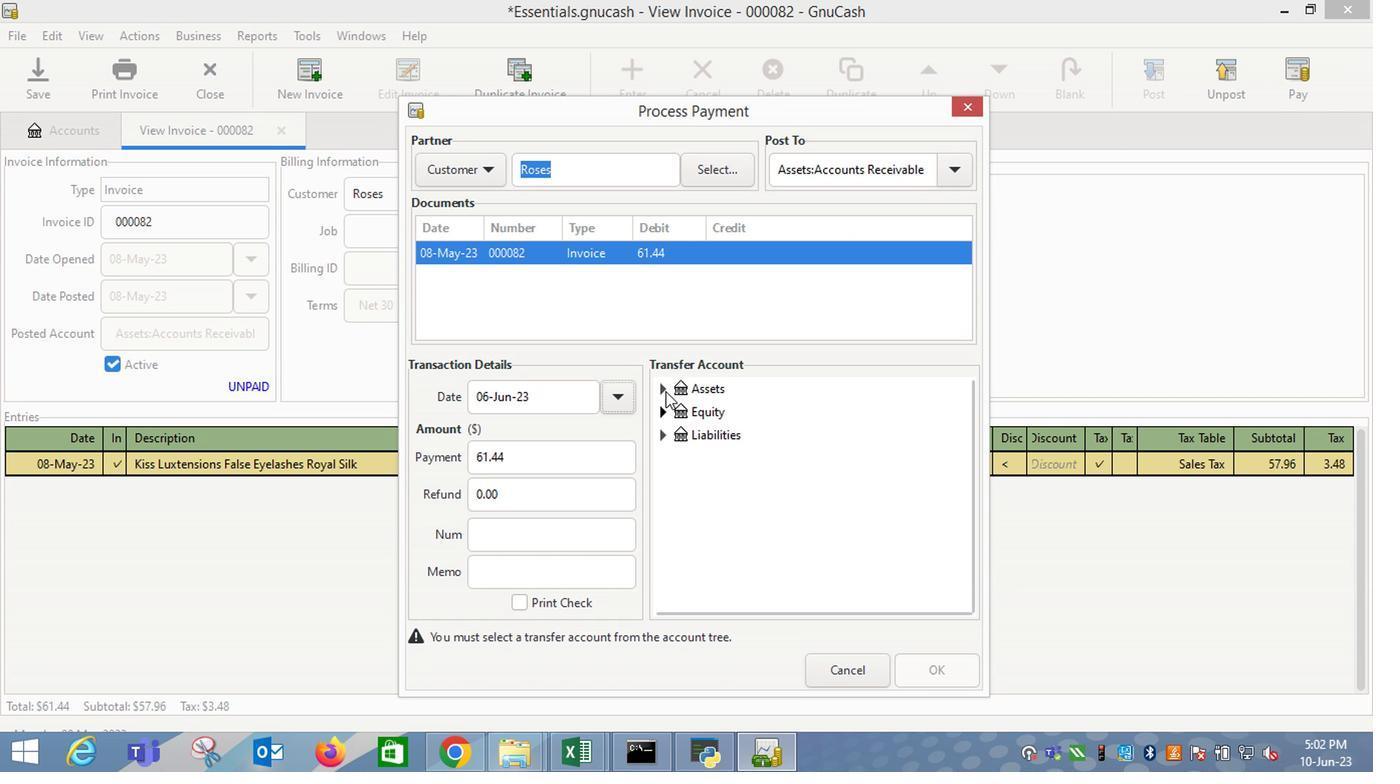 
Action: Mouse pressed left at (662, 390)
Screenshot: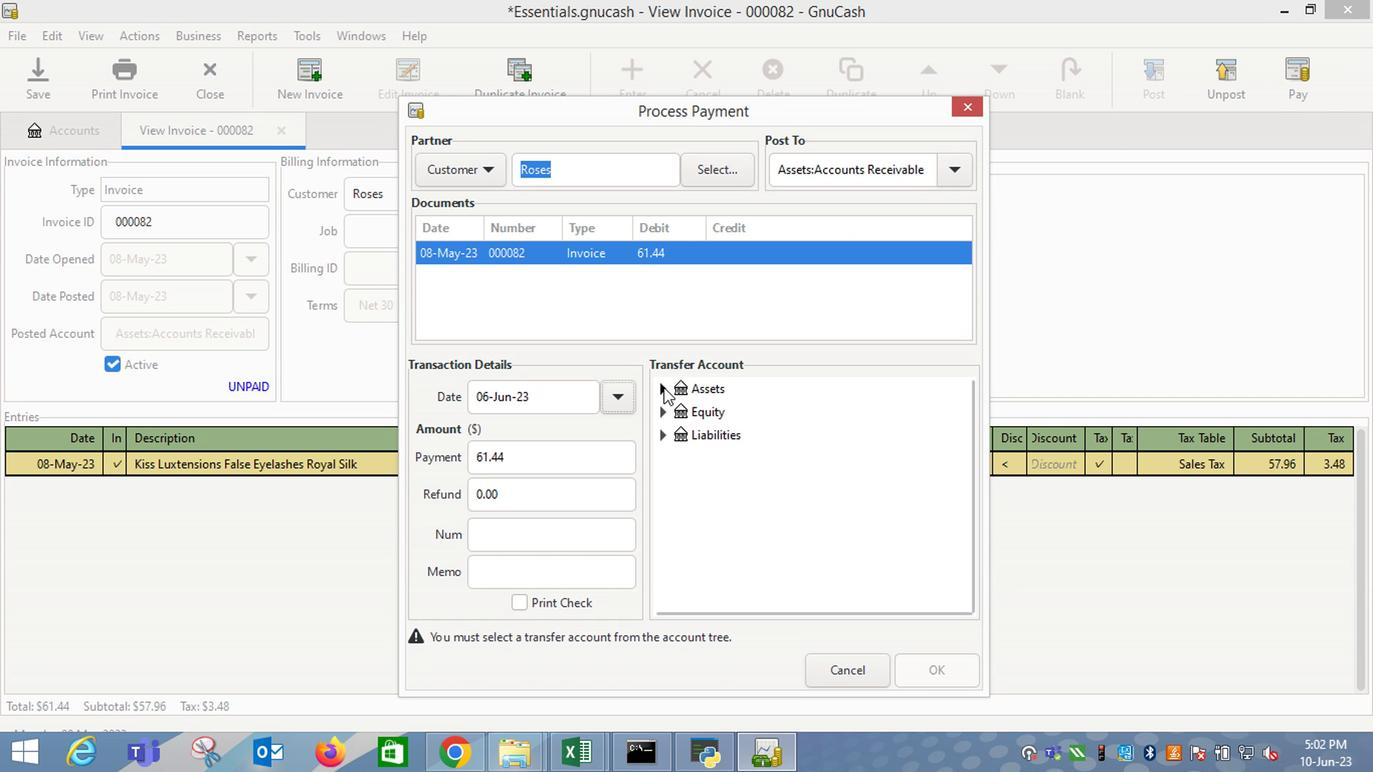 
Action: Mouse moved to (686, 420)
Screenshot: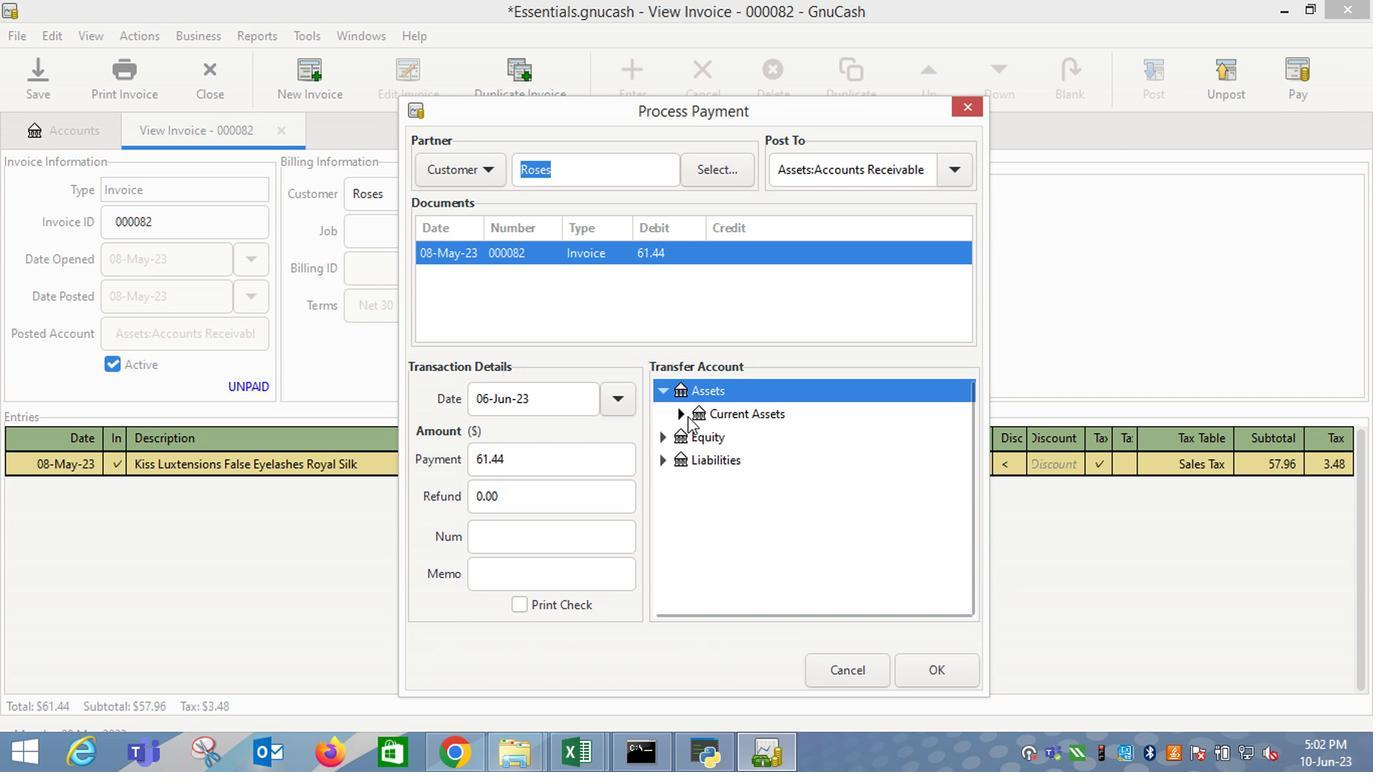 
Action: Mouse pressed left at (686, 420)
Screenshot: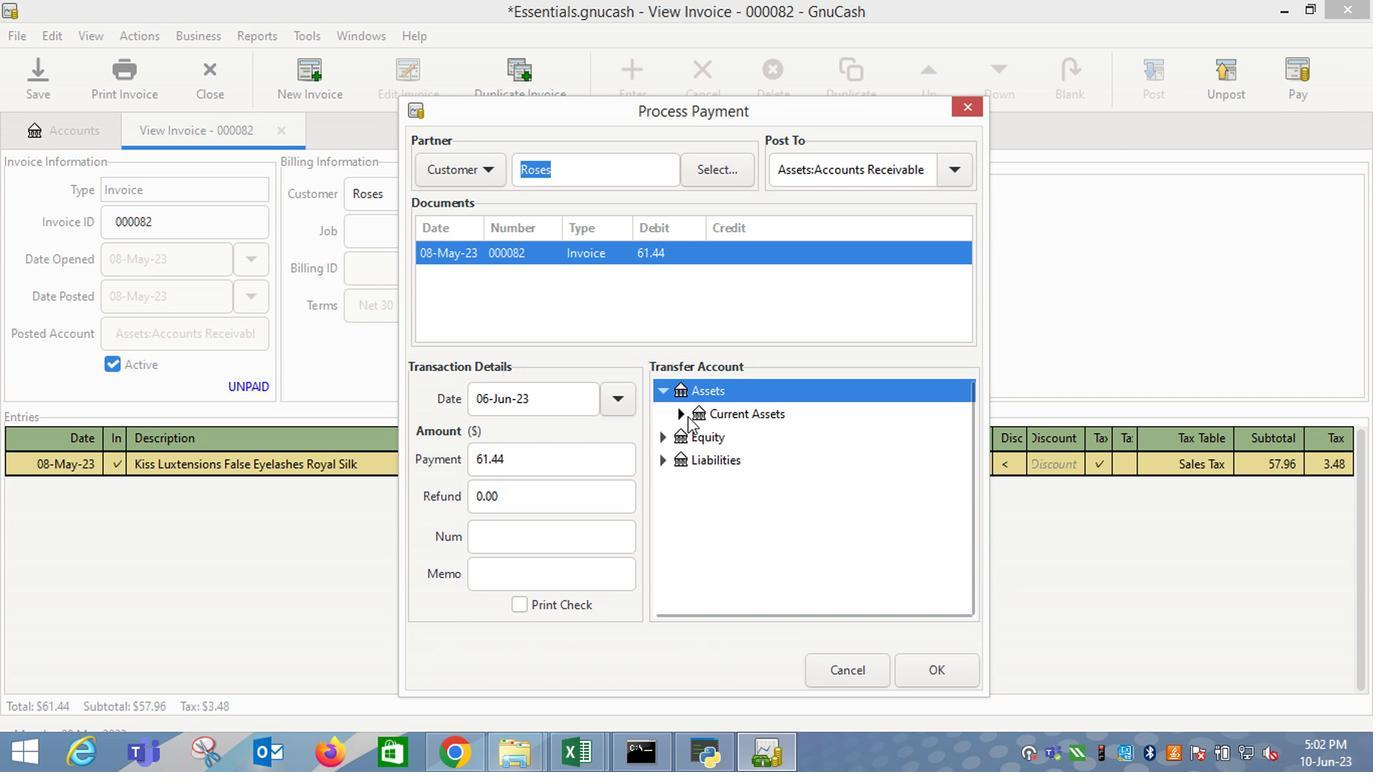 
Action: Mouse moved to (732, 444)
Screenshot: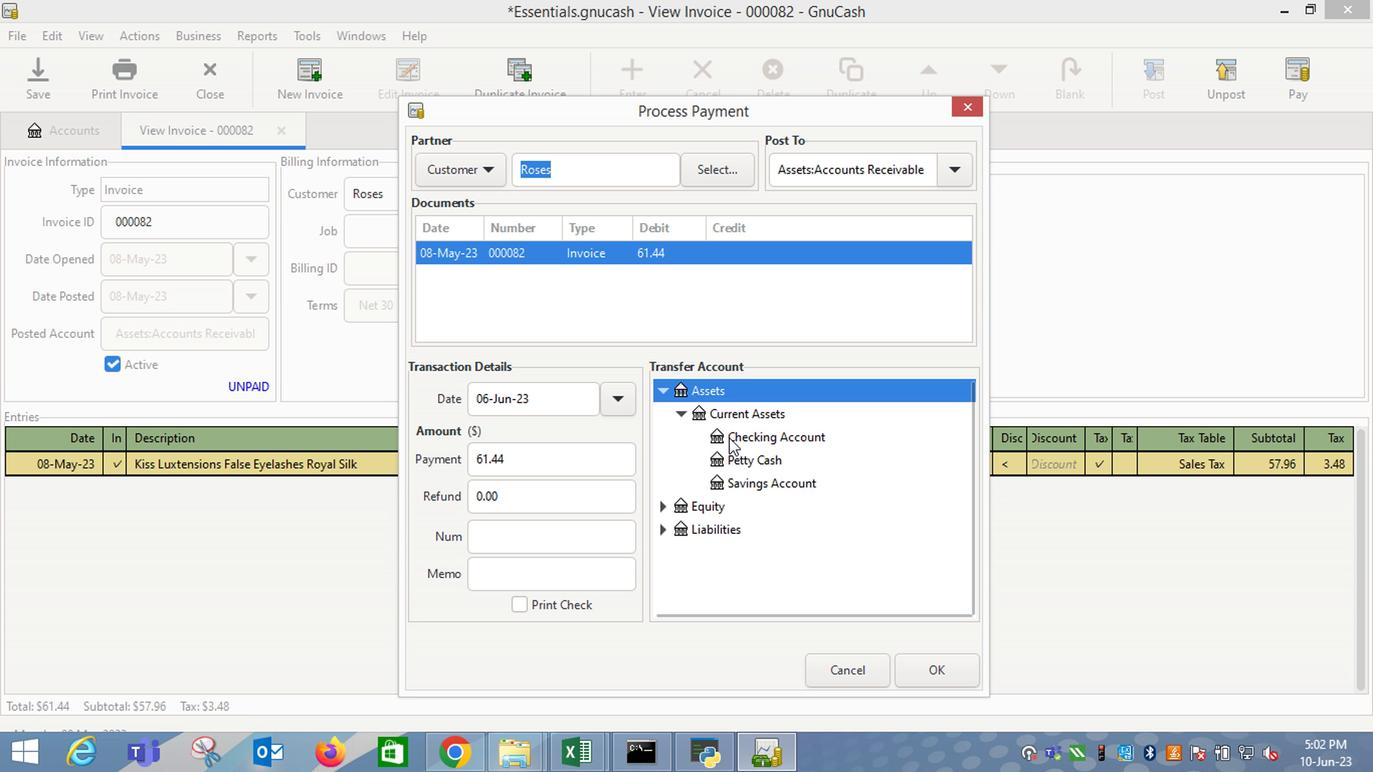 
Action: Mouse pressed left at (732, 444)
Screenshot: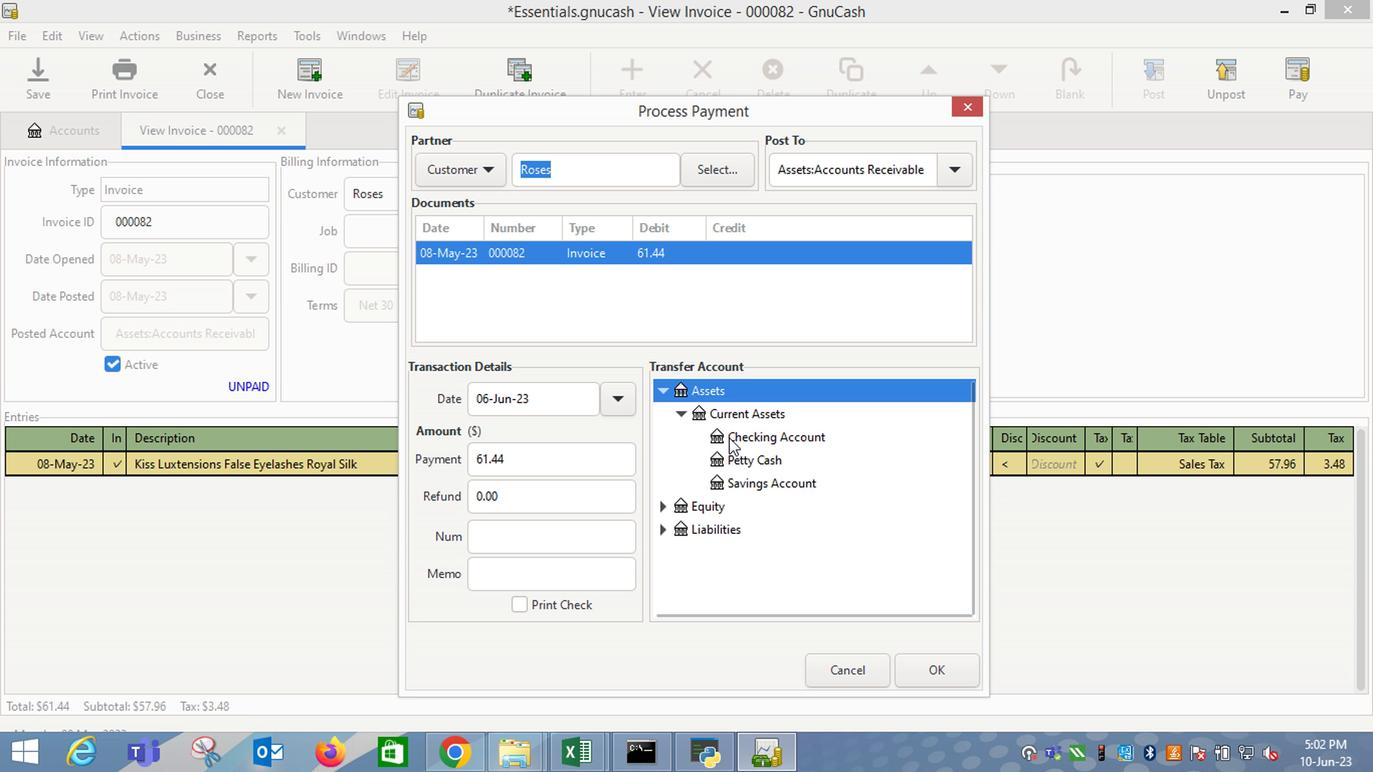 
Action: Mouse moved to (926, 675)
Screenshot: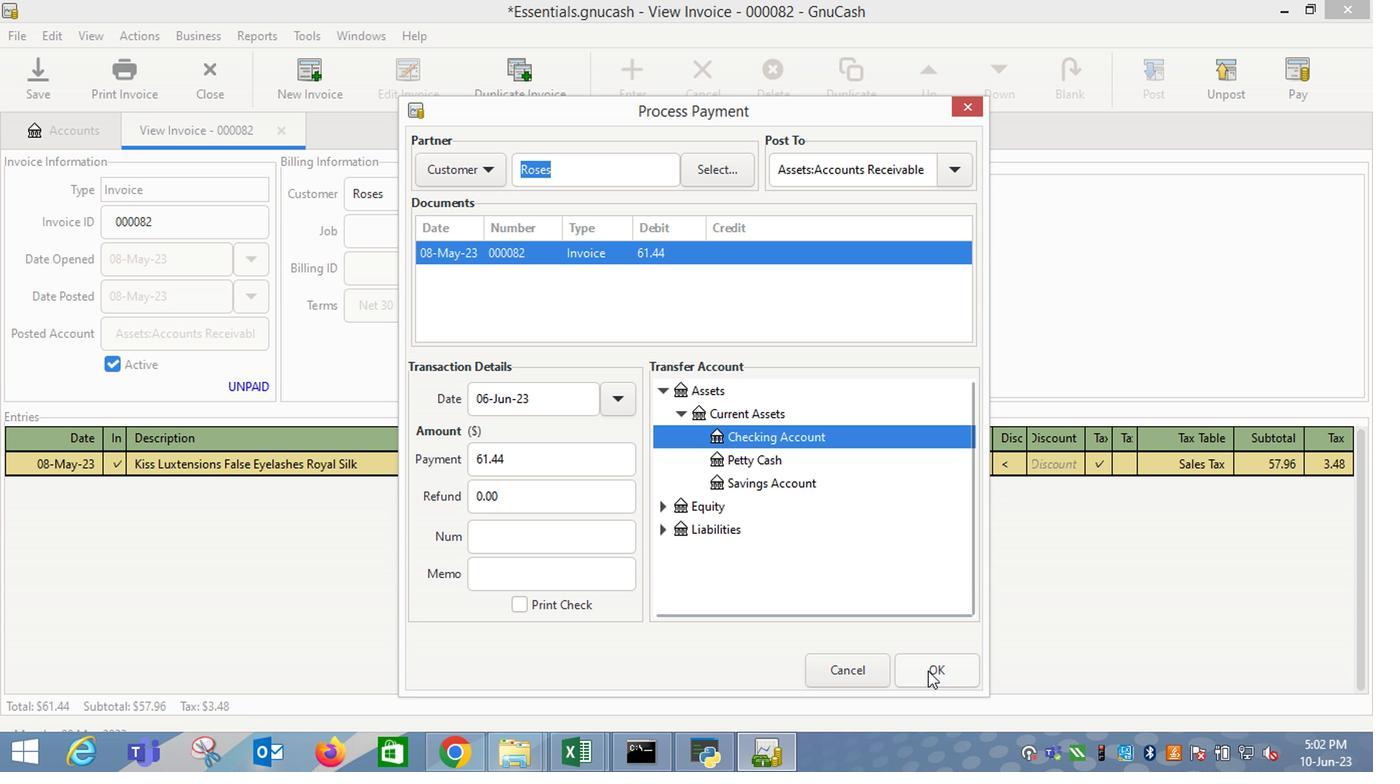 
Action: Mouse pressed left at (926, 675)
Screenshot: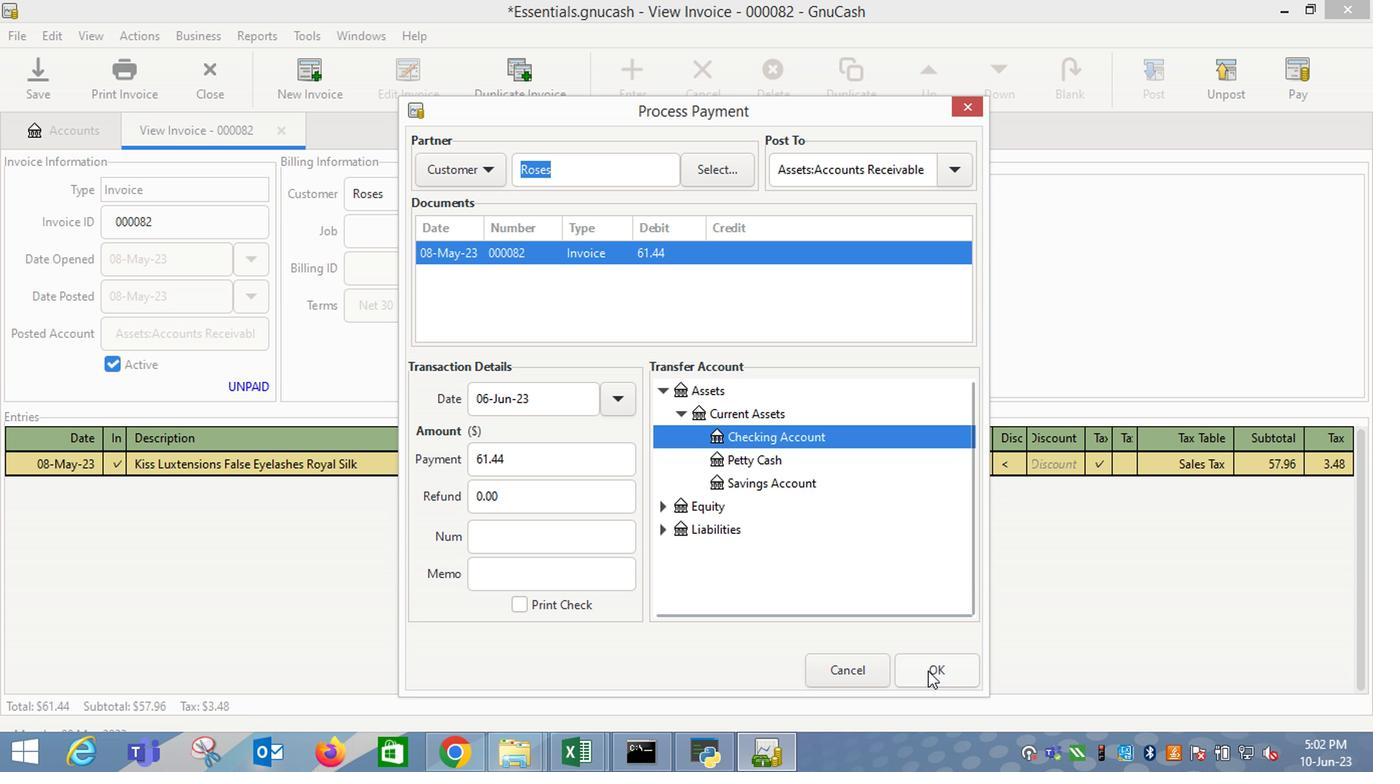 
Action: Mouse moved to (121, 70)
Screenshot: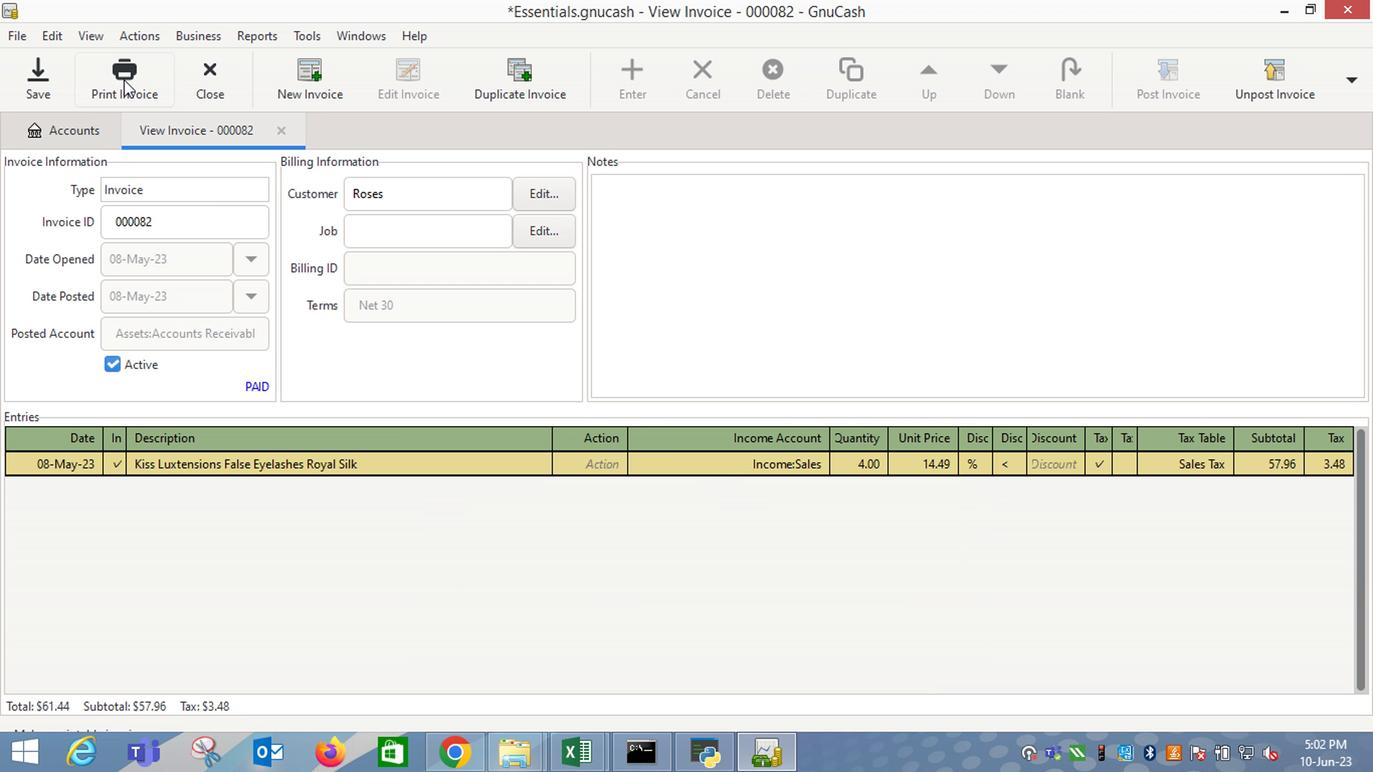 
Action: Mouse pressed left at (121, 70)
Screenshot: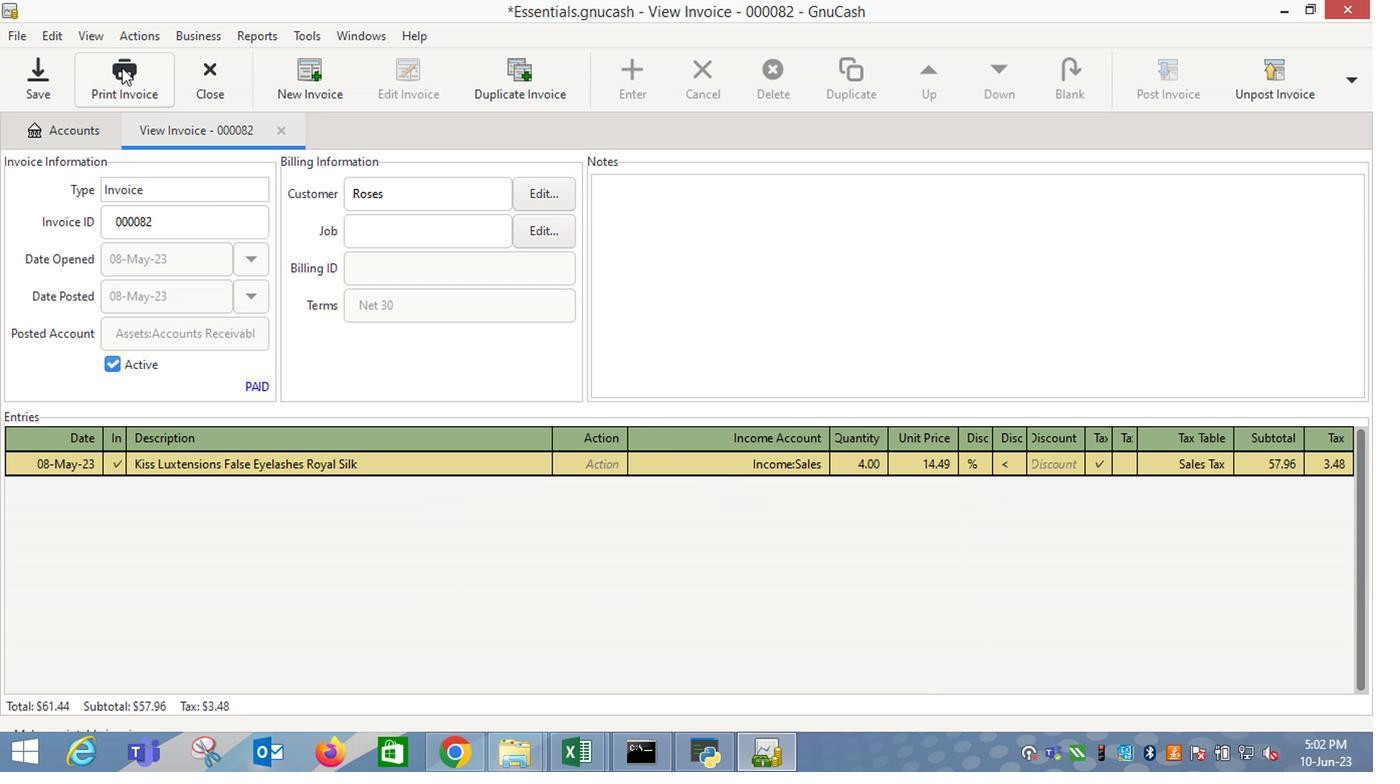 
Action: Mouse moved to (878, 85)
Screenshot: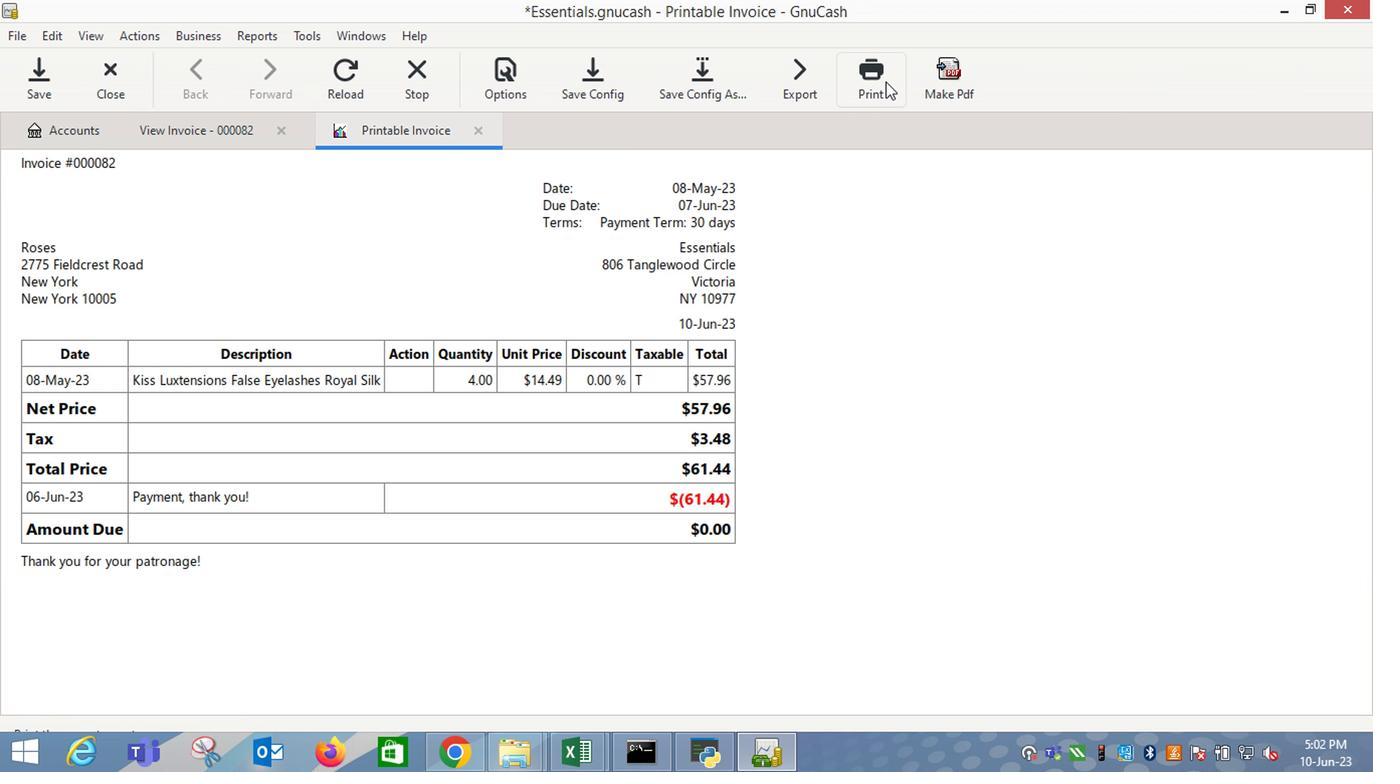 
Action: Mouse pressed left at (878, 85)
Screenshot: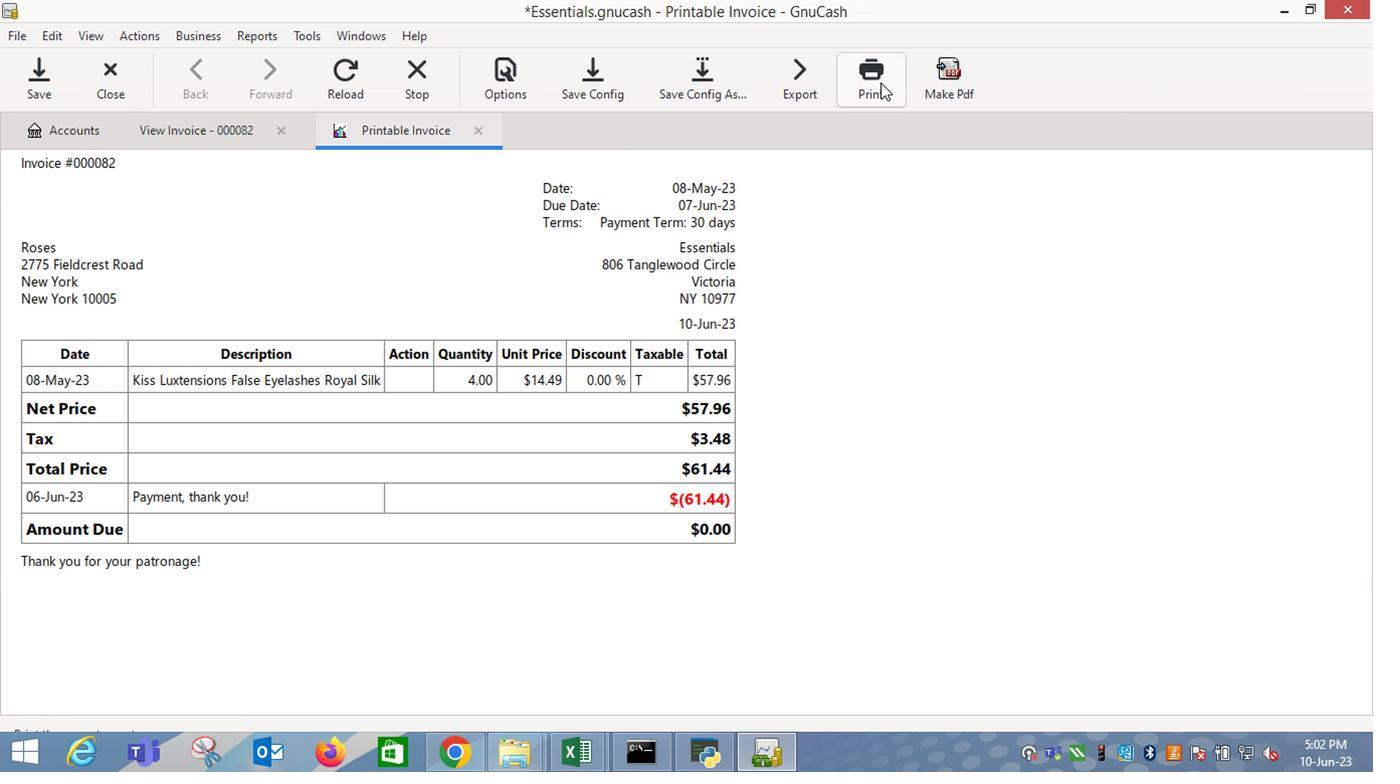 
Action: Mouse moved to (273, 409)
Screenshot: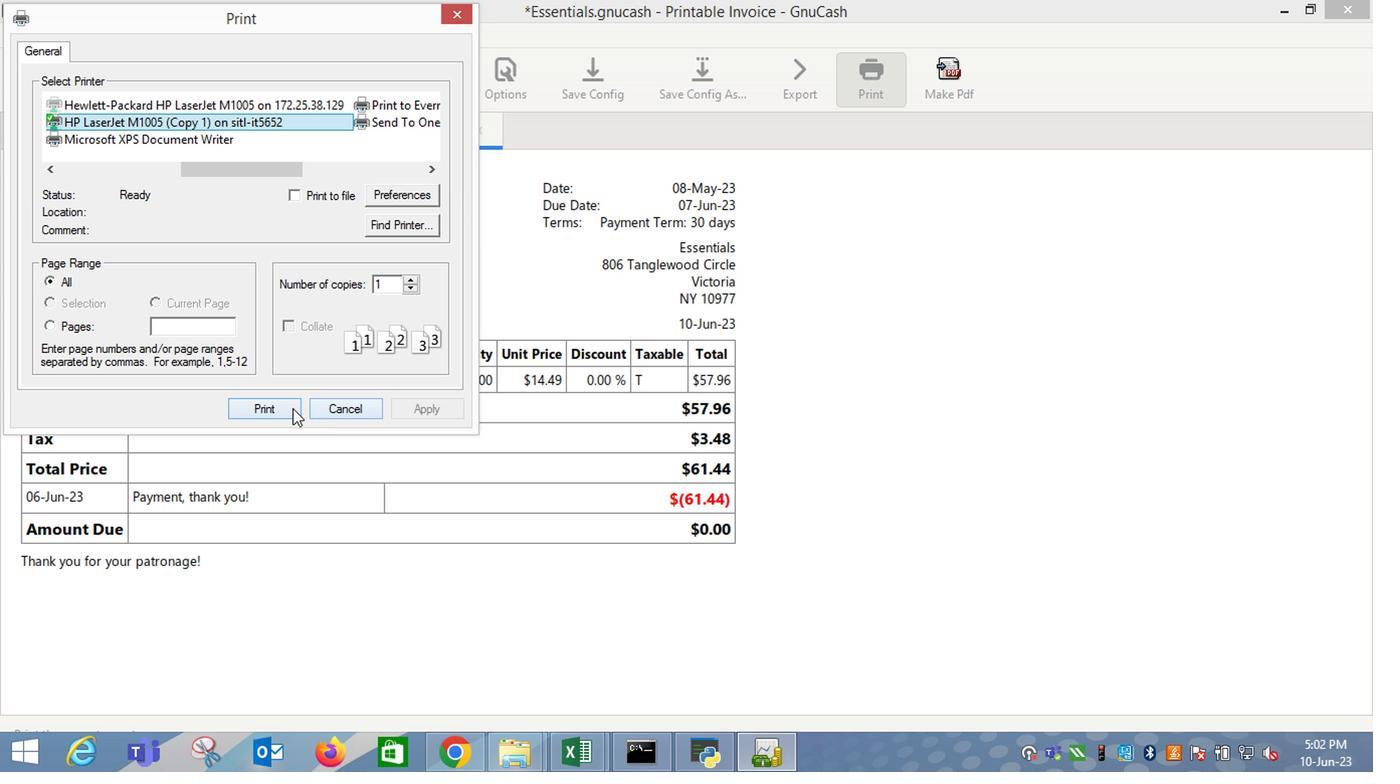 
Action: Mouse pressed left at (273, 409)
Screenshot: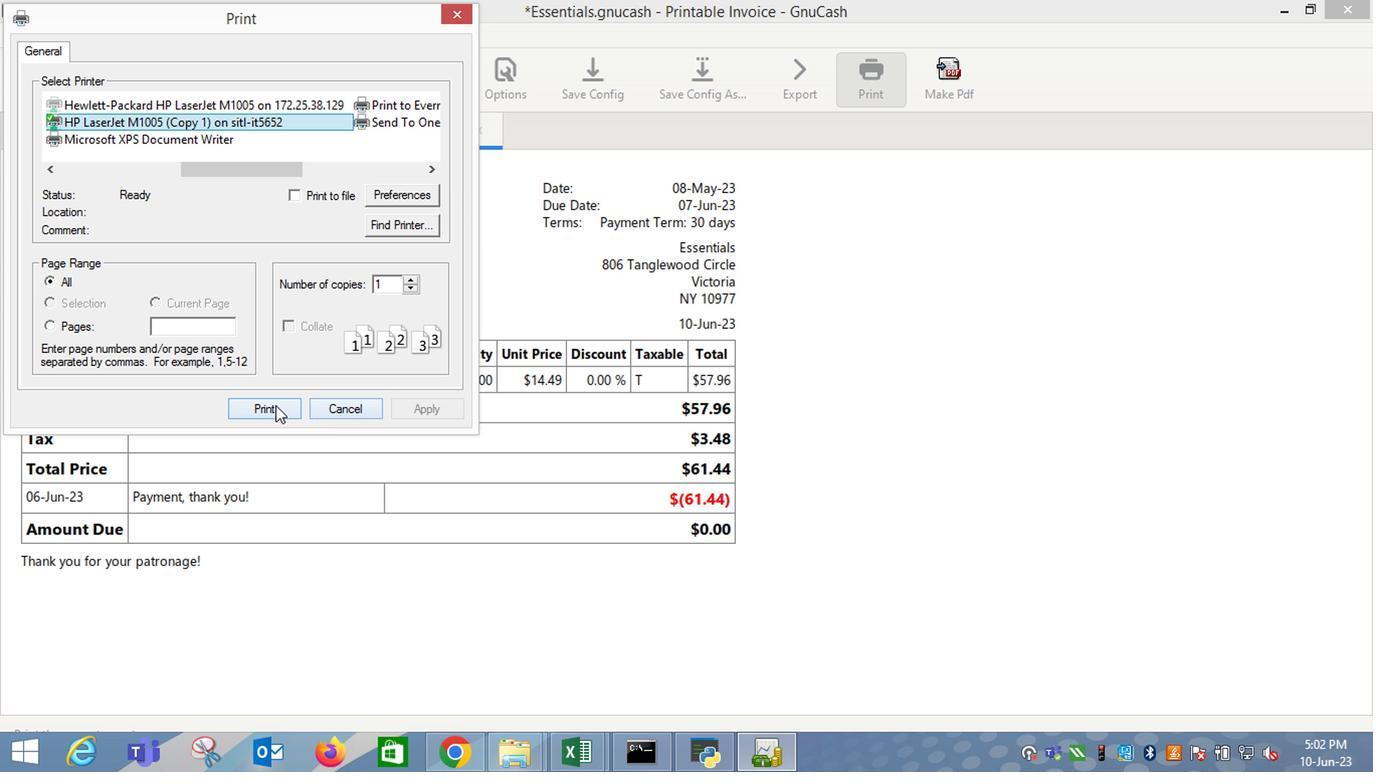 
